 Task: Search one way flight ticket for 5 adults, 1 child, 2 infants in seat and 1 infant on lap in business from Jacksonville: Jacksonville International Airport to Sheridan: Sheridan County Airport on 8-6-2023. Choice of flights is Spirit. Number of bags: 11 checked bags. Price is upto 71000. Outbound departure time preference is 15:15.
Action: Mouse moved to (281, 398)
Screenshot: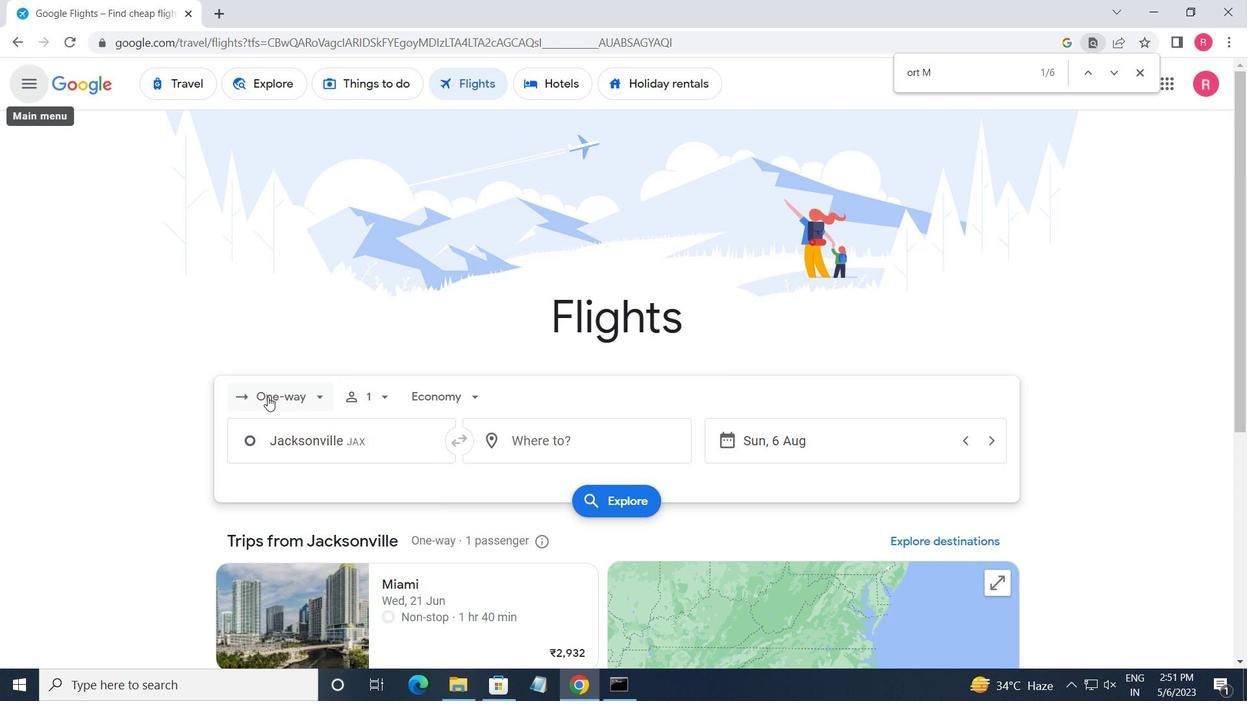 
Action: Mouse pressed left at (281, 398)
Screenshot: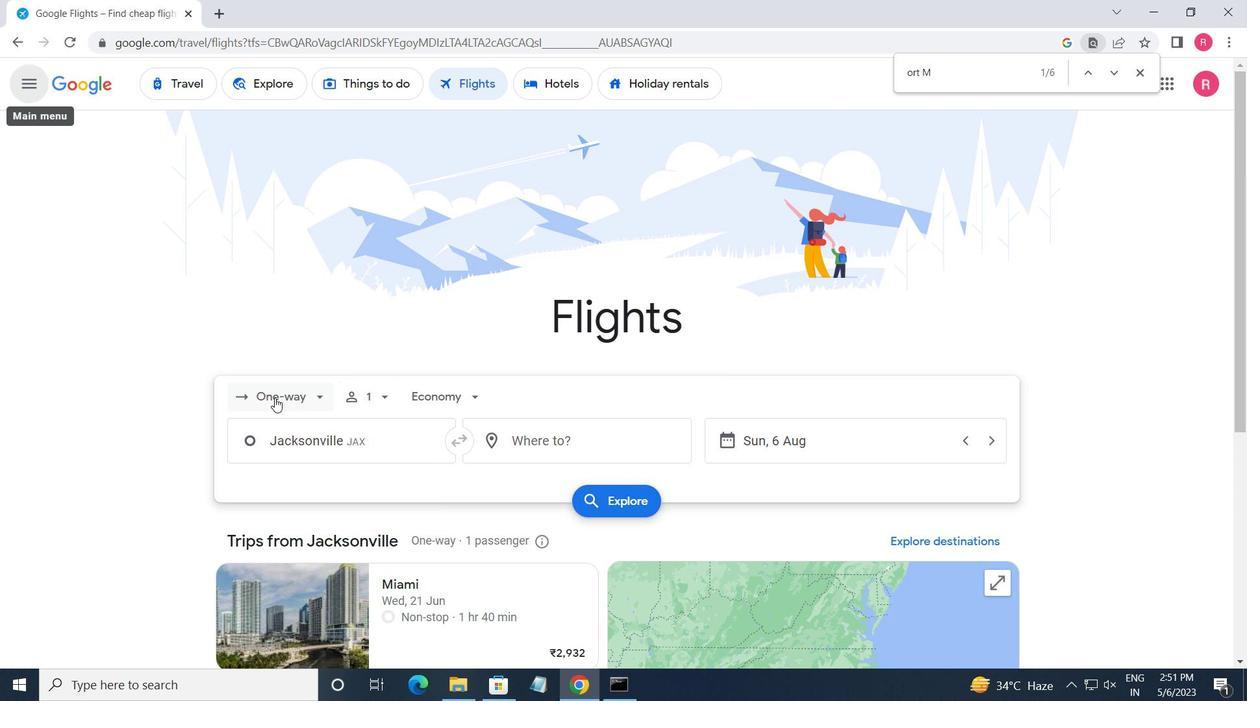 
Action: Mouse moved to (302, 469)
Screenshot: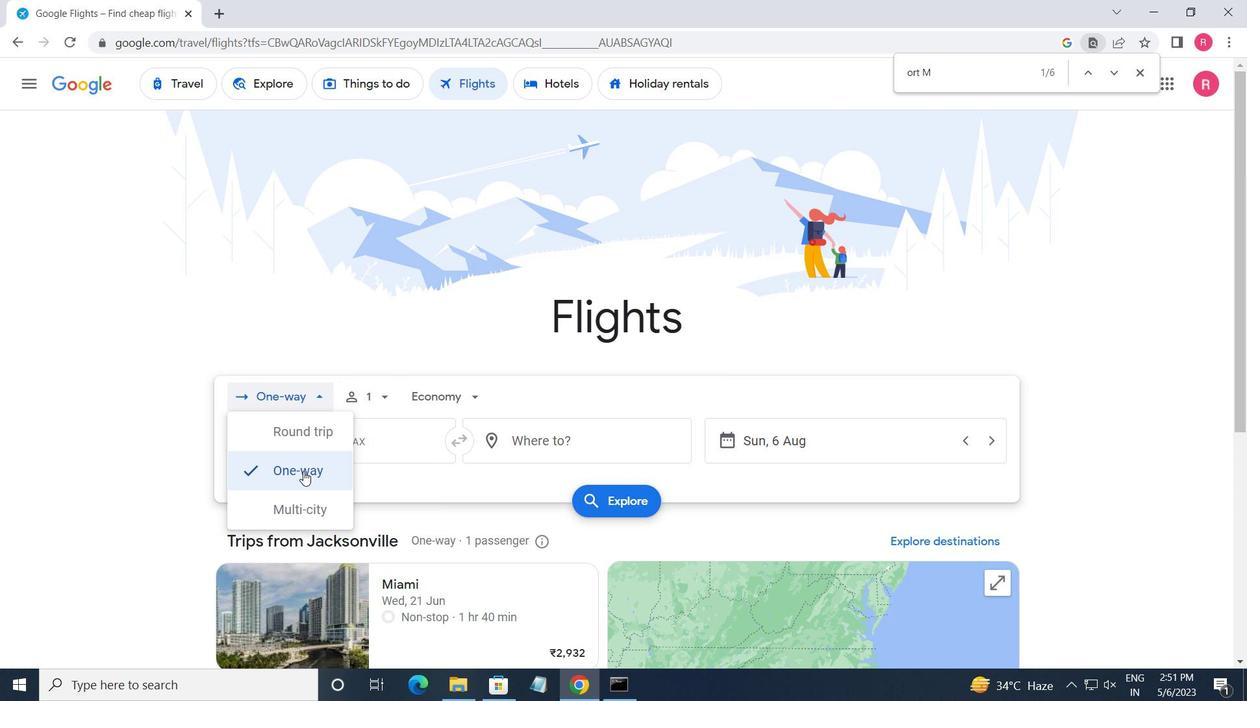 
Action: Mouse pressed left at (302, 469)
Screenshot: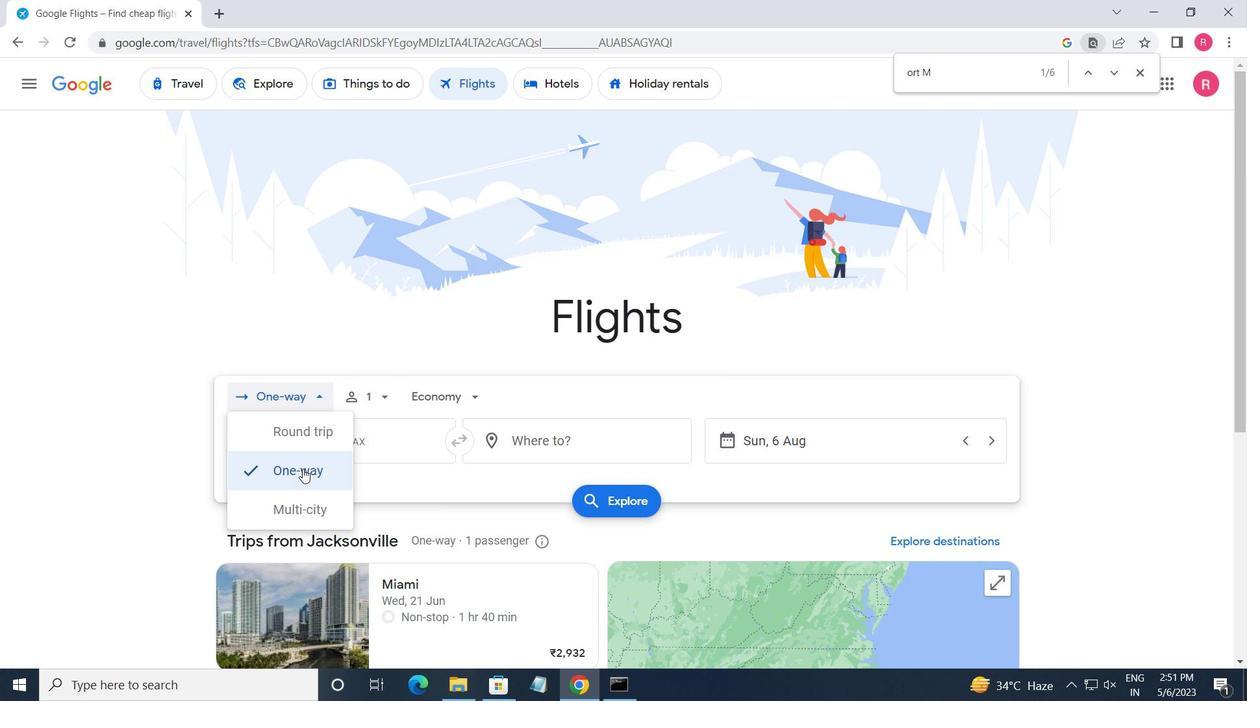 
Action: Mouse moved to (363, 395)
Screenshot: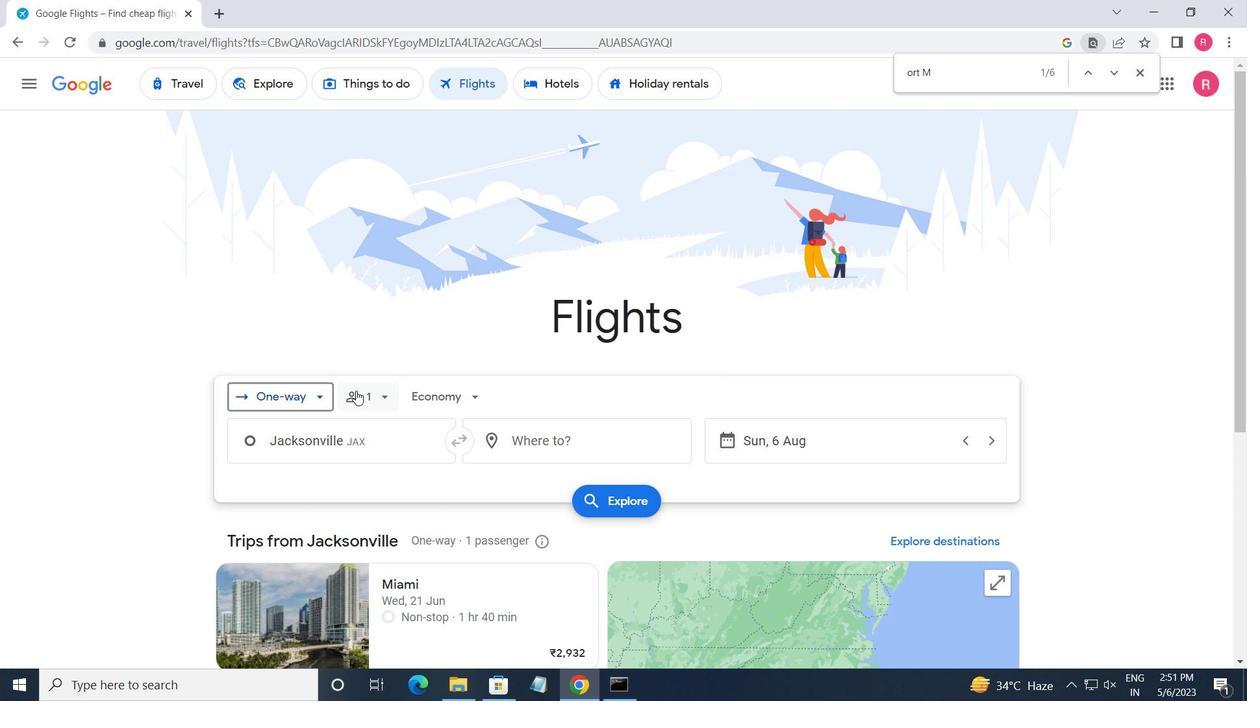 
Action: Mouse pressed left at (363, 395)
Screenshot: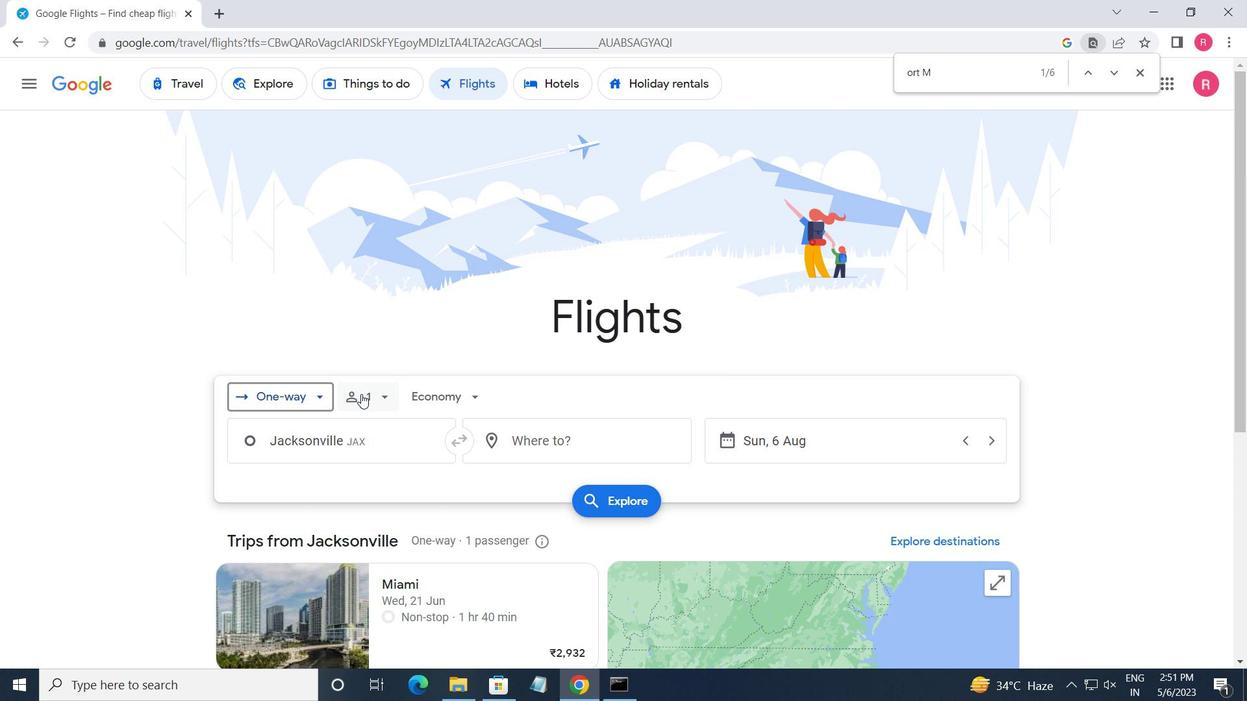 
Action: Mouse moved to (506, 435)
Screenshot: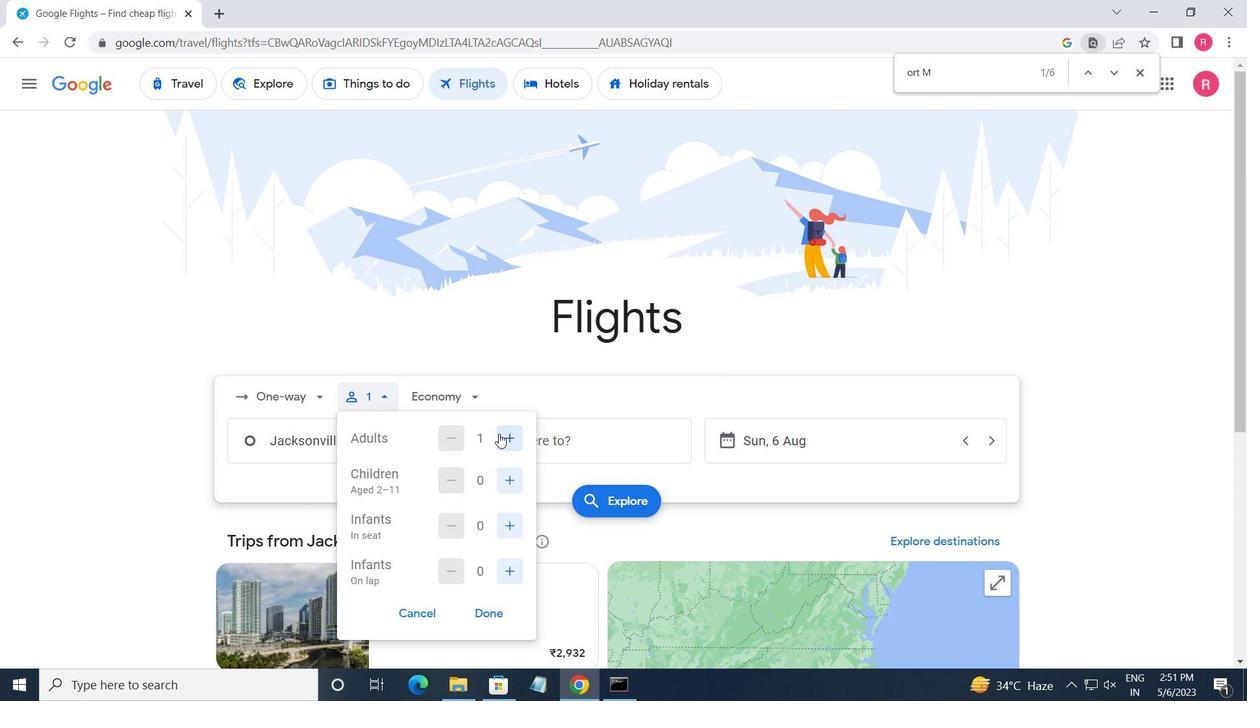 
Action: Mouse pressed left at (506, 435)
Screenshot: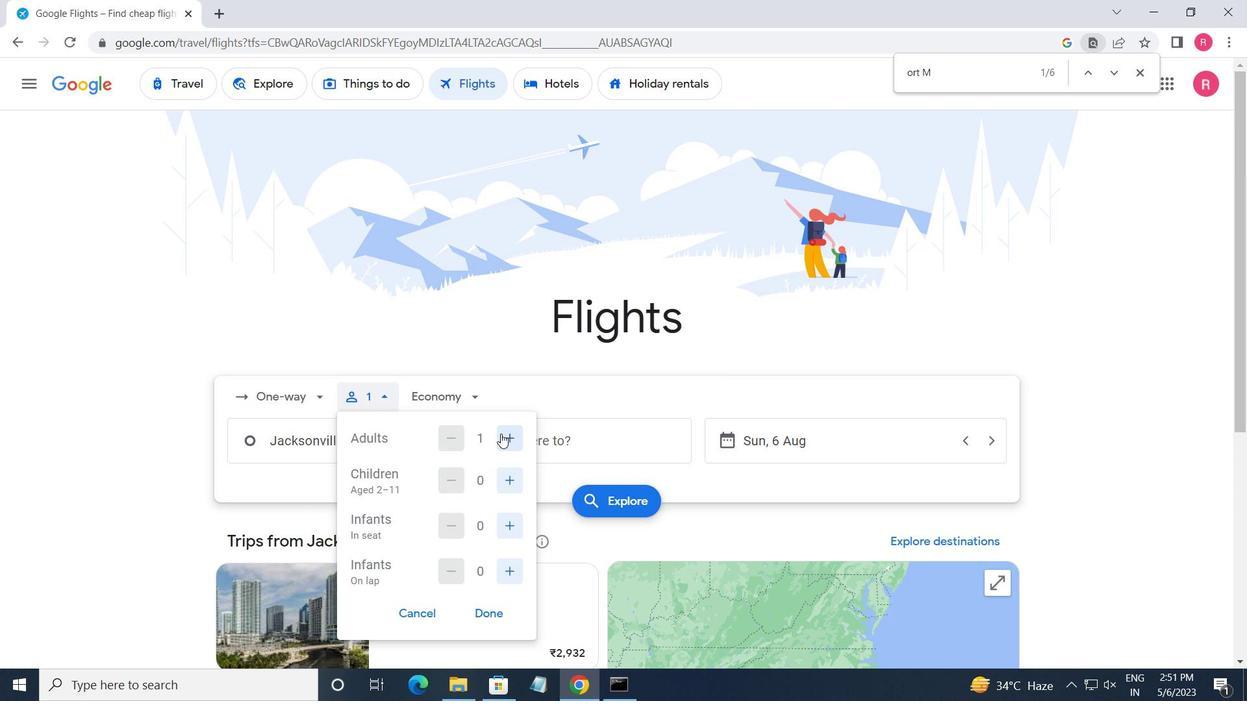 
Action: Mouse pressed left at (506, 435)
Screenshot: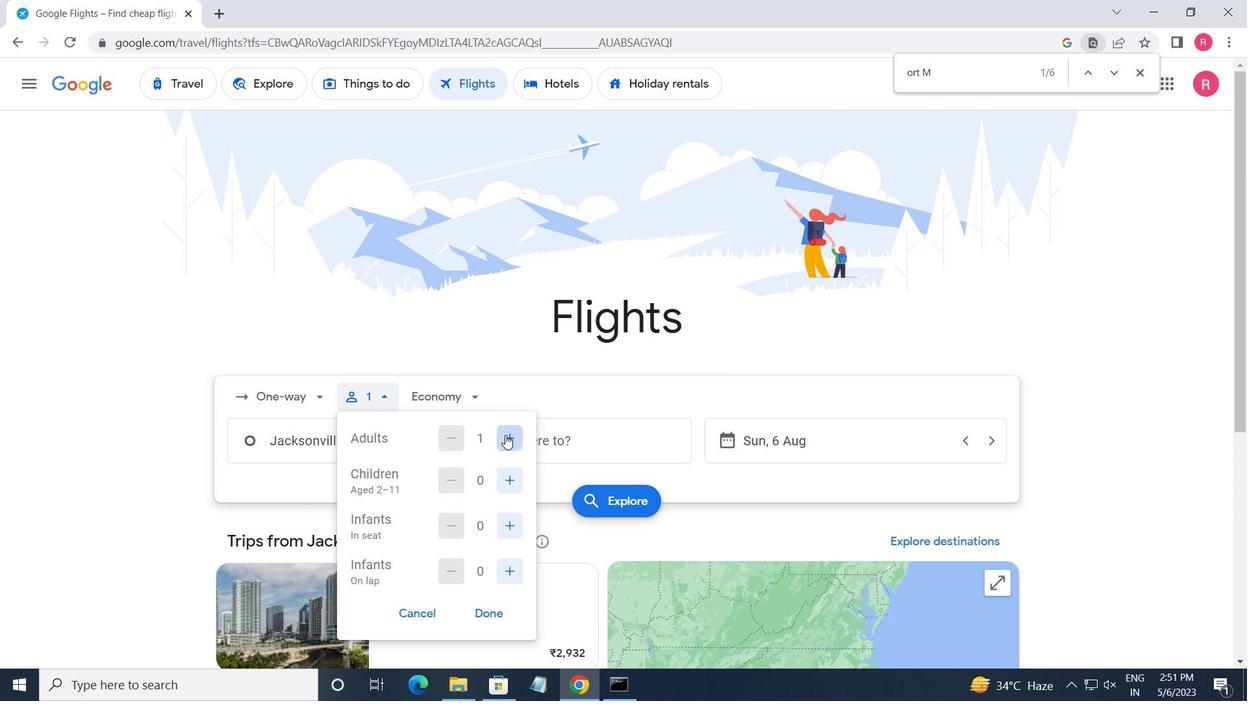 
Action: Mouse moved to (491, 612)
Screenshot: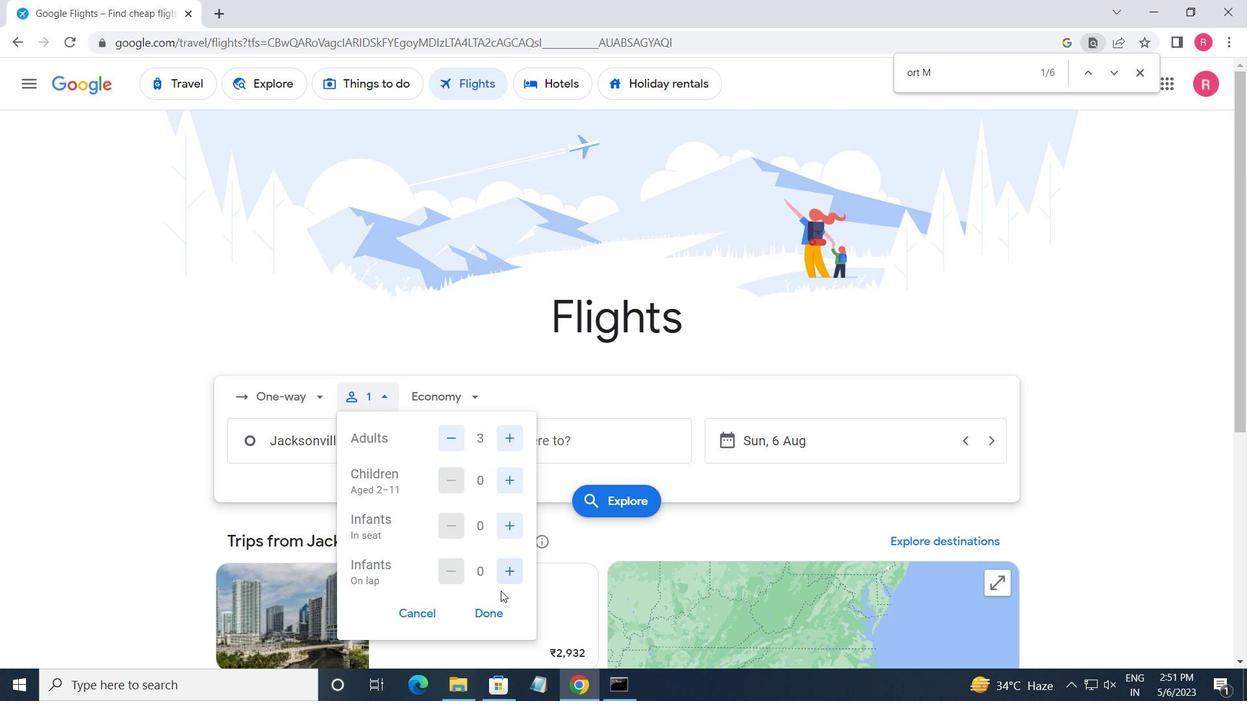 
Action: Mouse pressed left at (491, 612)
Screenshot: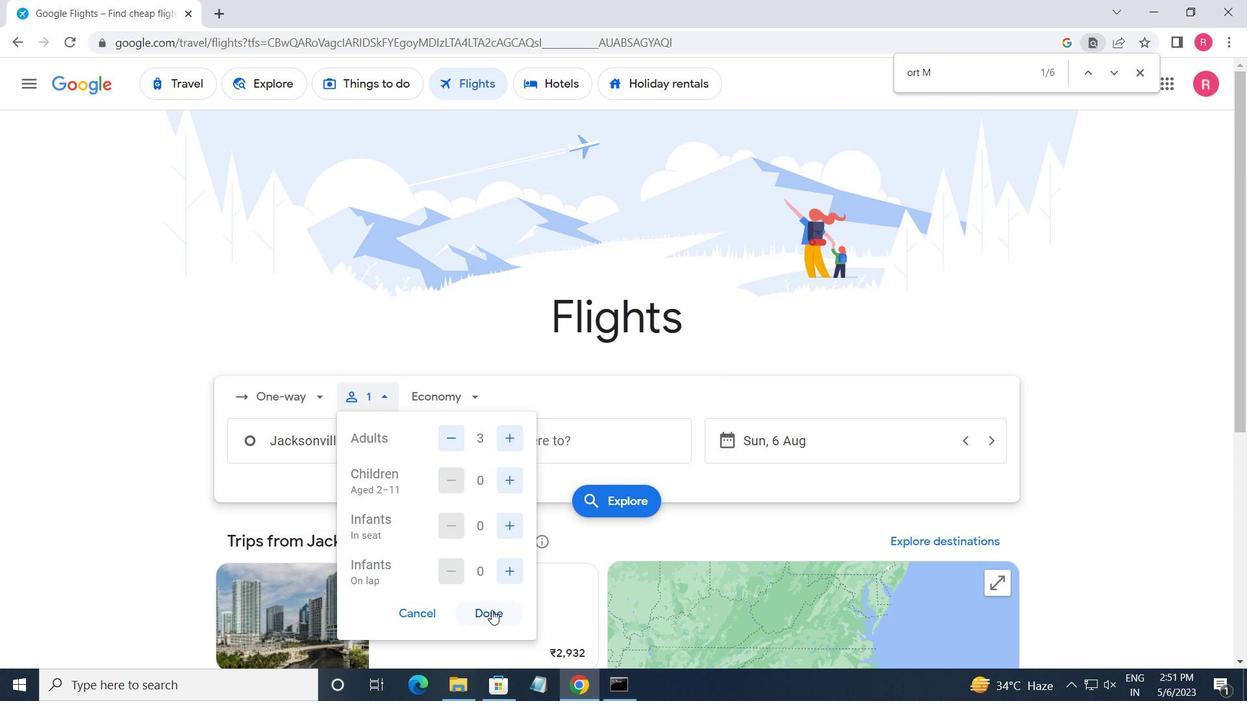 
Action: Mouse moved to (440, 395)
Screenshot: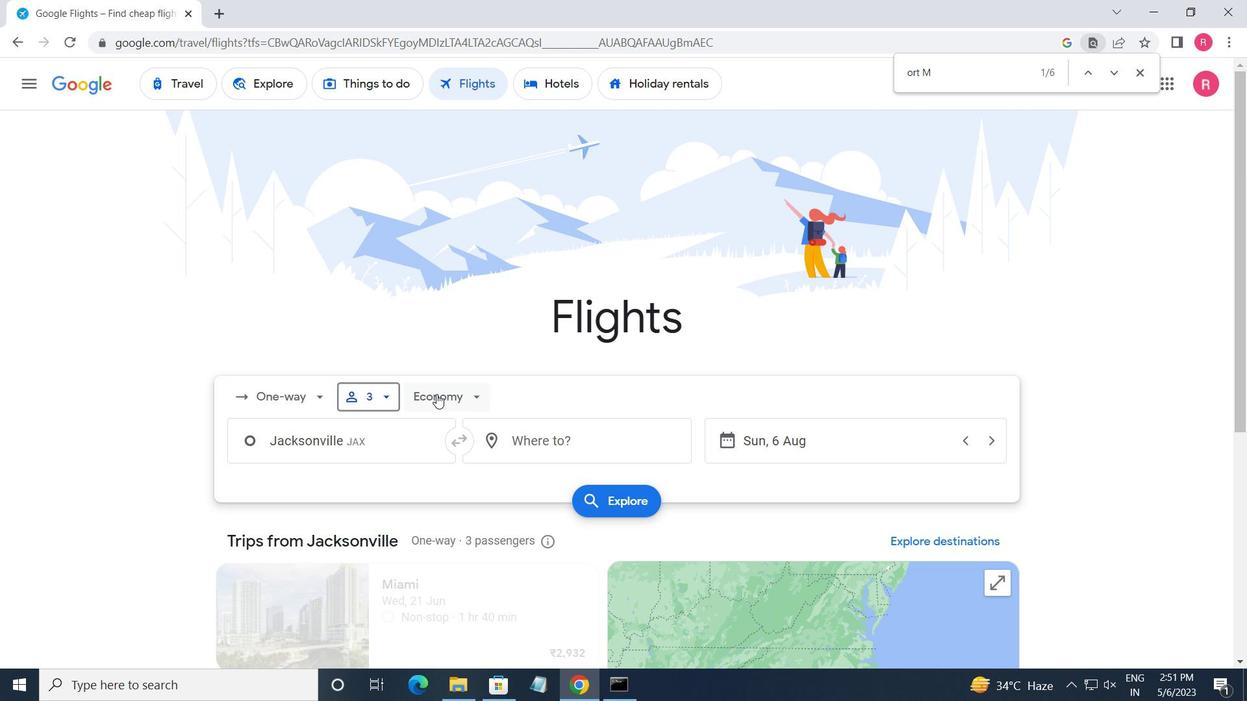 
Action: Mouse pressed left at (440, 395)
Screenshot: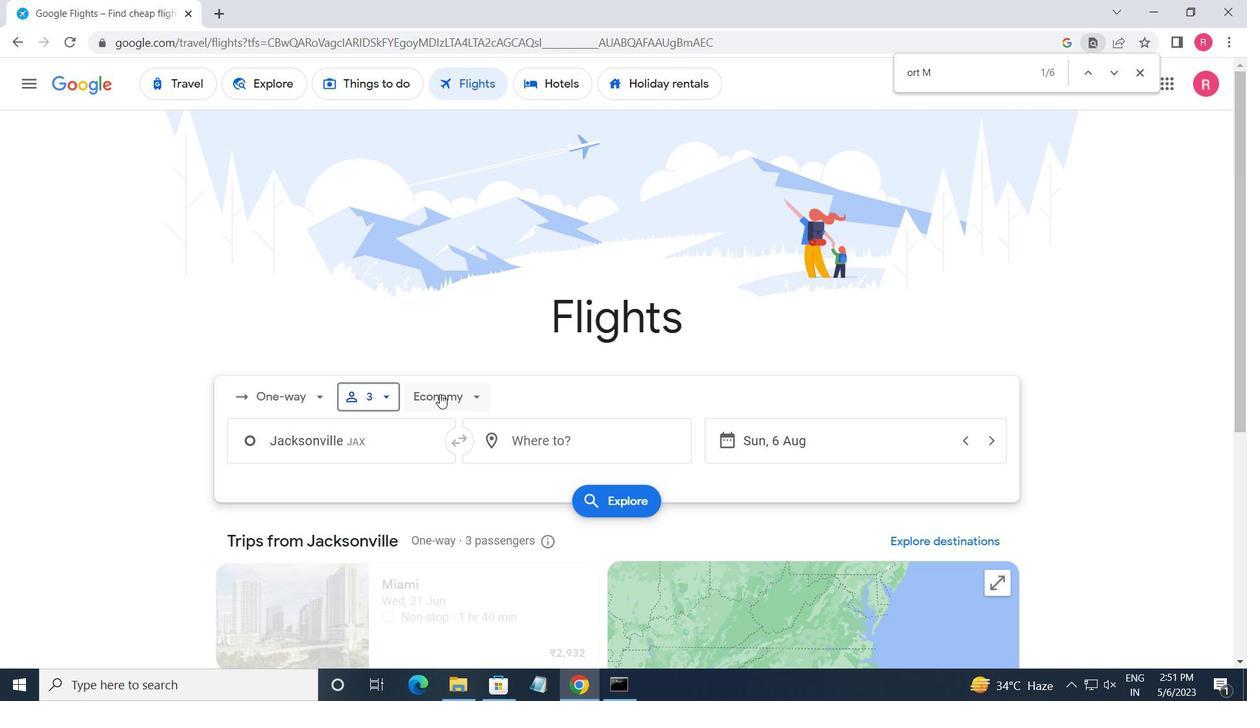 
Action: Mouse moved to (352, 398)
Screenshot: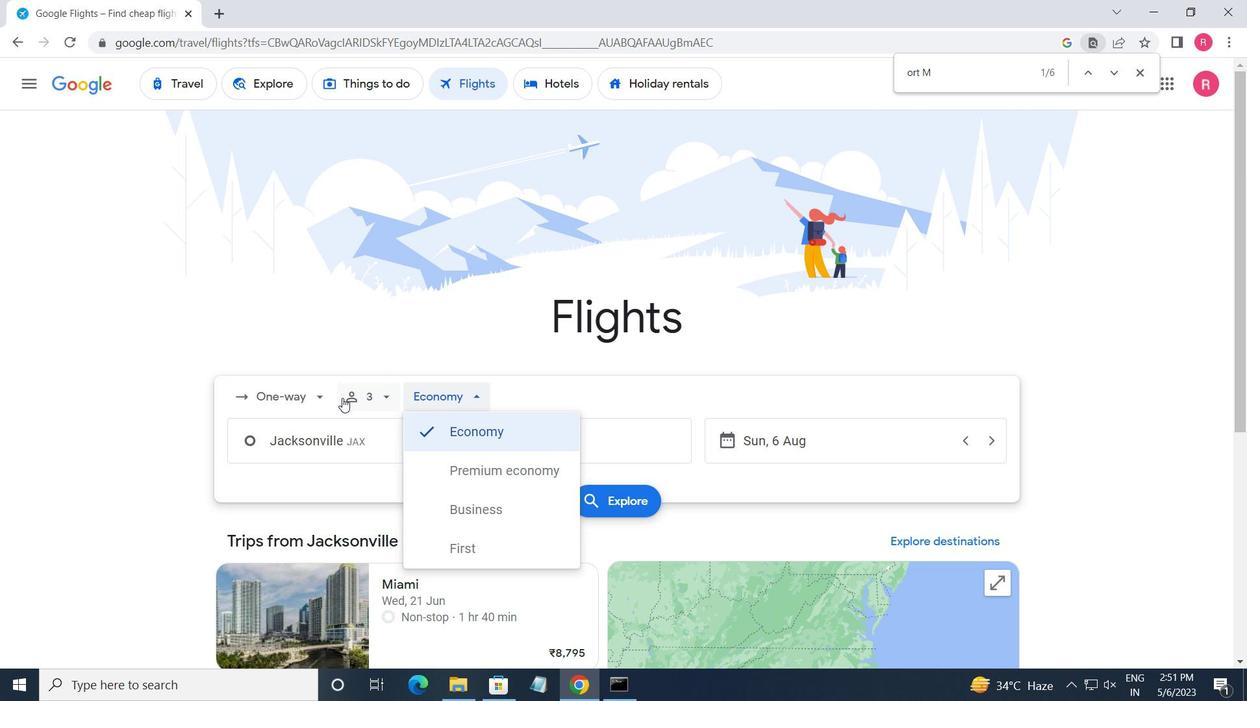 
Action: Mouse pressed left at (352, 398)
Screenshot: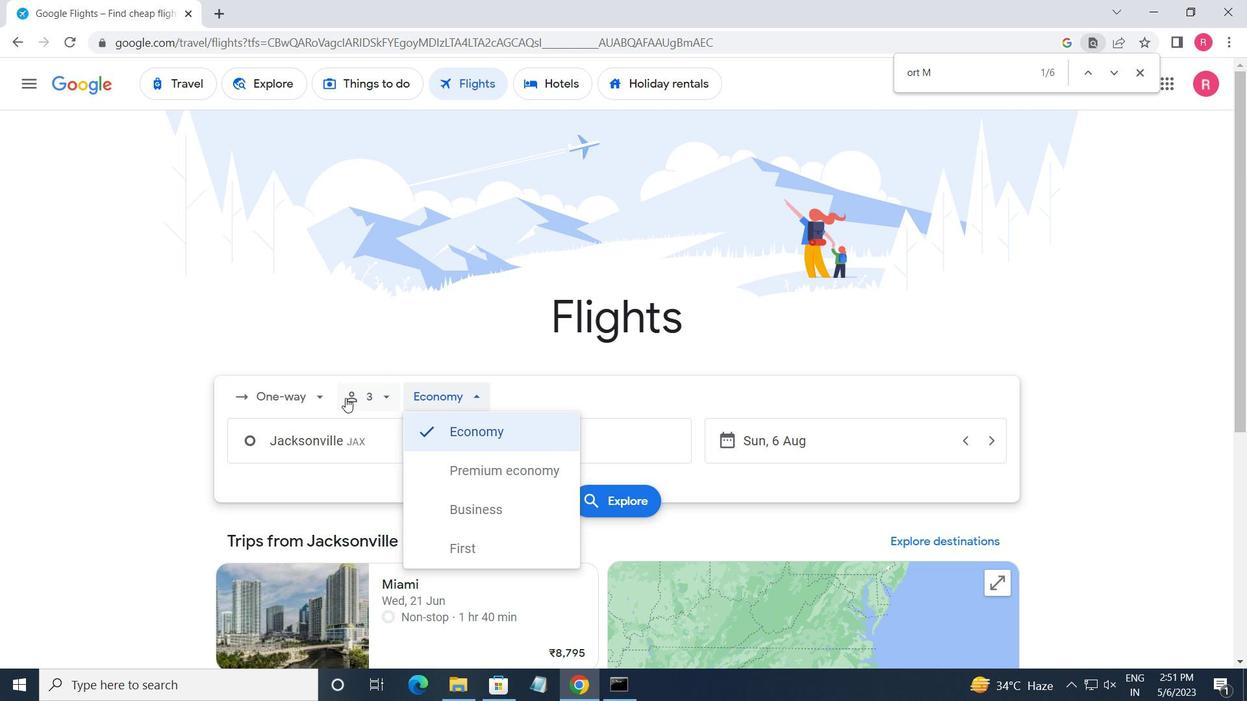 
Action: Mouse moved to (493, 439)
Screenshot: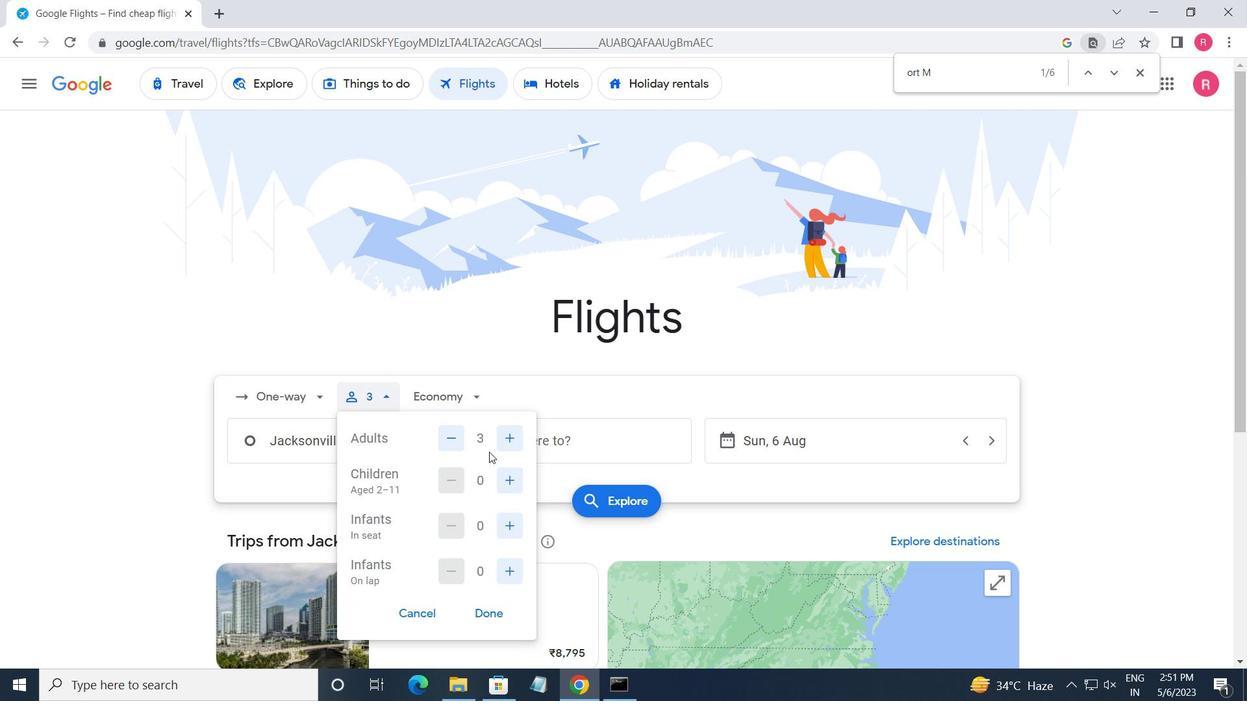 
Action: Mouse pressed left at (493, 439)
Screenshot: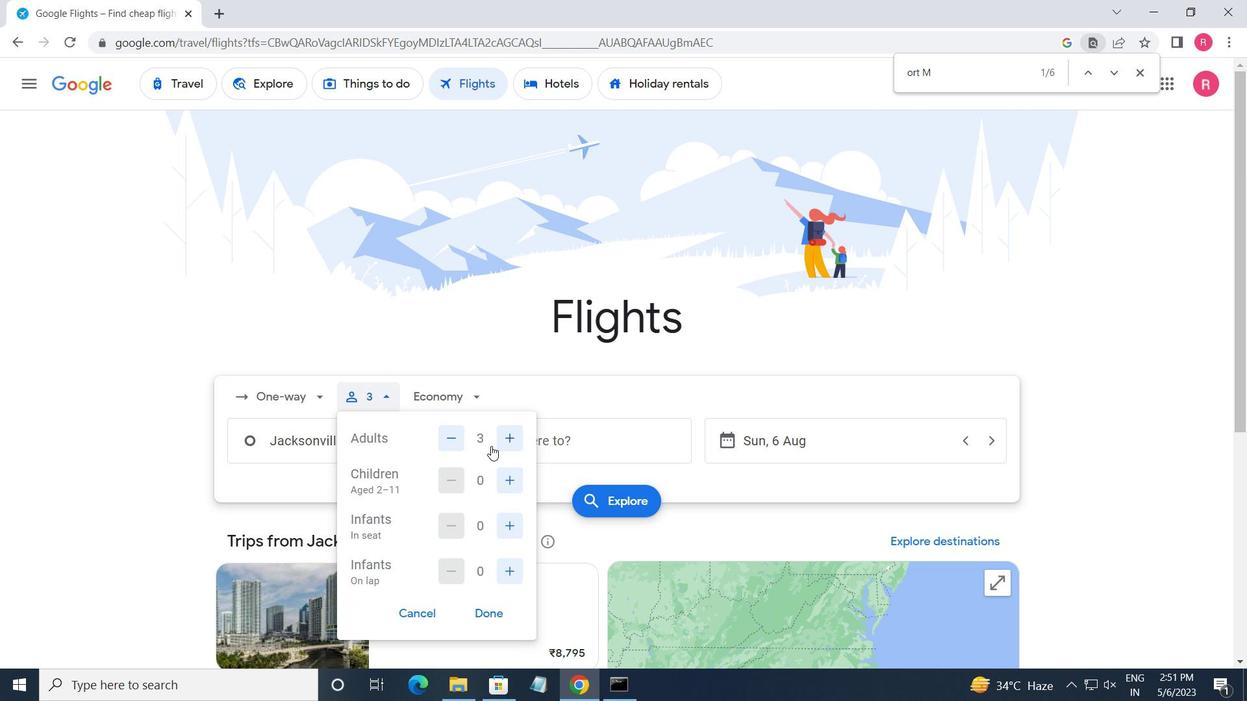 
Action: Mouse moved to (502, 439)
Screenshot: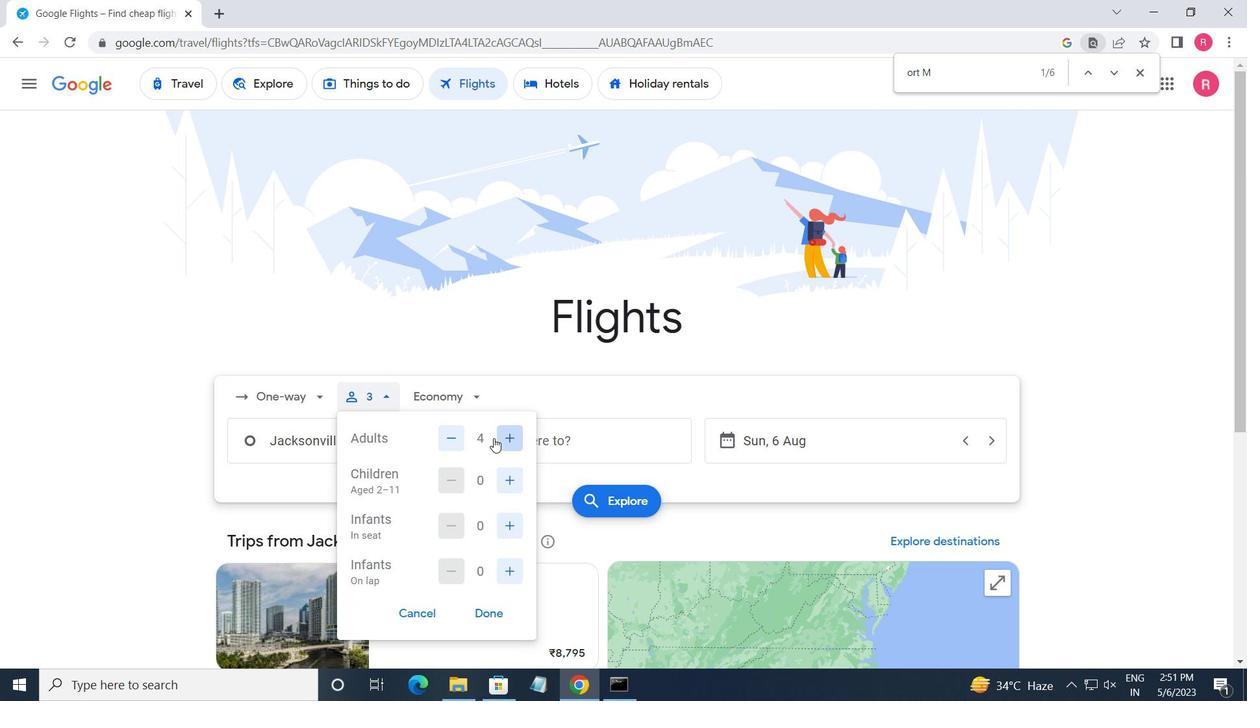 
Action: Mouse pressed left at (502, 439)
Screenshot: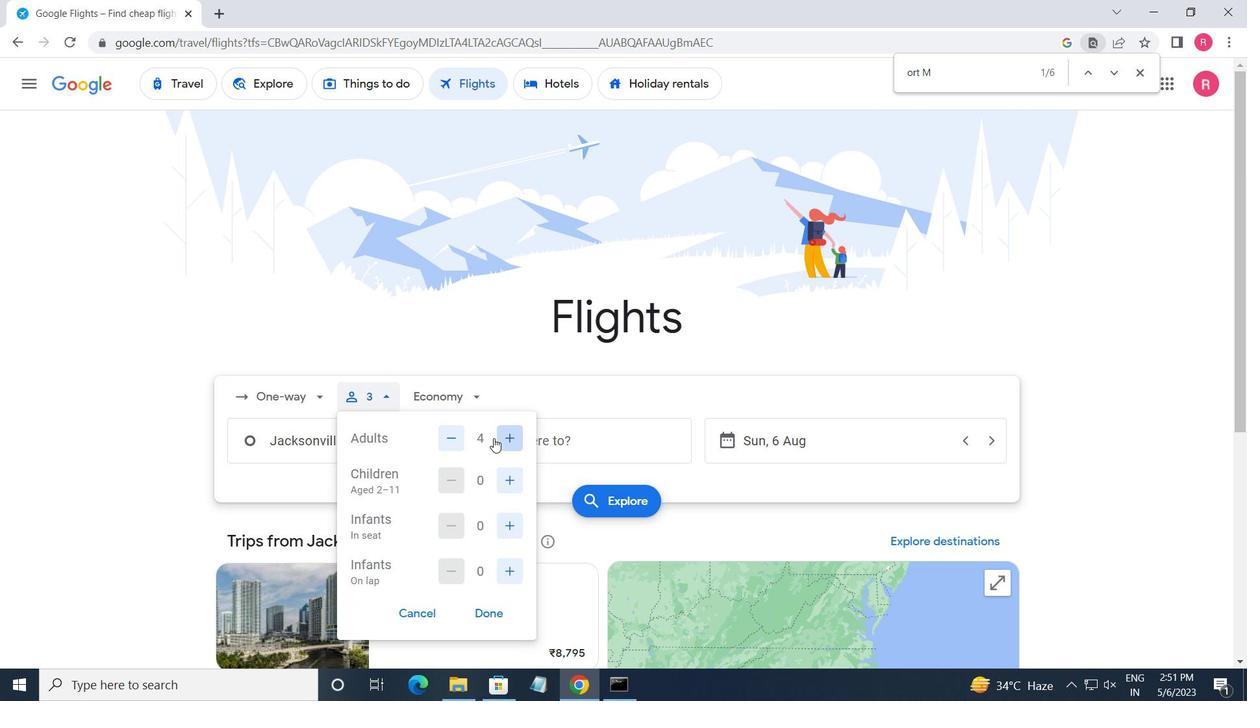 
Action: Mouse moved to (514, 484)
Screenshot: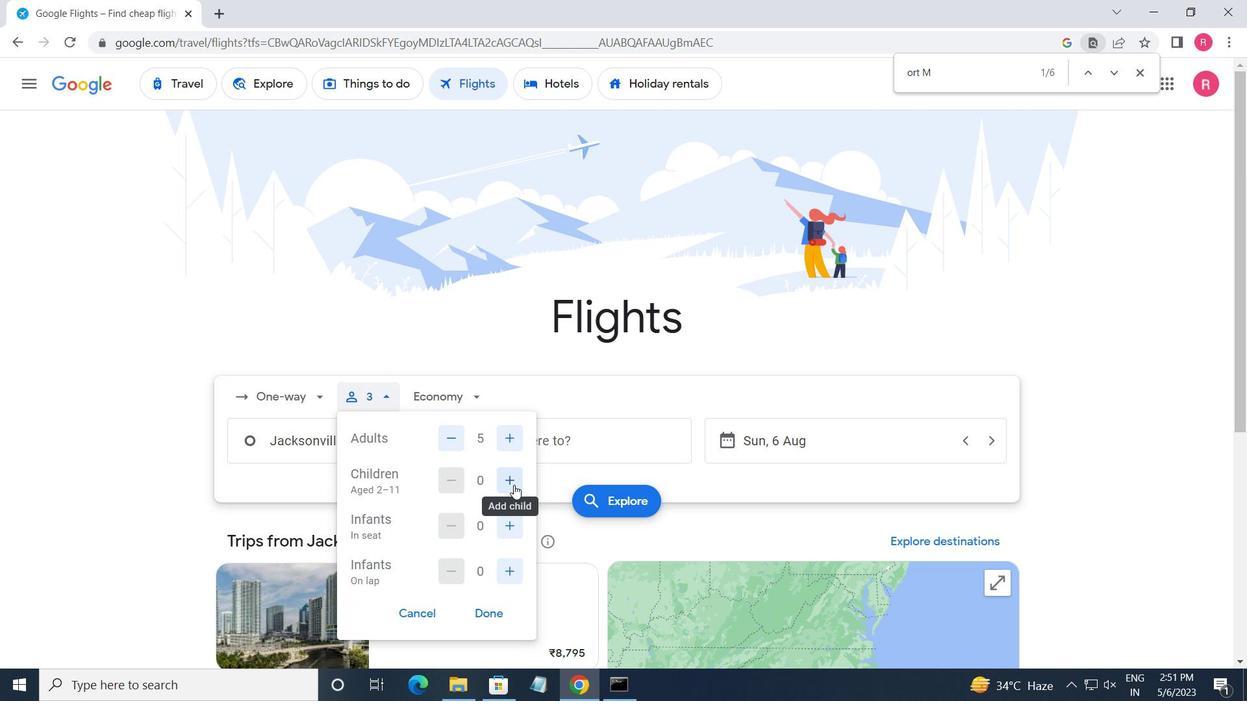 
Action: Mouse pressed left at (514, 484)
Screenshot: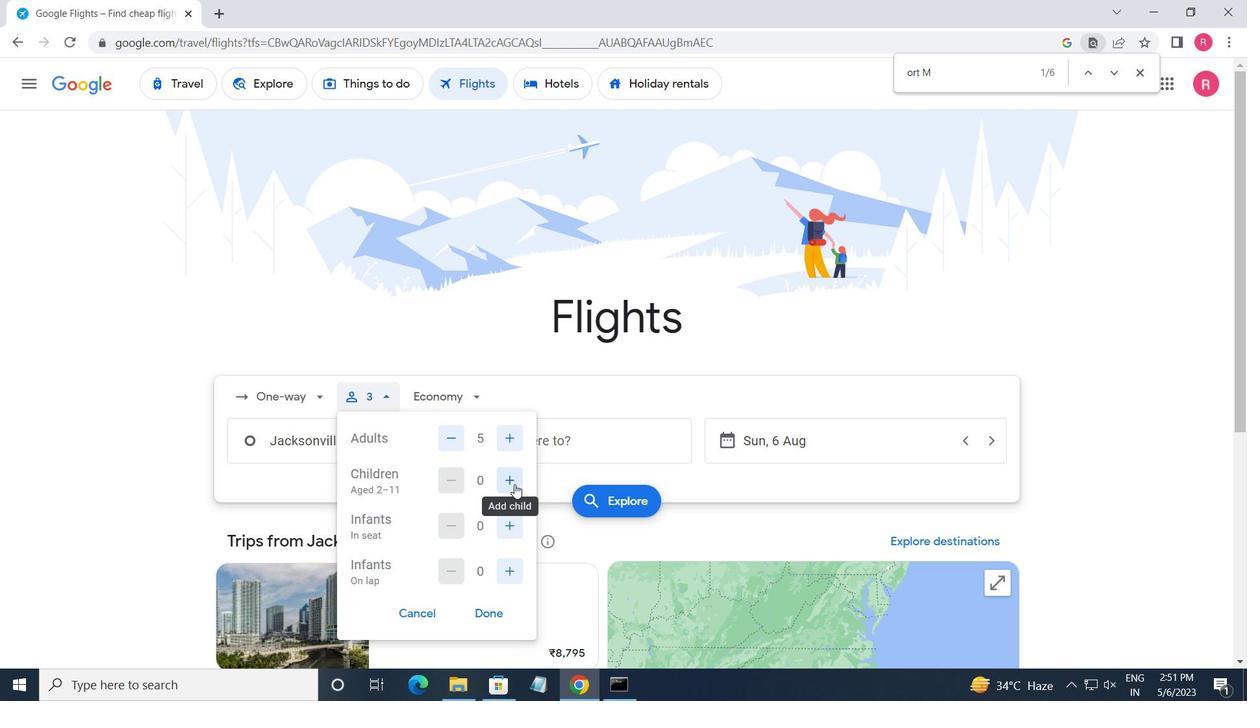 
Action: Mouse moved to (519, 530)
Screenshot: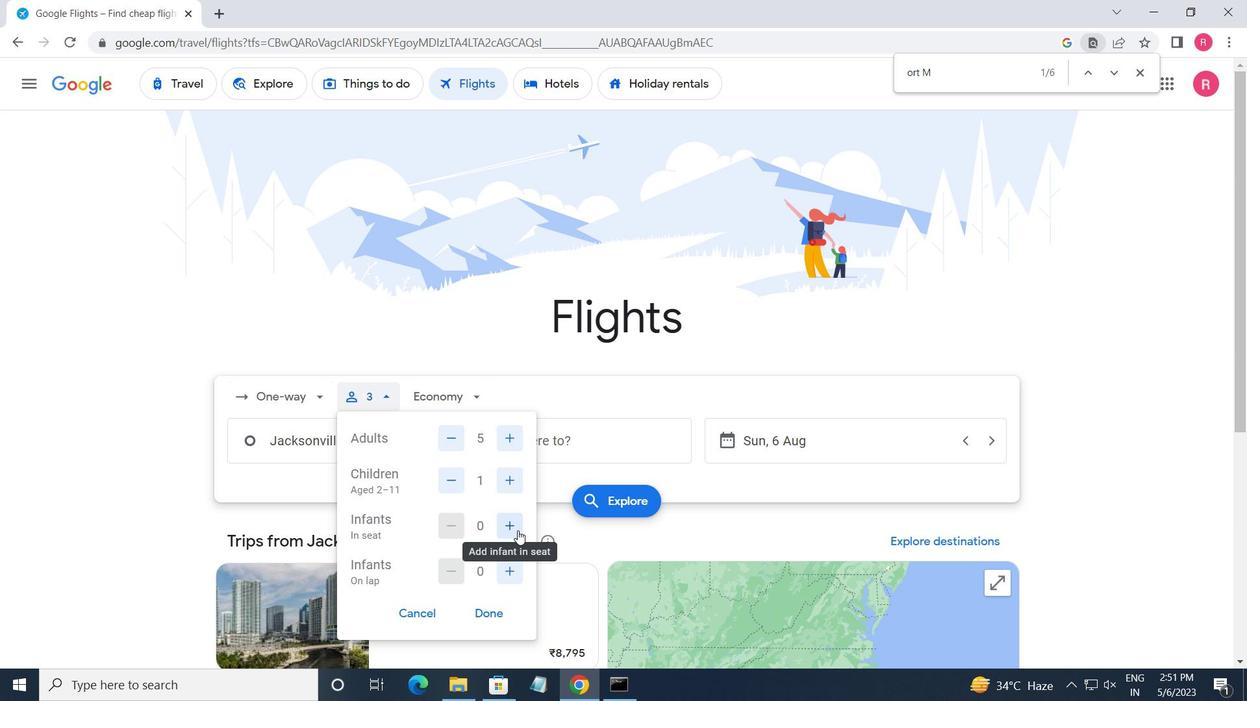 
Action: Mouse pressed left at (519, 530)
Screenshot: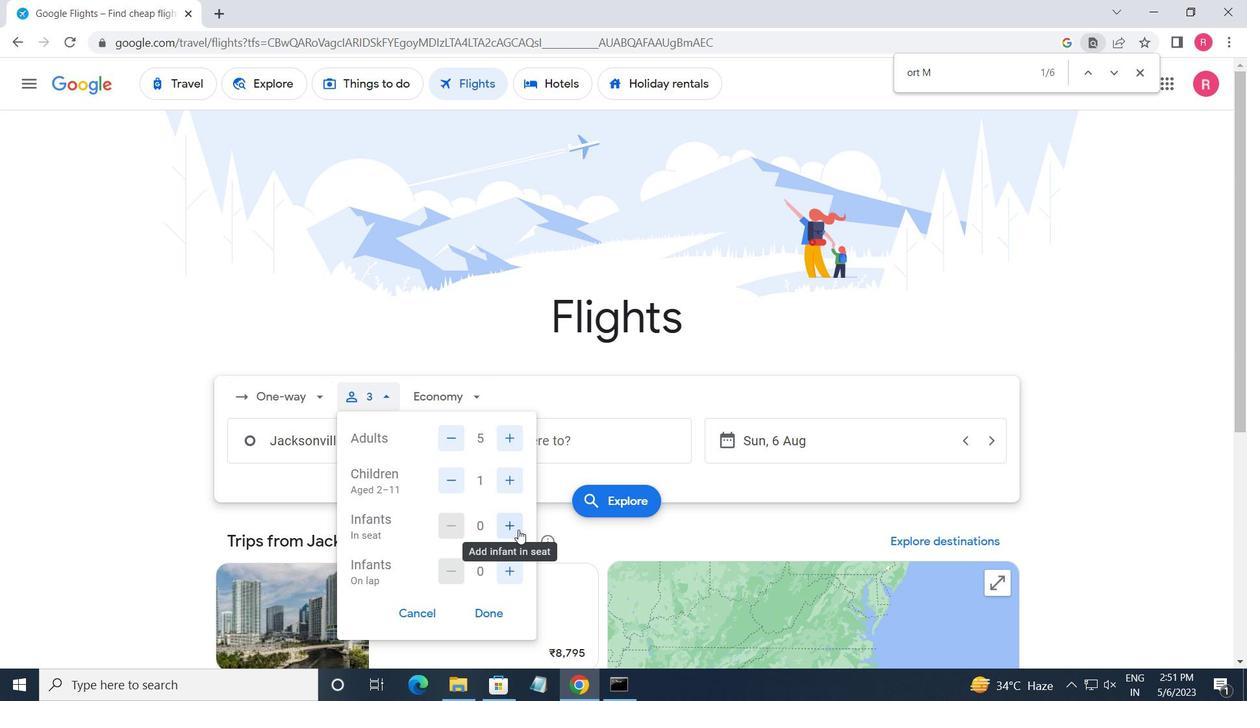 
Action: Mouse pressed left at (519, 530)
Screenshot: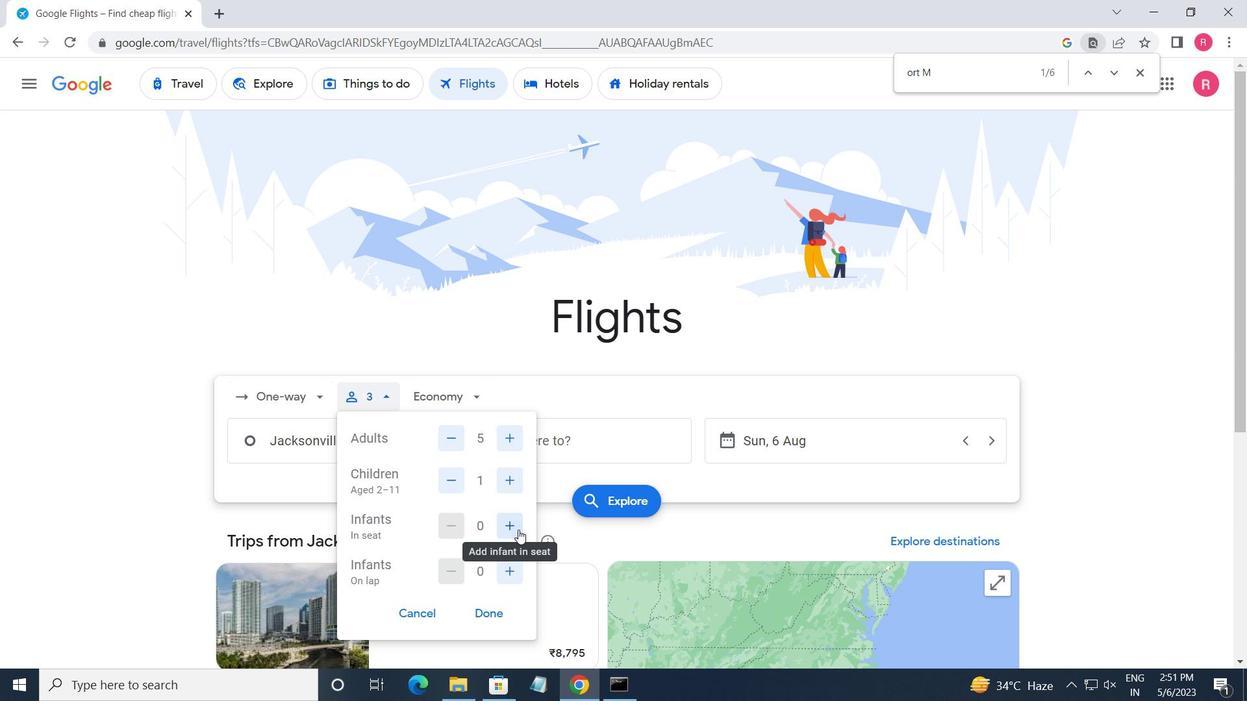 
Action: Mouse moved to (511, 570)
Screenshot: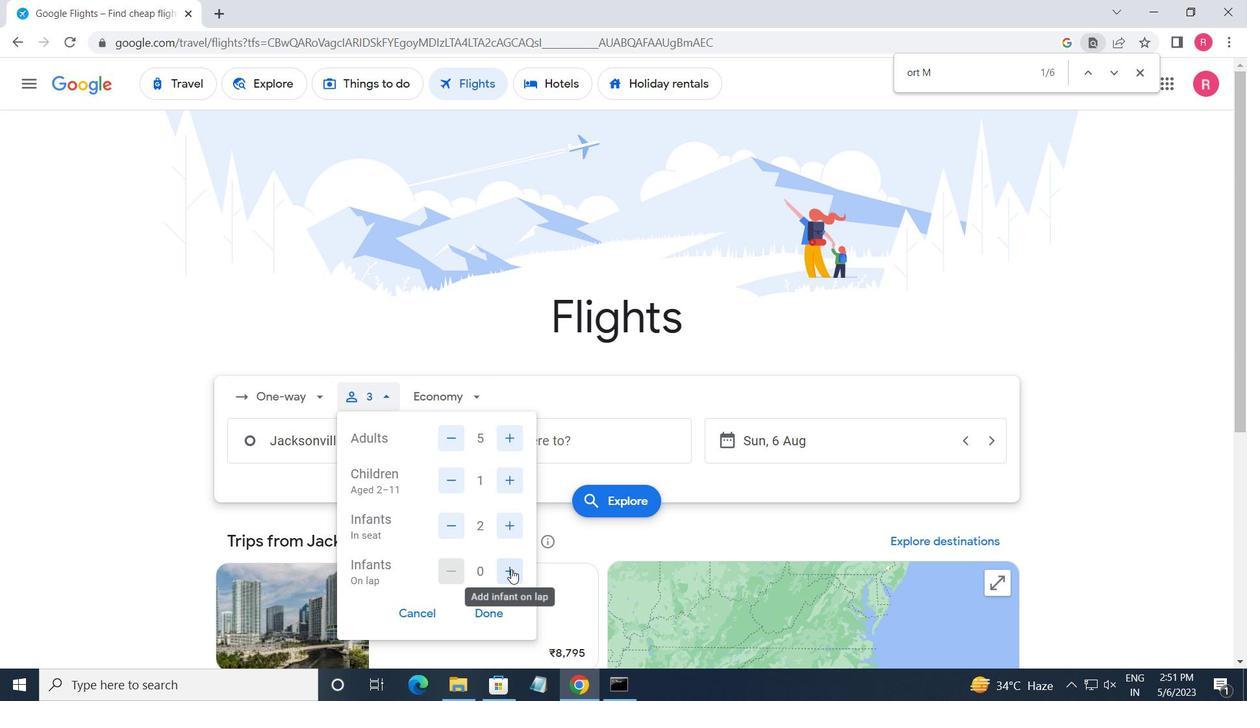 
Action: Mouse pressed left at (511, 570)
Screenshot: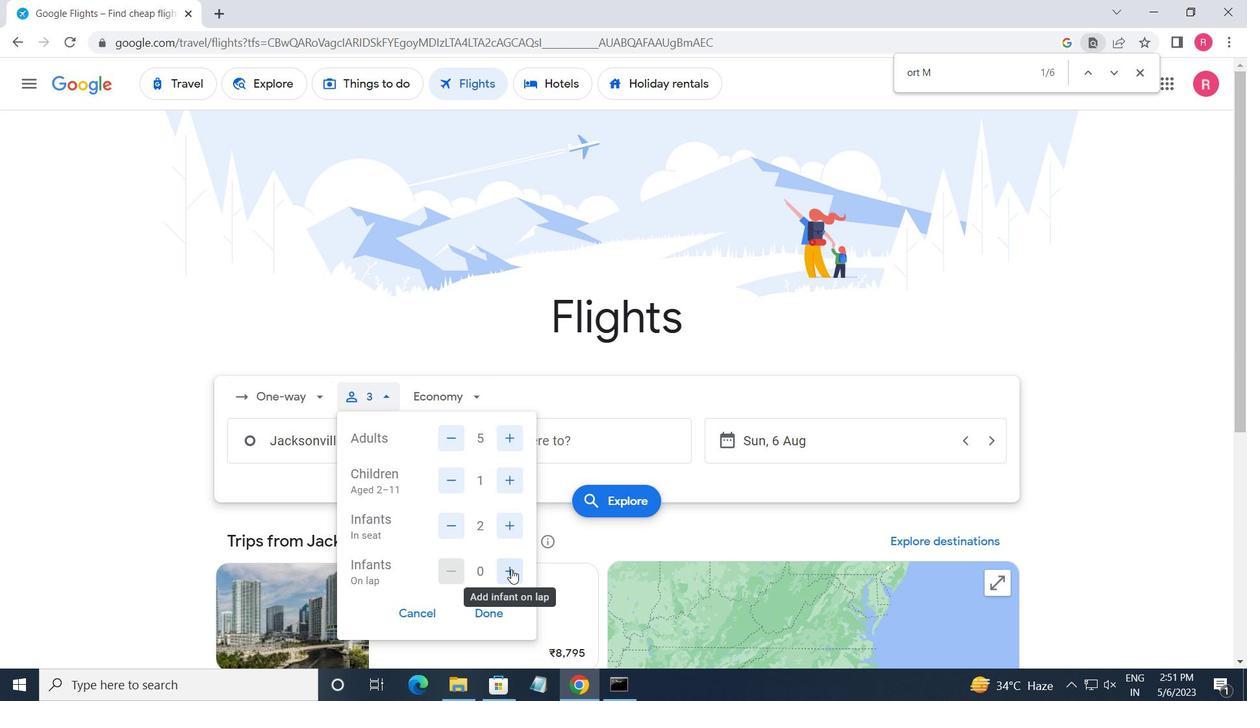 
Action: Mouse moved to (501, 614)
Screenshot: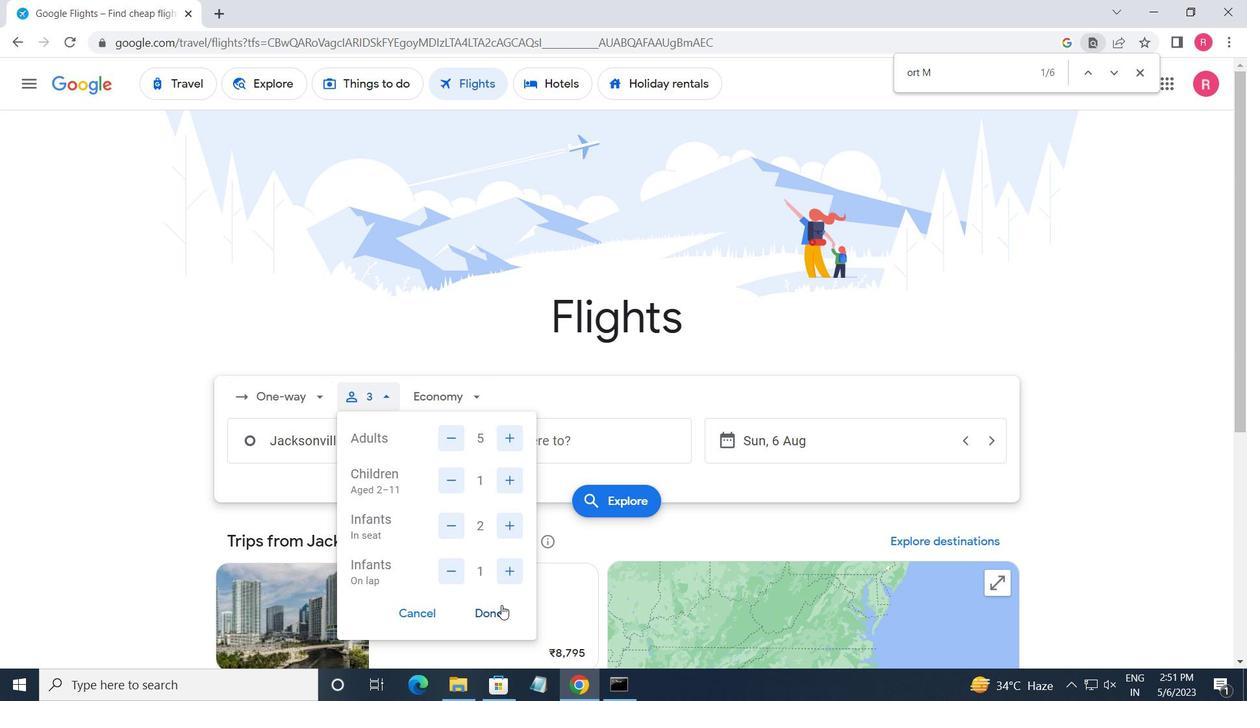 
Action: Mouse pressed left at (501, 614)
Screenshot: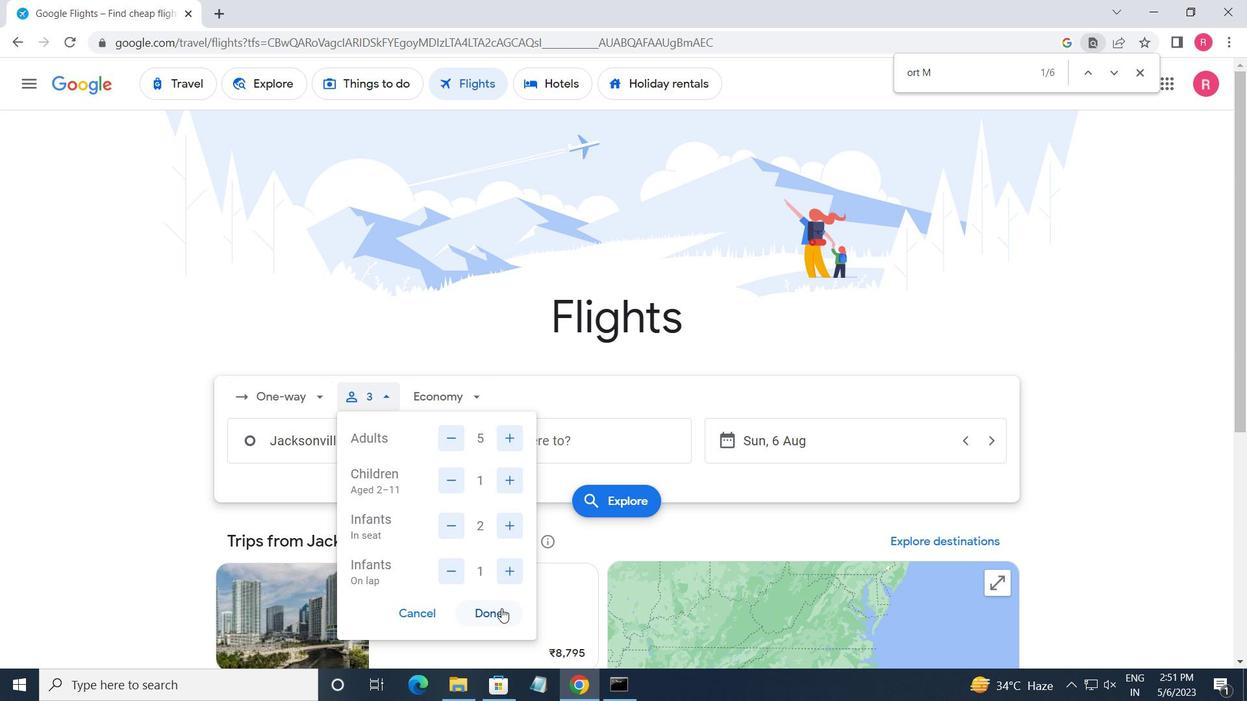 
Action: Mouse moved to (441, 410)
Screenshot: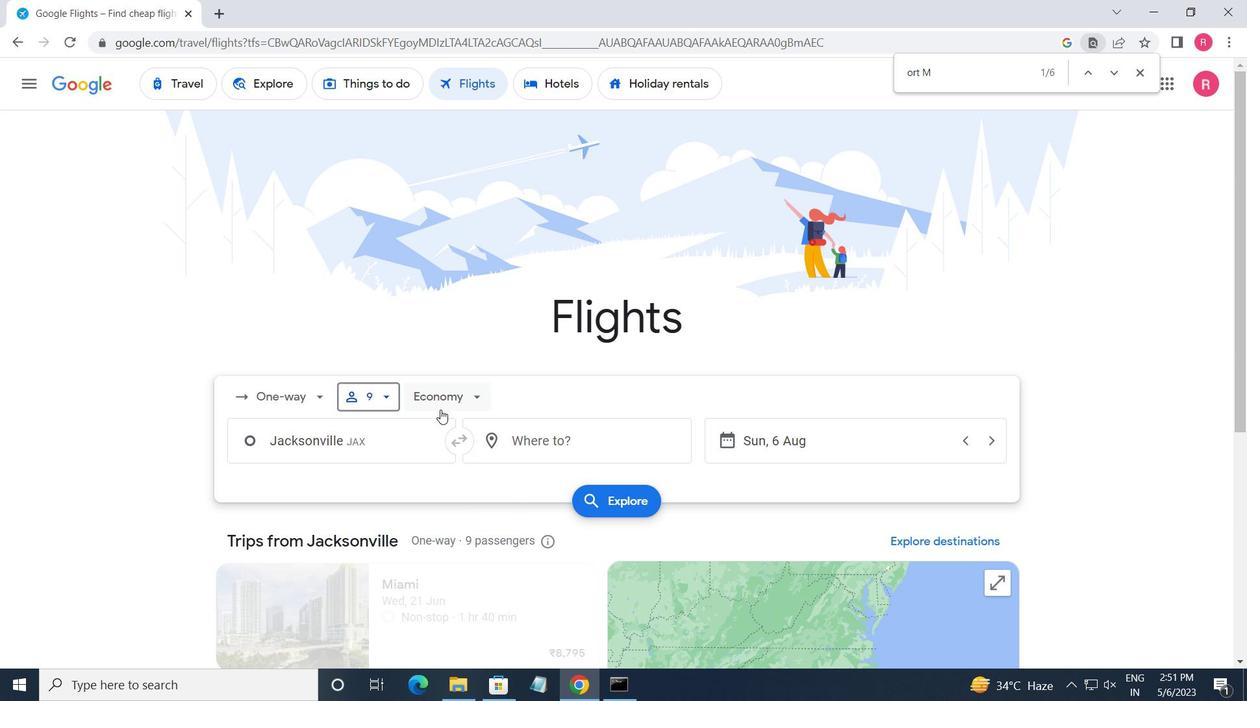
Action: Mouse pressed left at (441, 410)
Screenshot: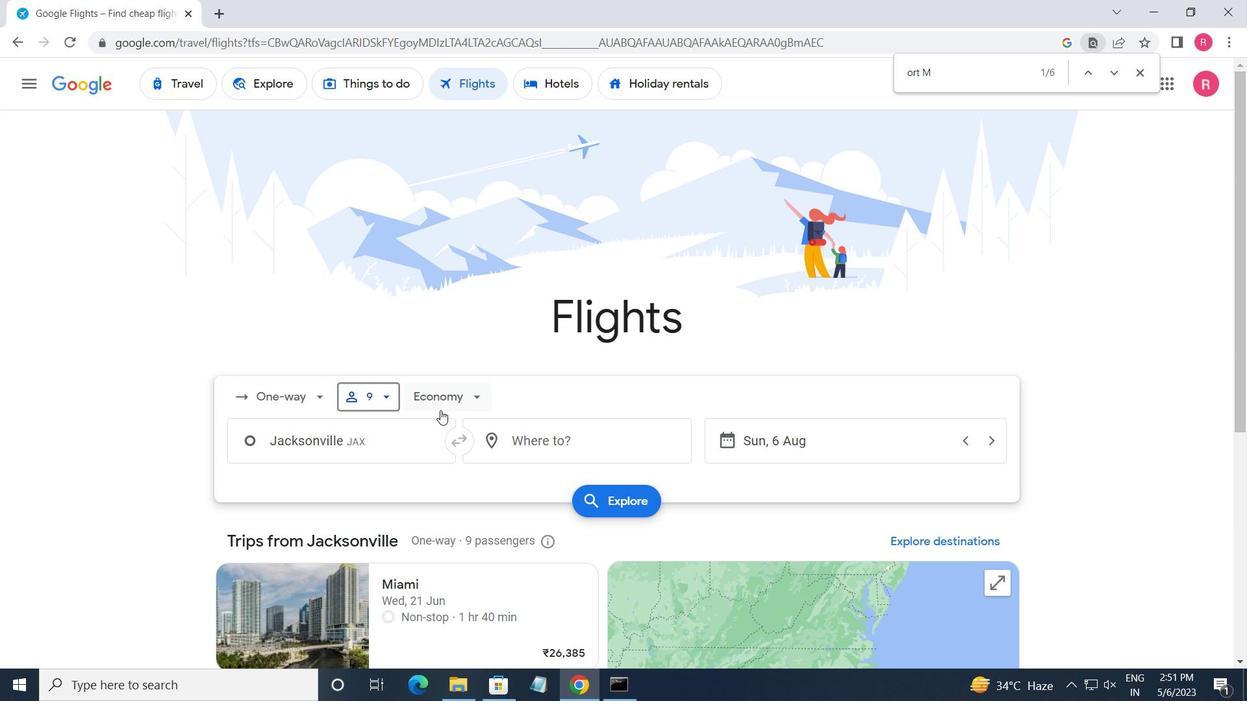 
Action: Mouse moved to (463, 513)
Screenshot: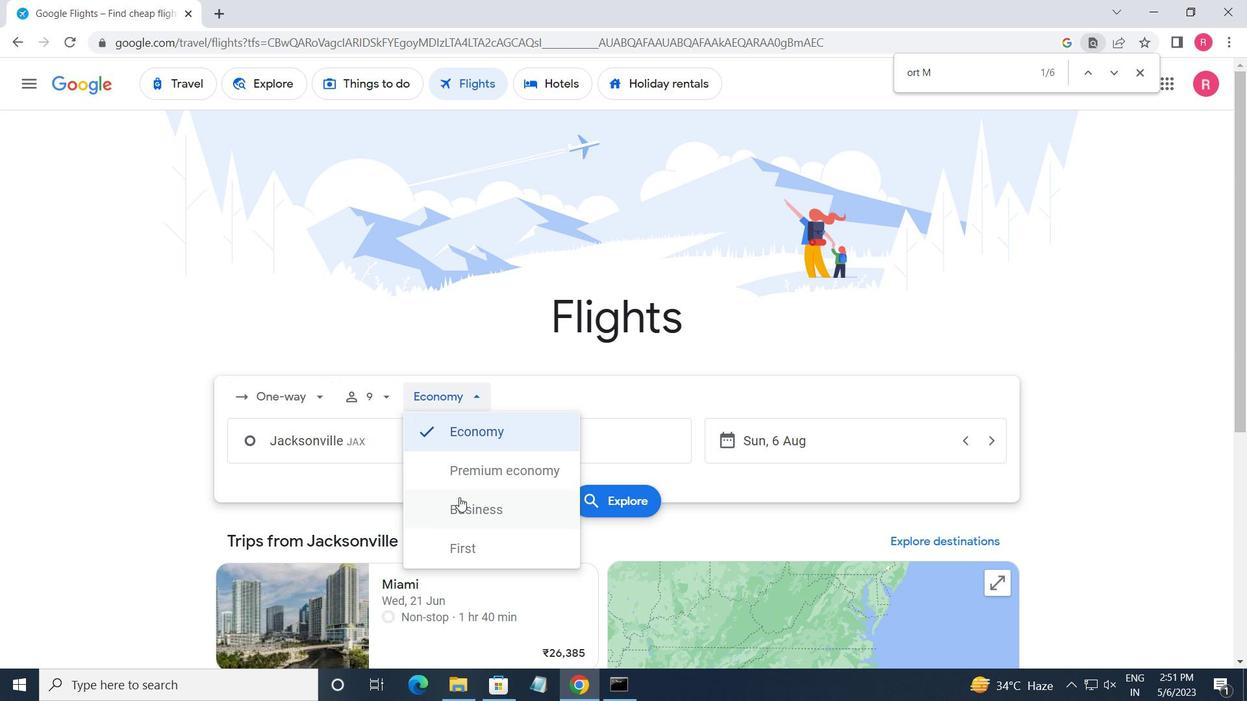 
Action: Mouse pressed left at (463, 513)
Screenshot: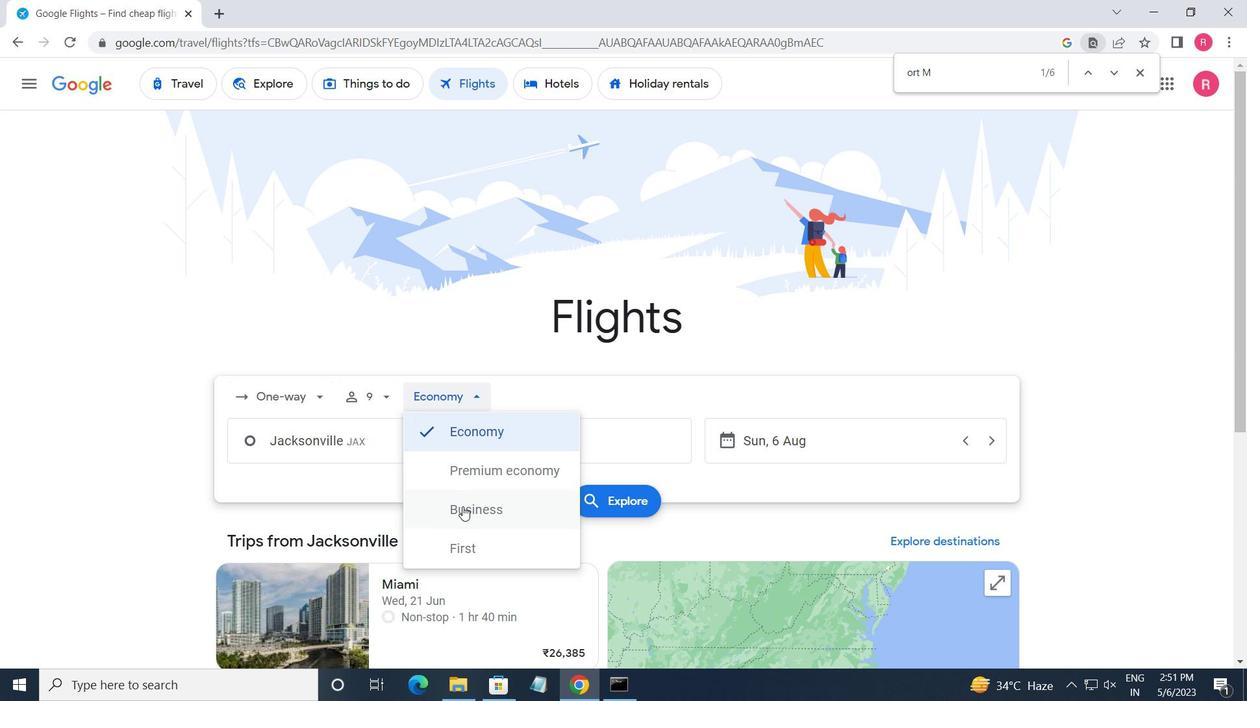 
Action: Mouse moved to (363, 436)
Screenshot: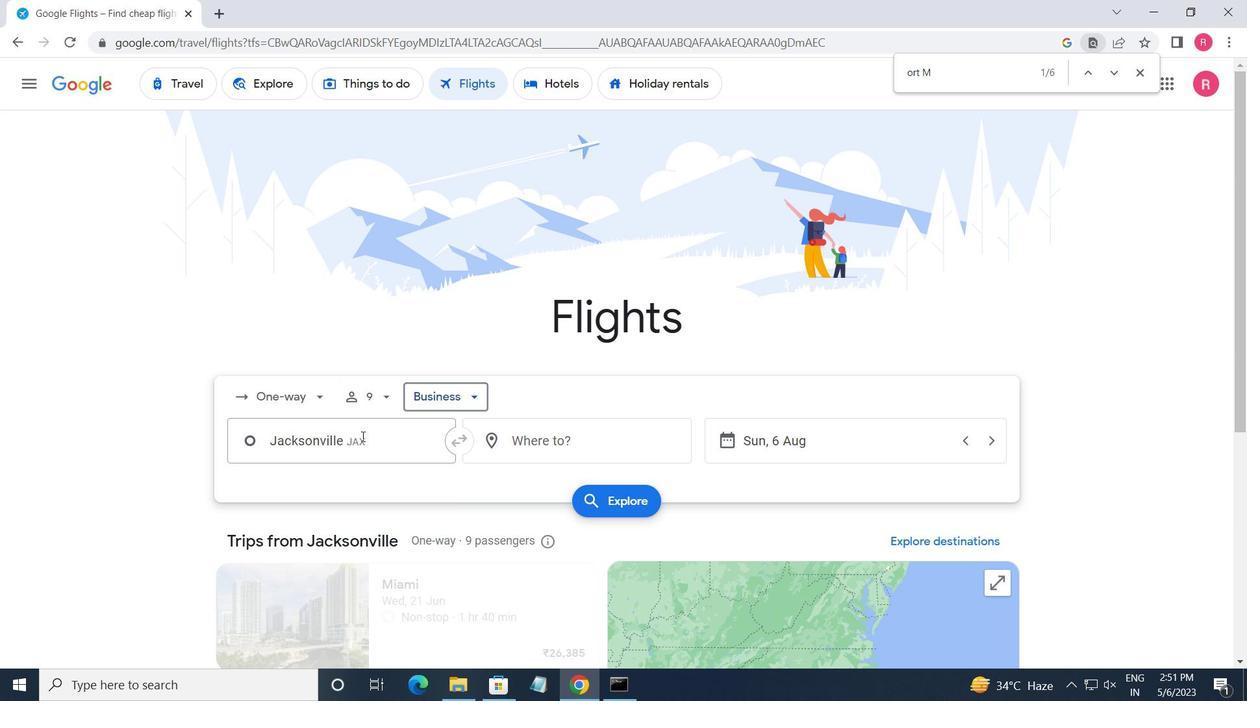 
Action: Mouse pressed left at (363, 436)
Screenshot: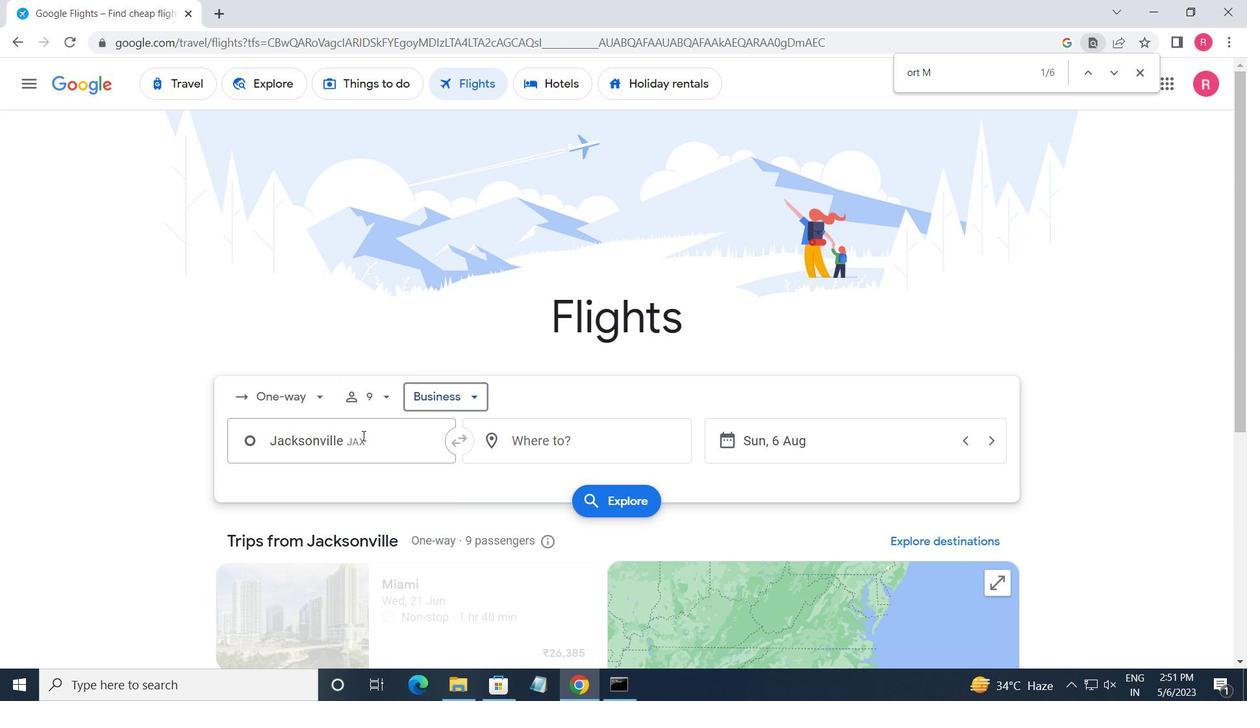 
Action: Mouse moved to (364, 438)
Screenshot: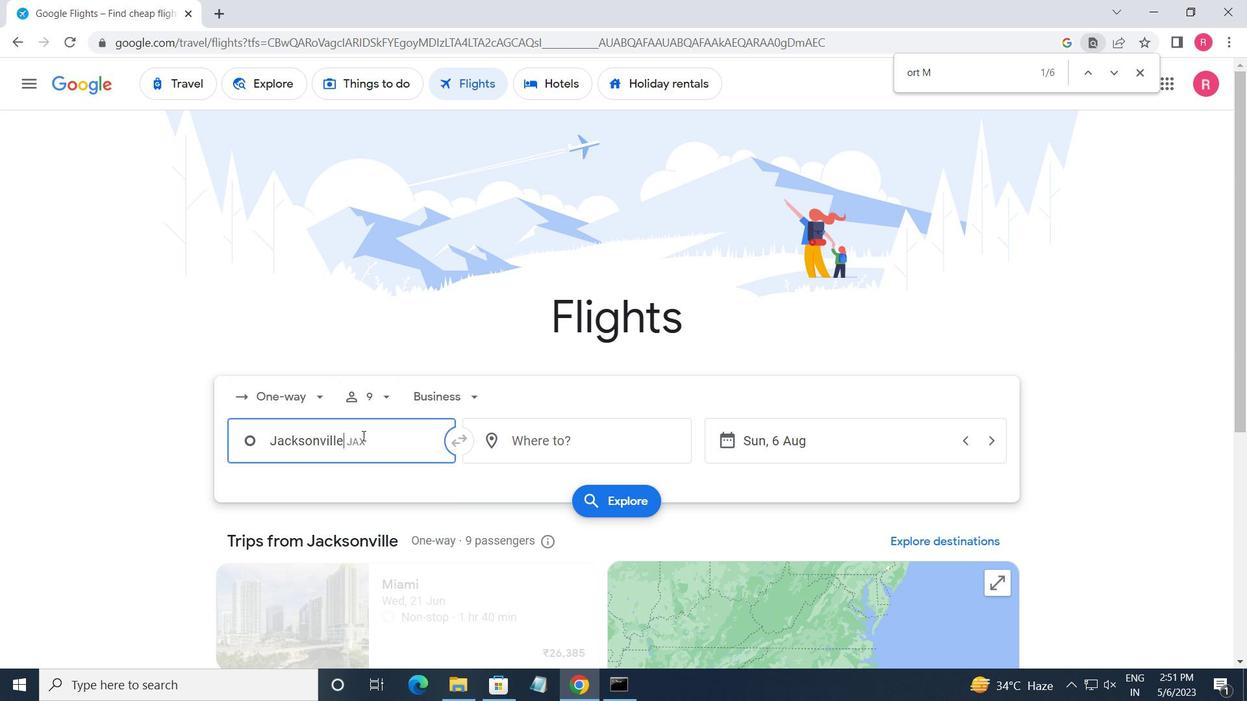 
Action: Key pressed <Key.shift><Key.shift><Key.shift>JACKSONVILLE
Screenshot: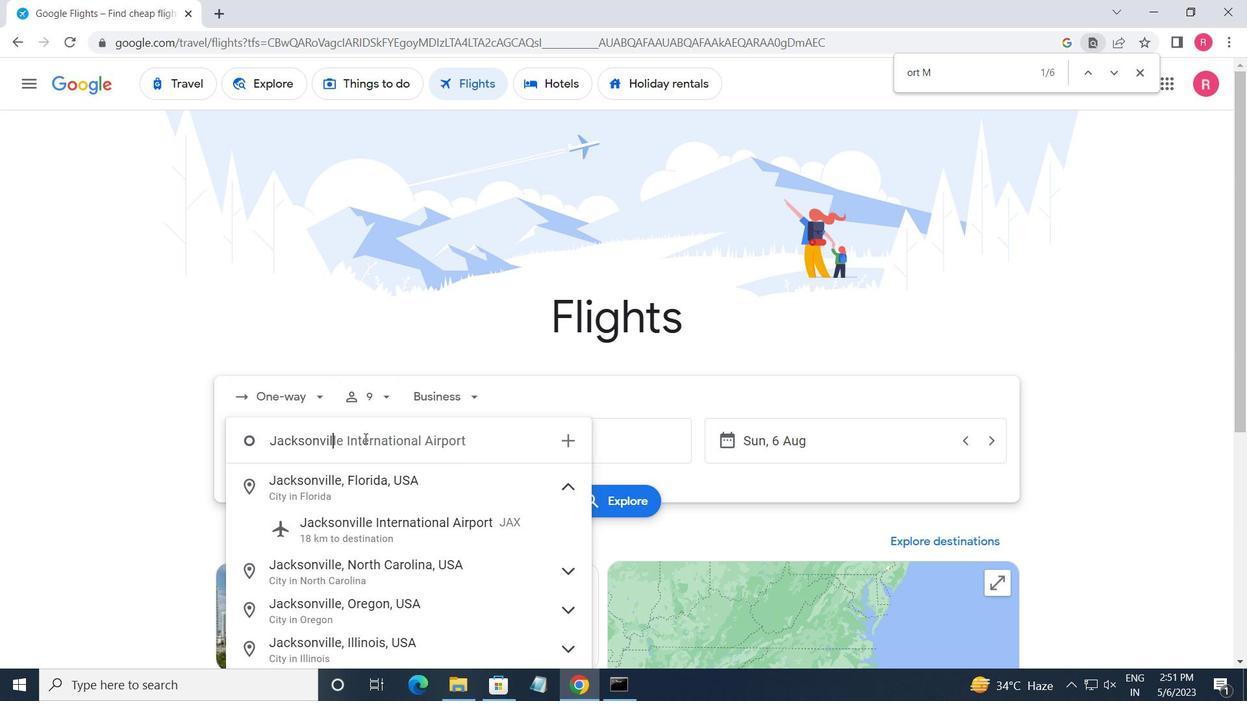
Action: Mouse moved to (378, 523)
Screenshot: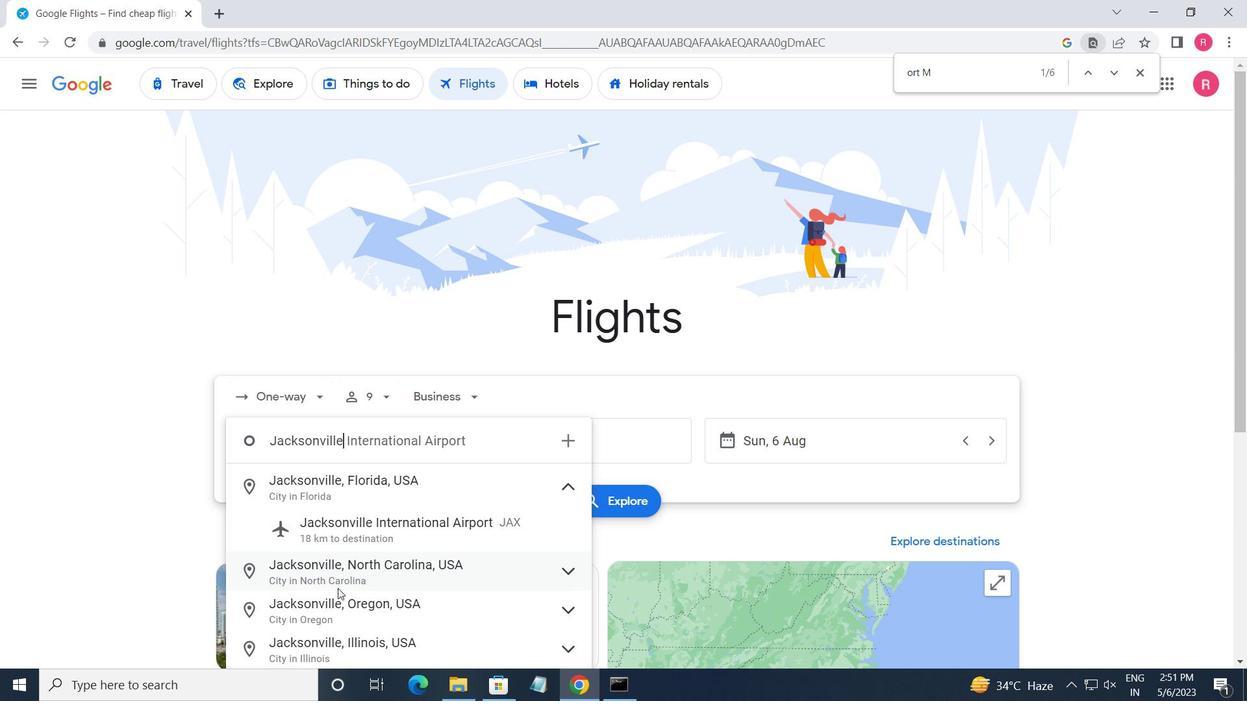 
Action: Mouse pressed left at (378, 523)
Screenshot: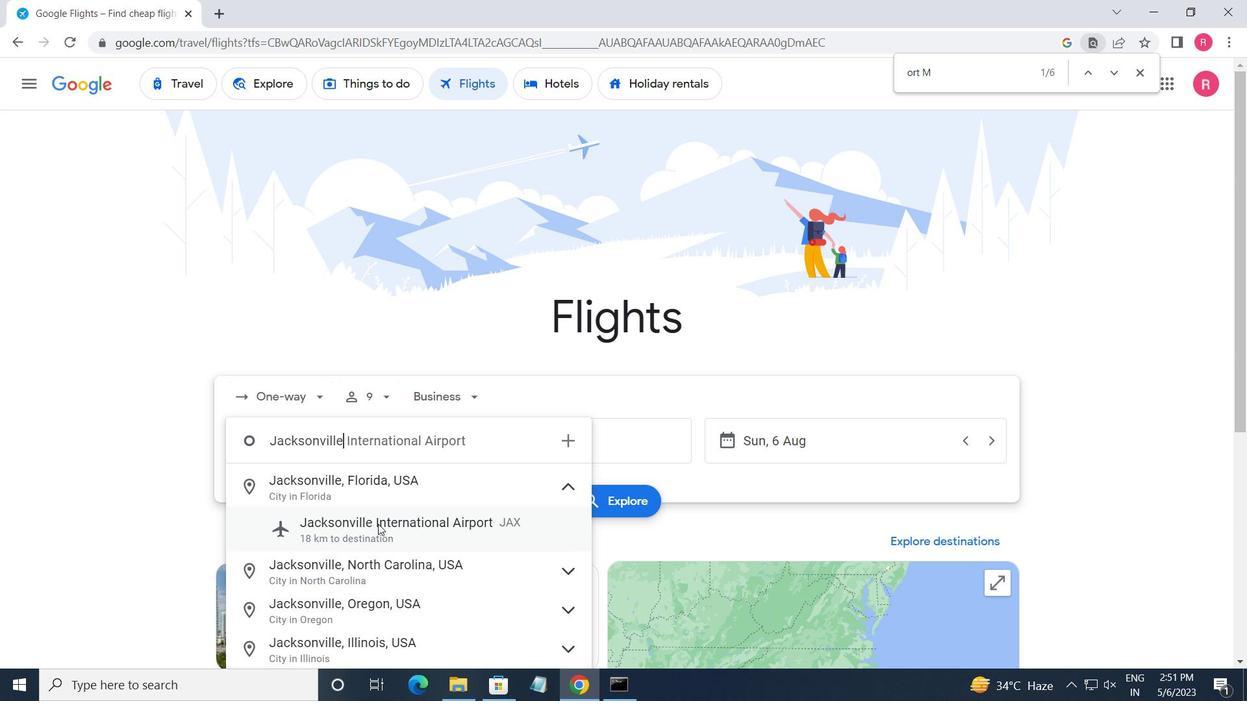 
Action: Mouse moved to (638, 441)
Screenshot: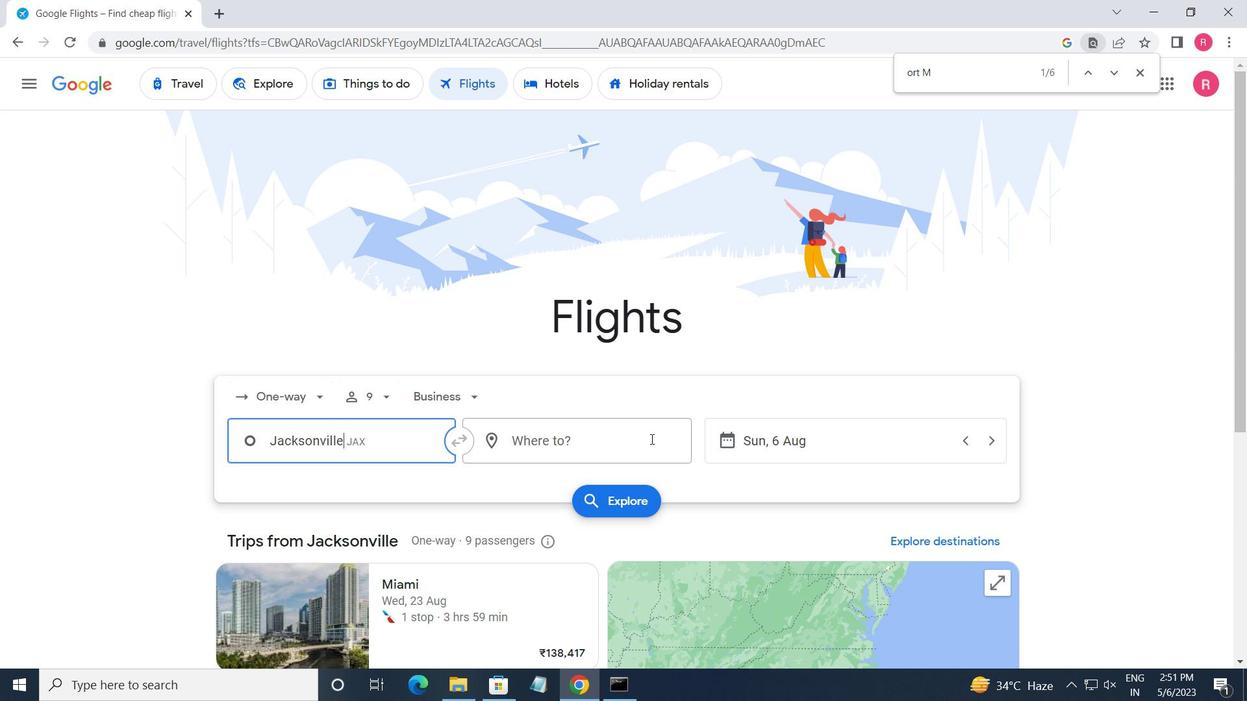 
Action: Mouse pressed left at (638, 441)
Screenshot: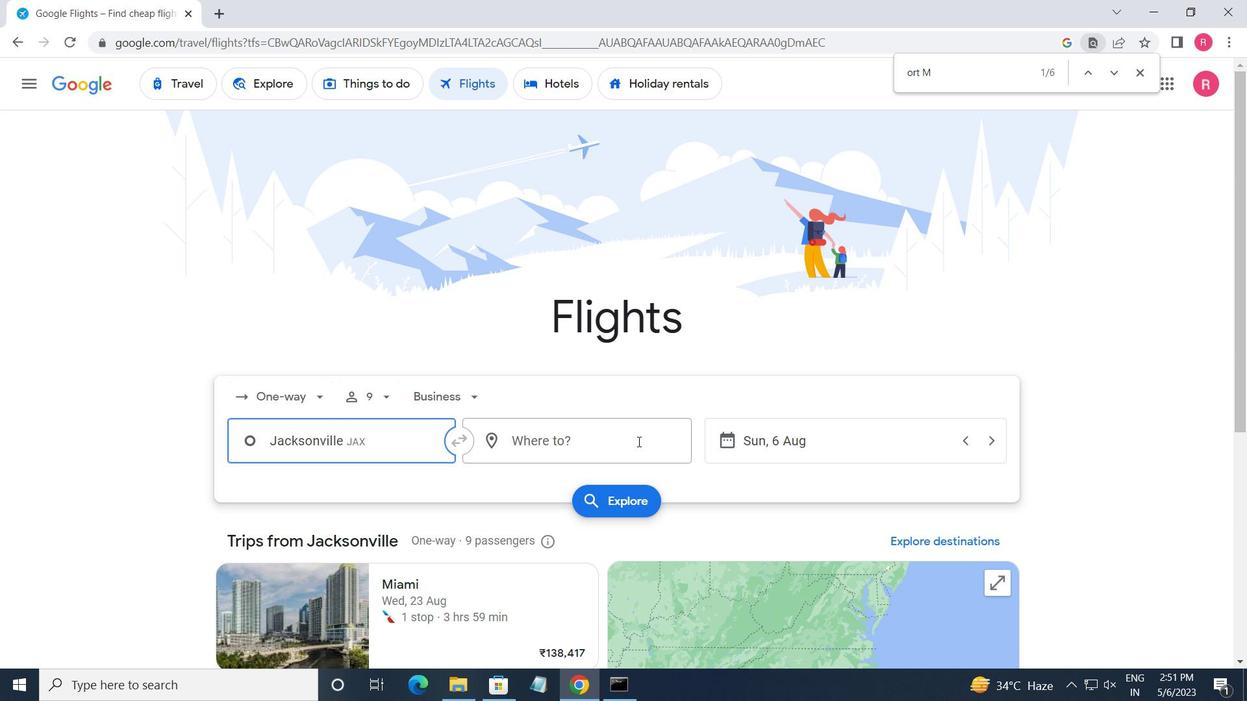 
Action: Mouse moved to (565, 310)
Screenshot: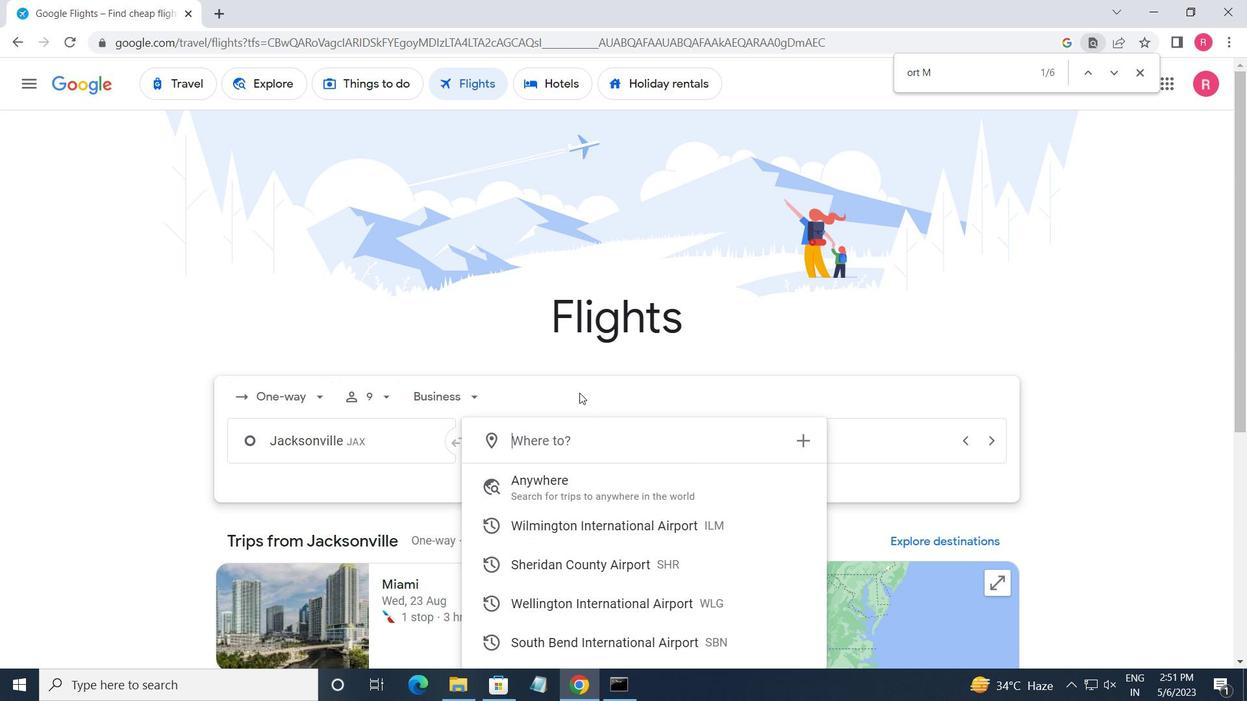 
Action: Key pressed <Key.shift>SHERDIAN
Screenshot: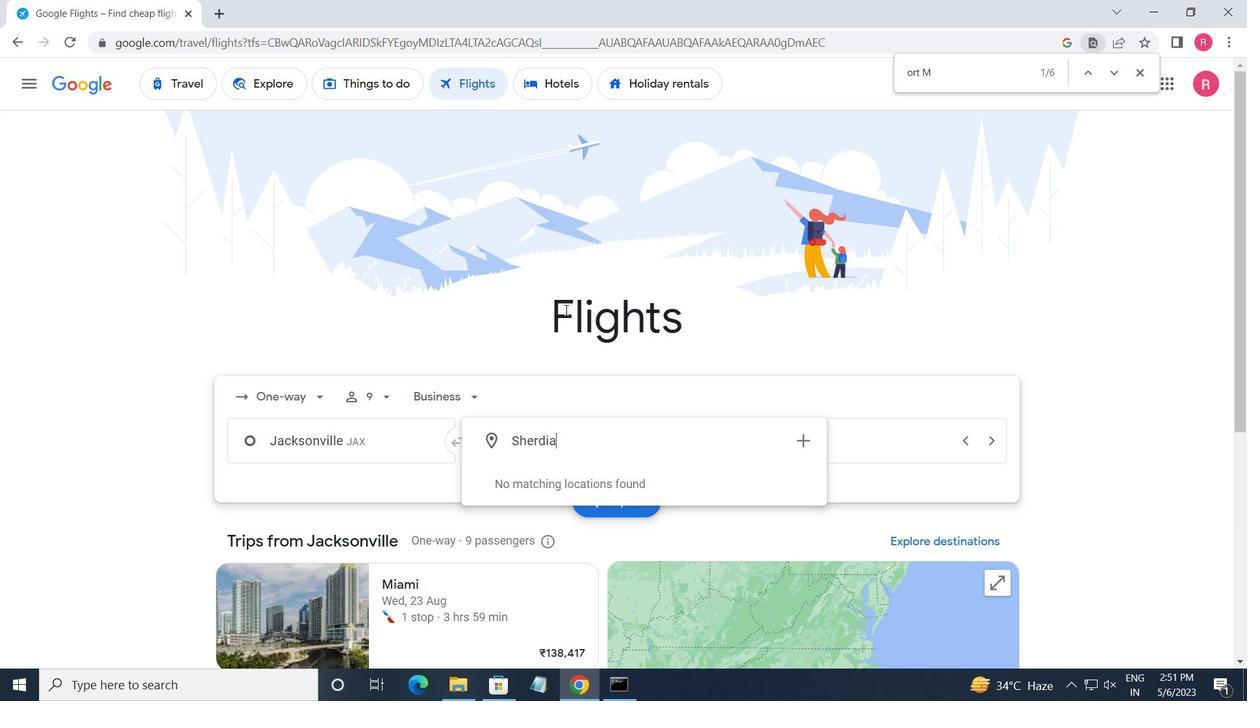 
Action: Mouse moved to (621, 528)
Screenshot: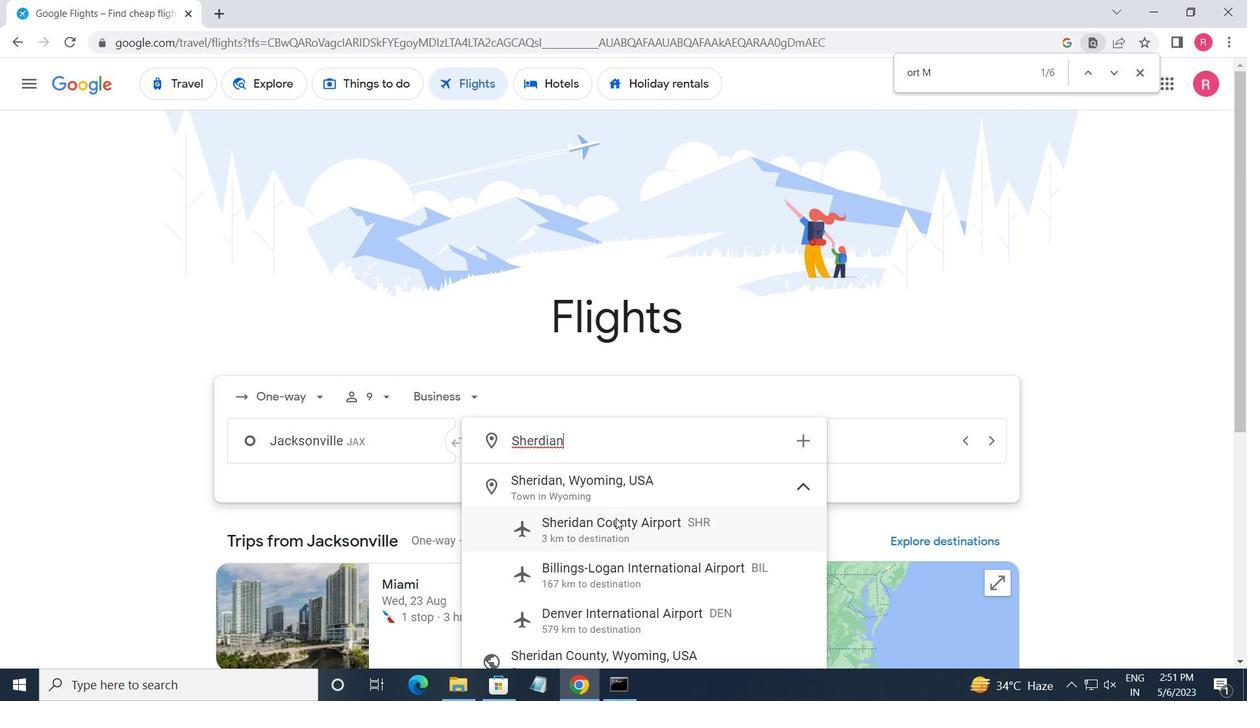
Action: Mouse pressed left at (621, 528)
Screenshot: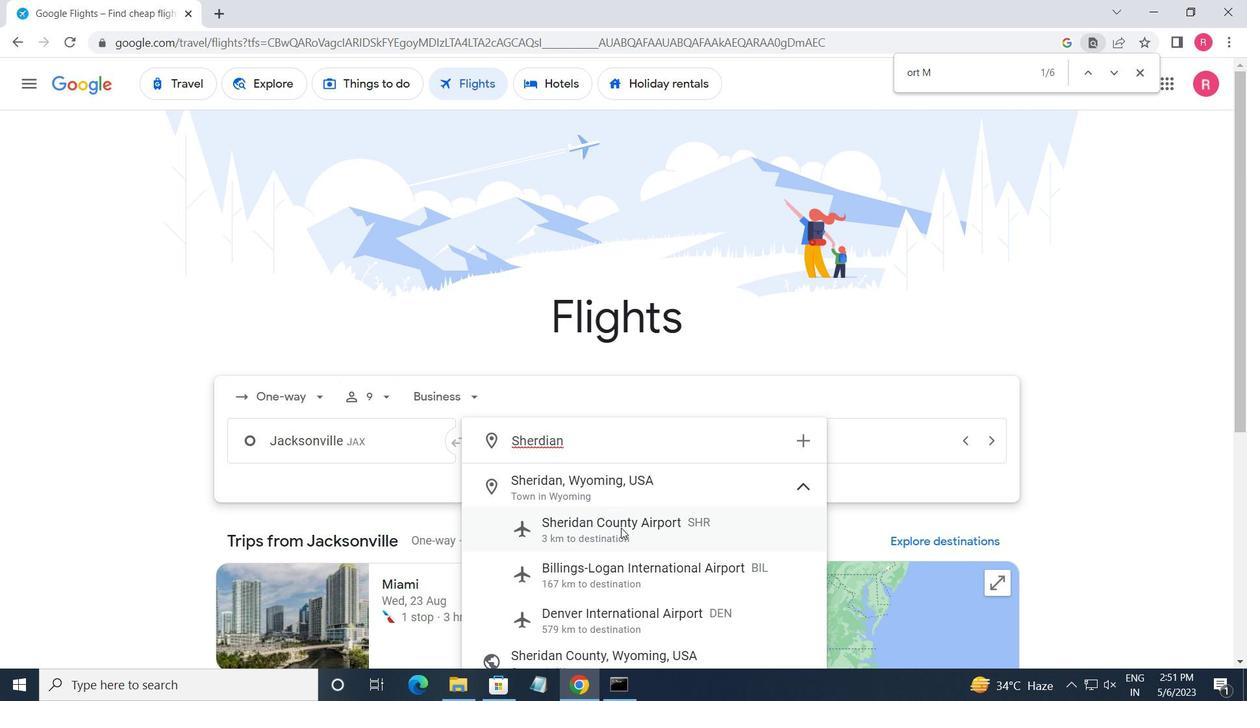 
Action: Mouse moved to (812, 449)
Screenshot: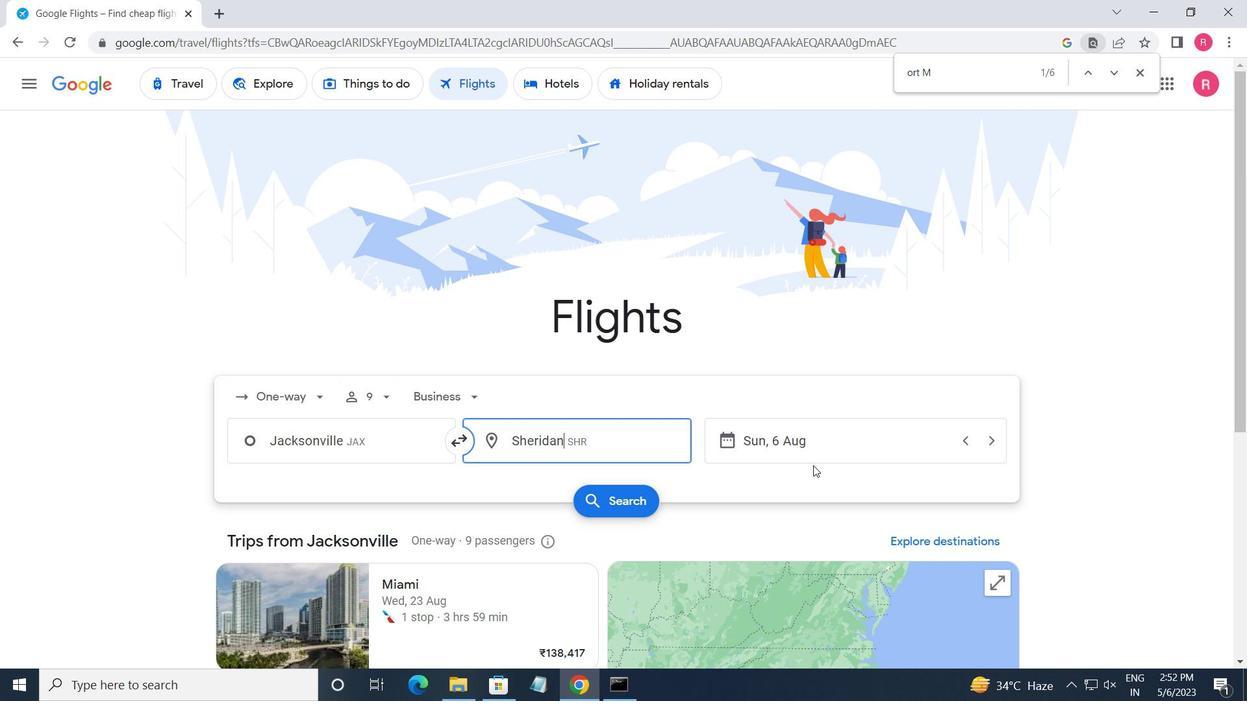 
Action: Mouse pressed left at (812, 449)
Screenshot: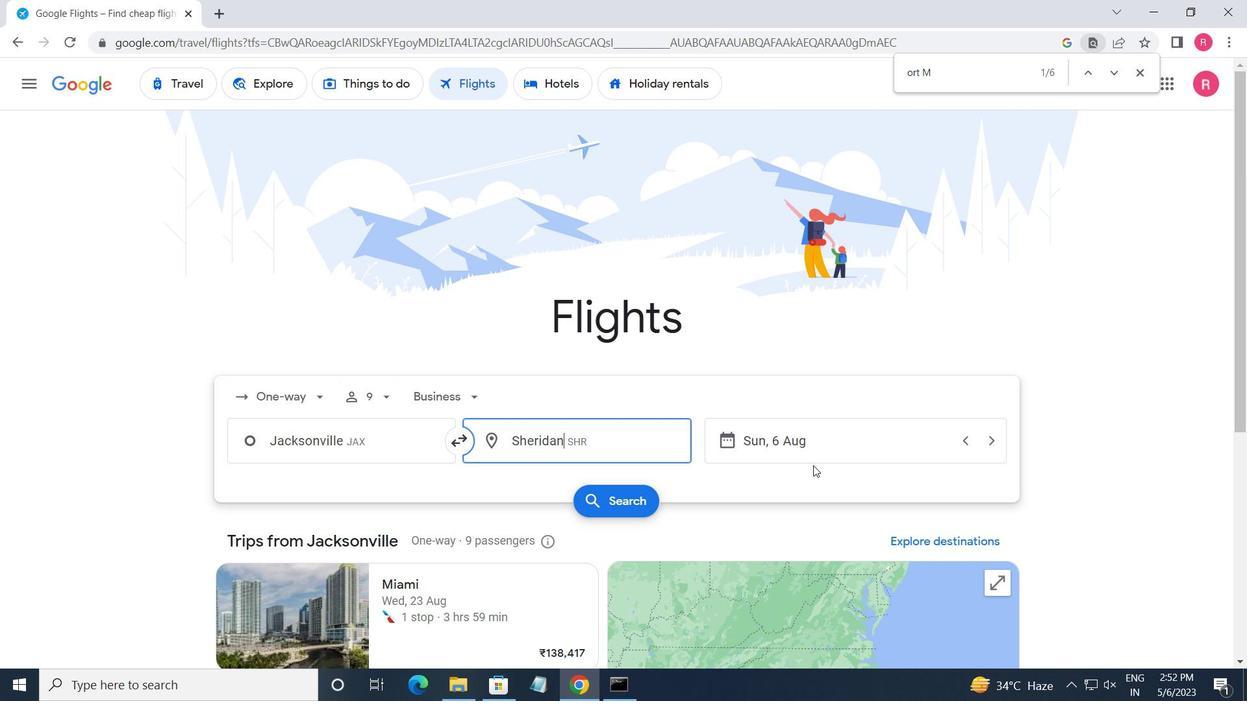 
Action: Mouse moved to (437, 413)
Screenshot: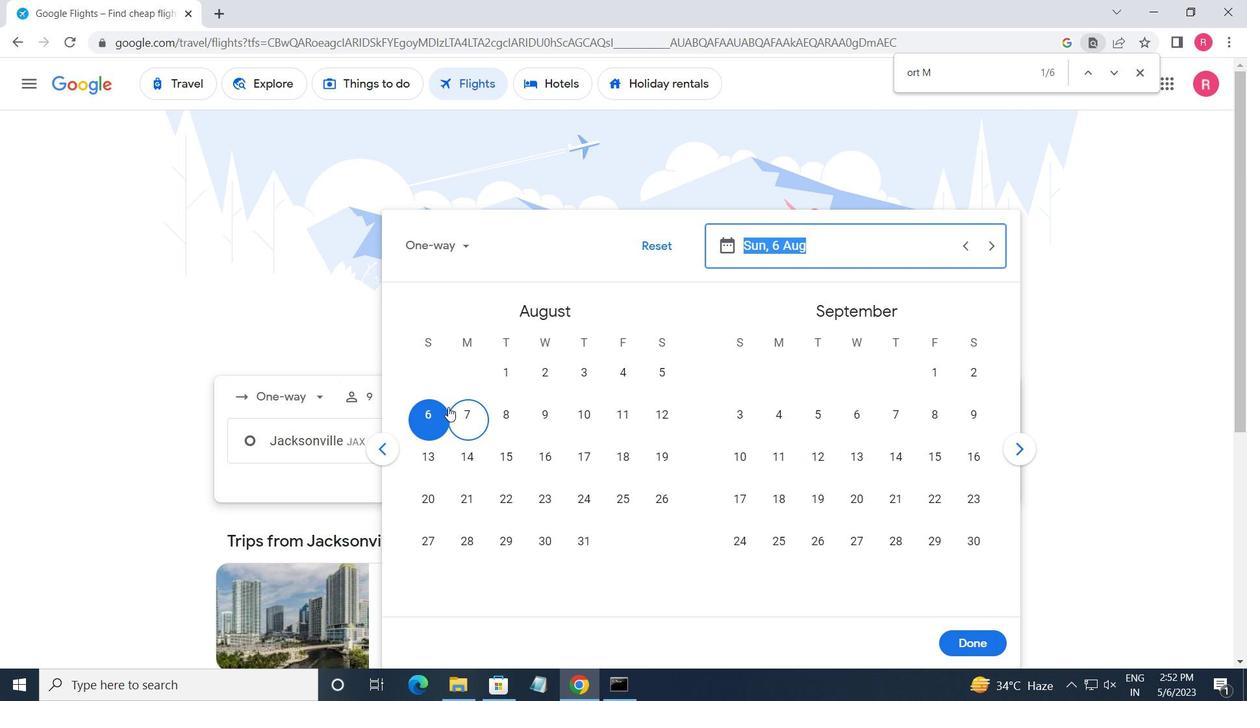 
Action: Mouse pressed left at (437, 413)
Screenshot: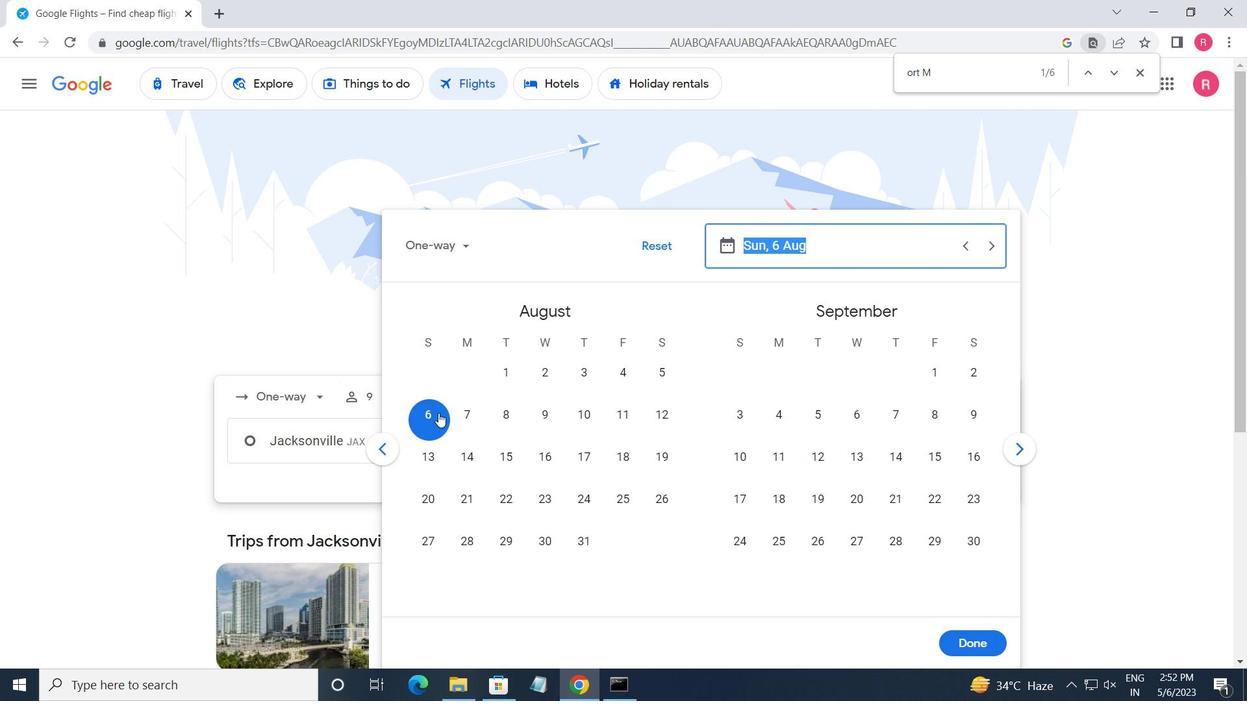 
Action: Mouse moved to (970, 651)
Screenshot: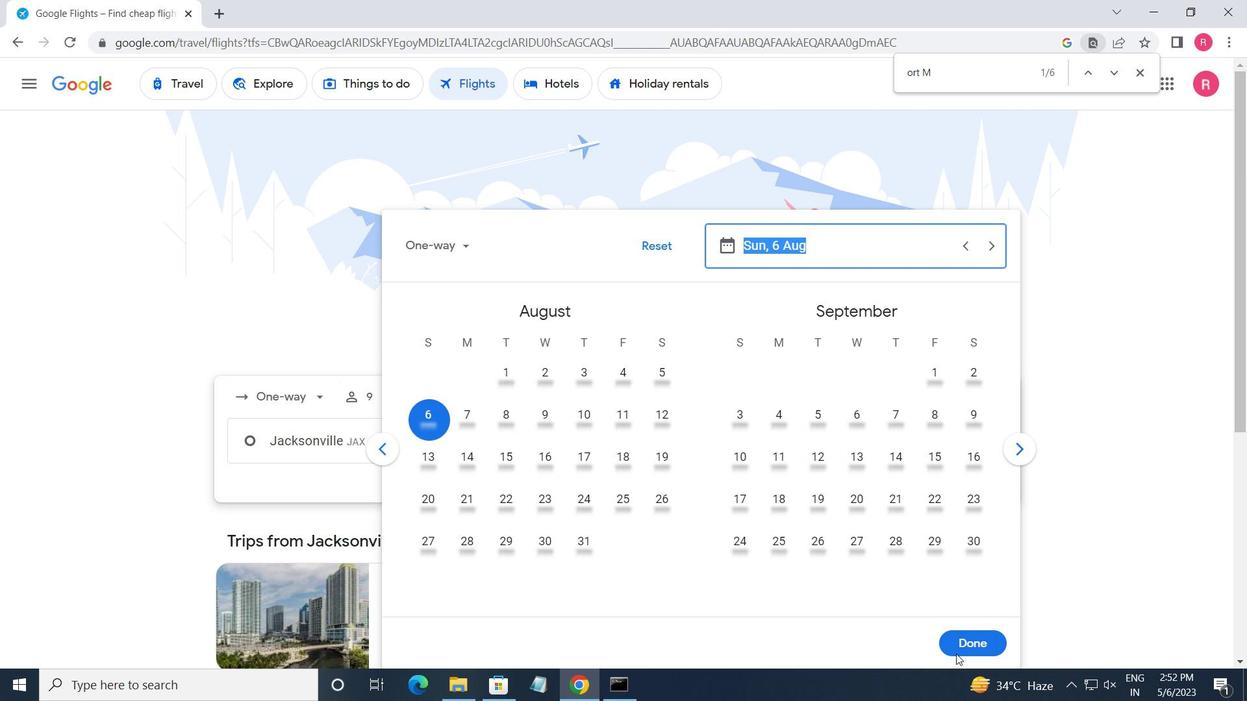 
Action: Mouse pressed left at (970, 651)
Screenshot: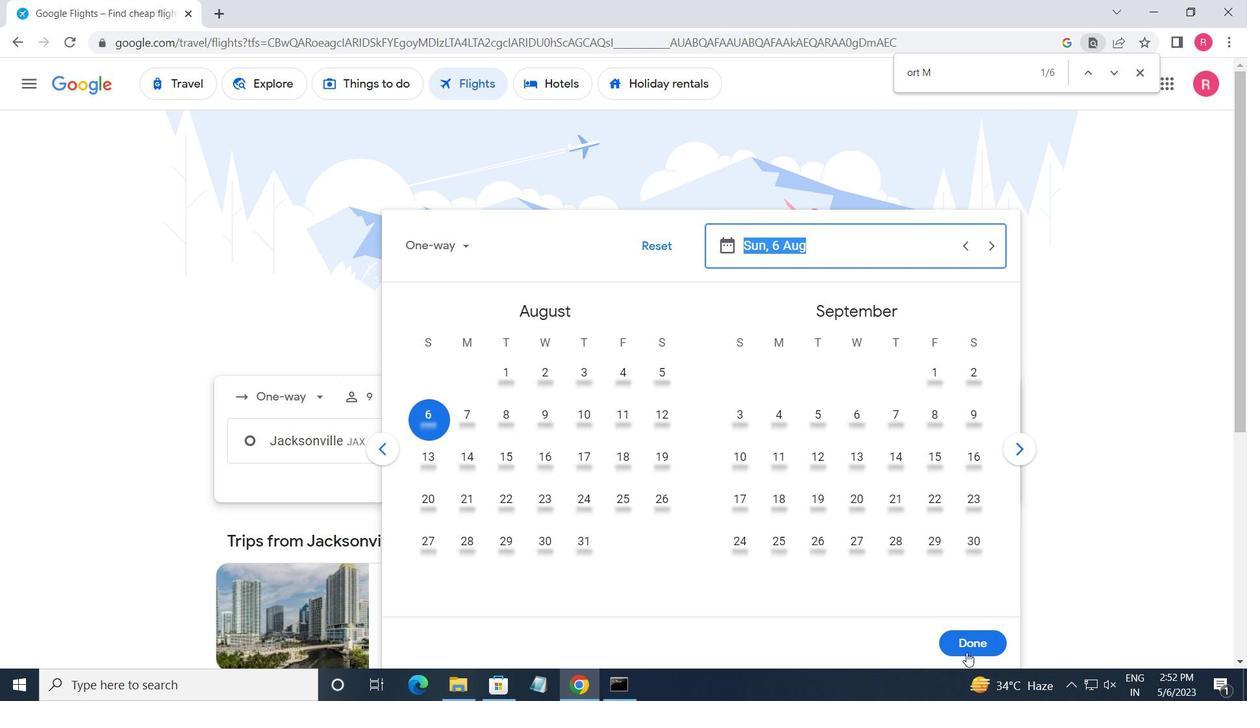 
Action: Mouse moved to (614, 500)
Screenshot: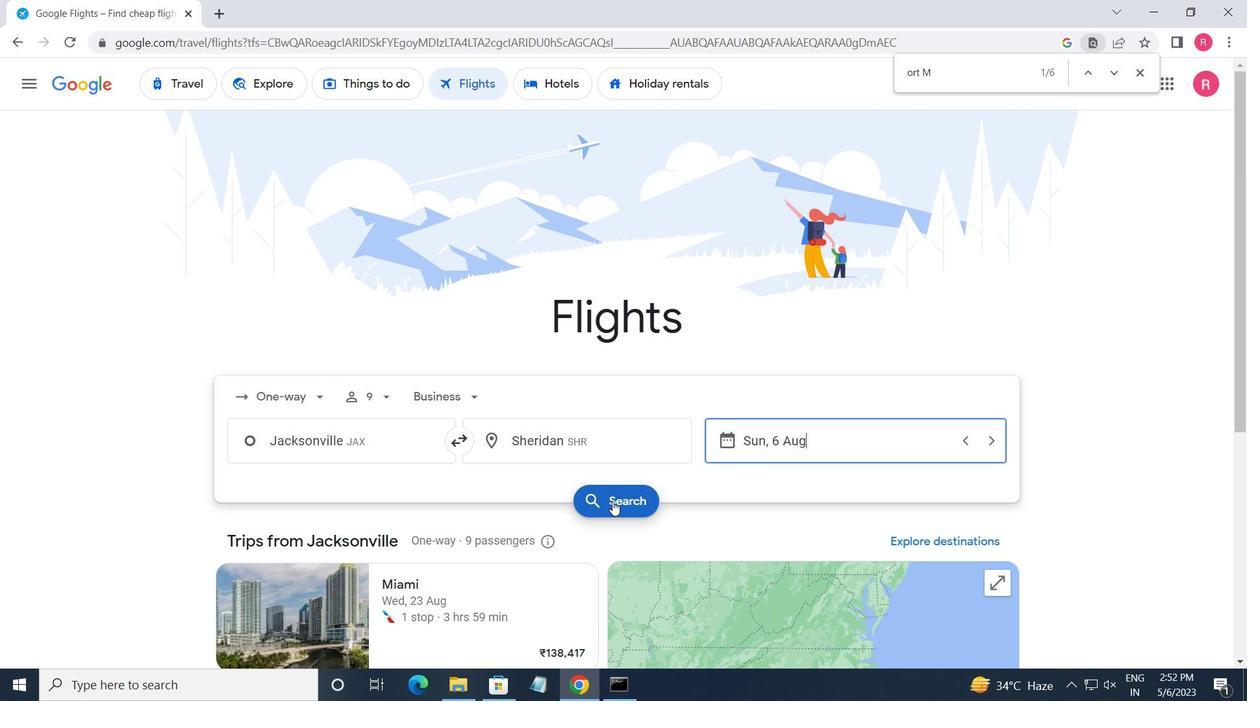 
Action: Mouse pressed left at (614, 500)
Screenshot: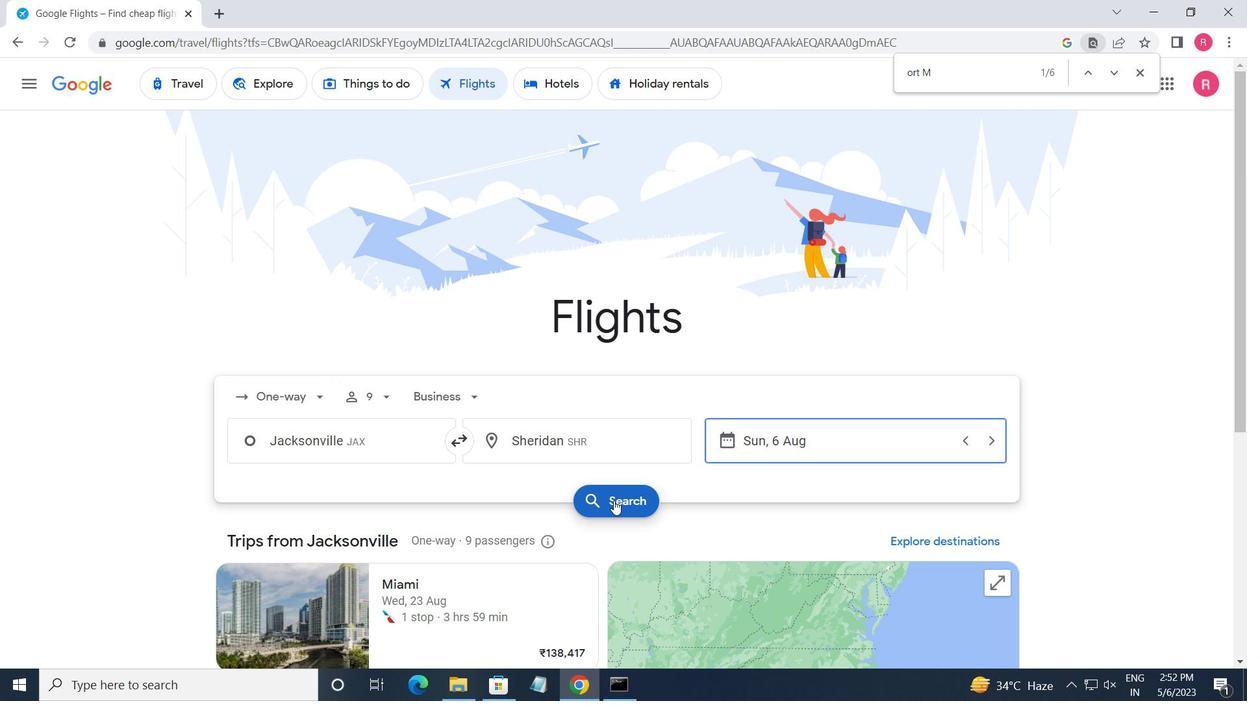 
Action: Mouse moved to (259, 241)
Screenshot: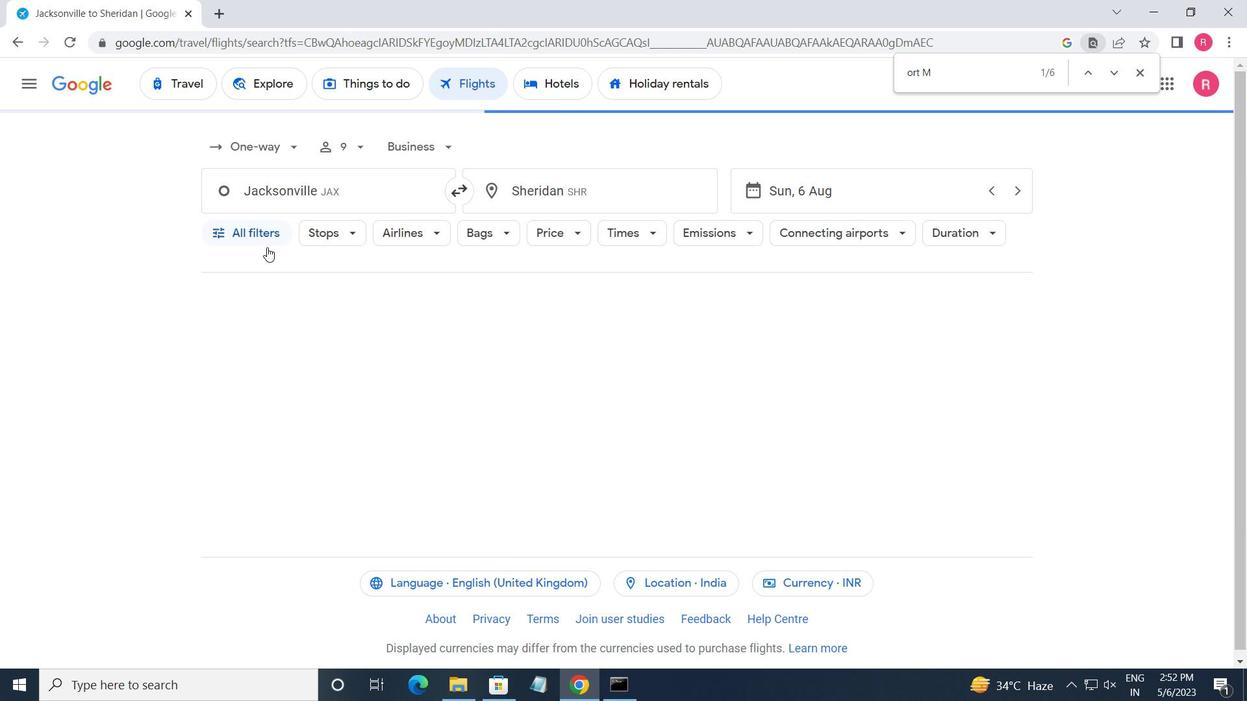 
Action: Mouse pressed left at (259, 241)
Screenshot: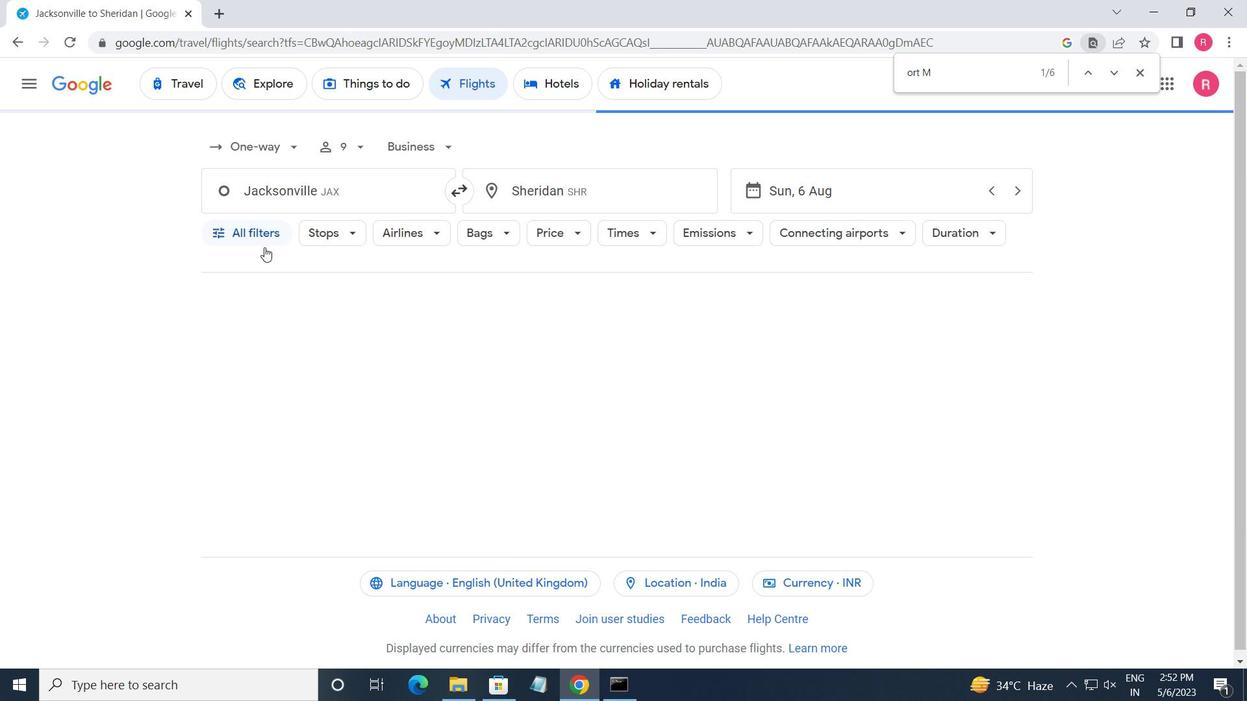 
Action: Mouse moved to (363, 432)
Screenshot: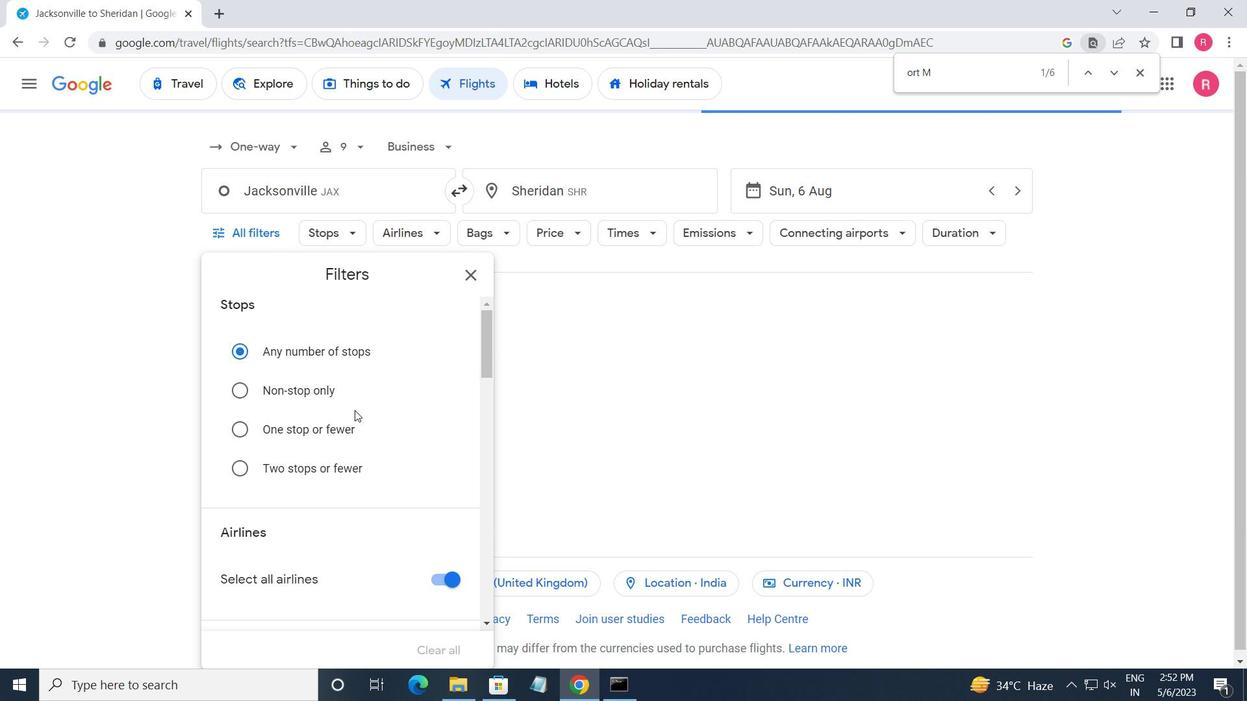 
Action: Mouse scrolled (363, 432) with delta (0, 0)
Screenshot: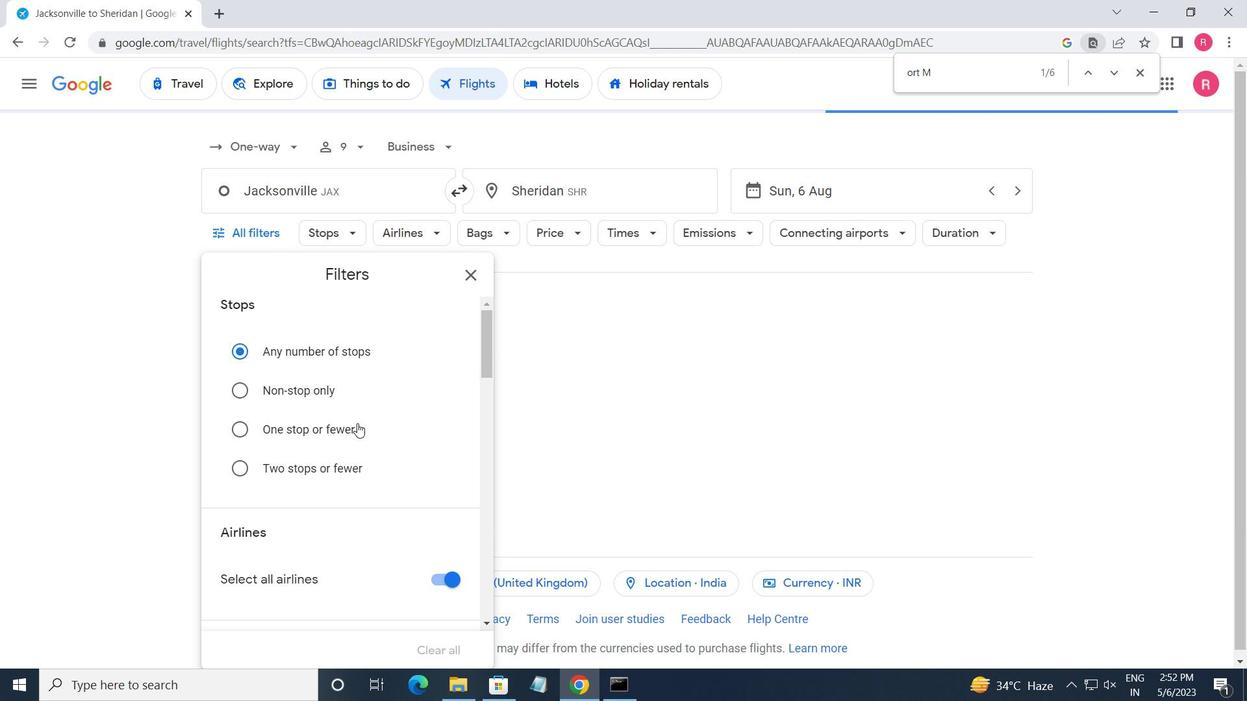 
Action: Mouse moved to (364, 435)
Screenshot: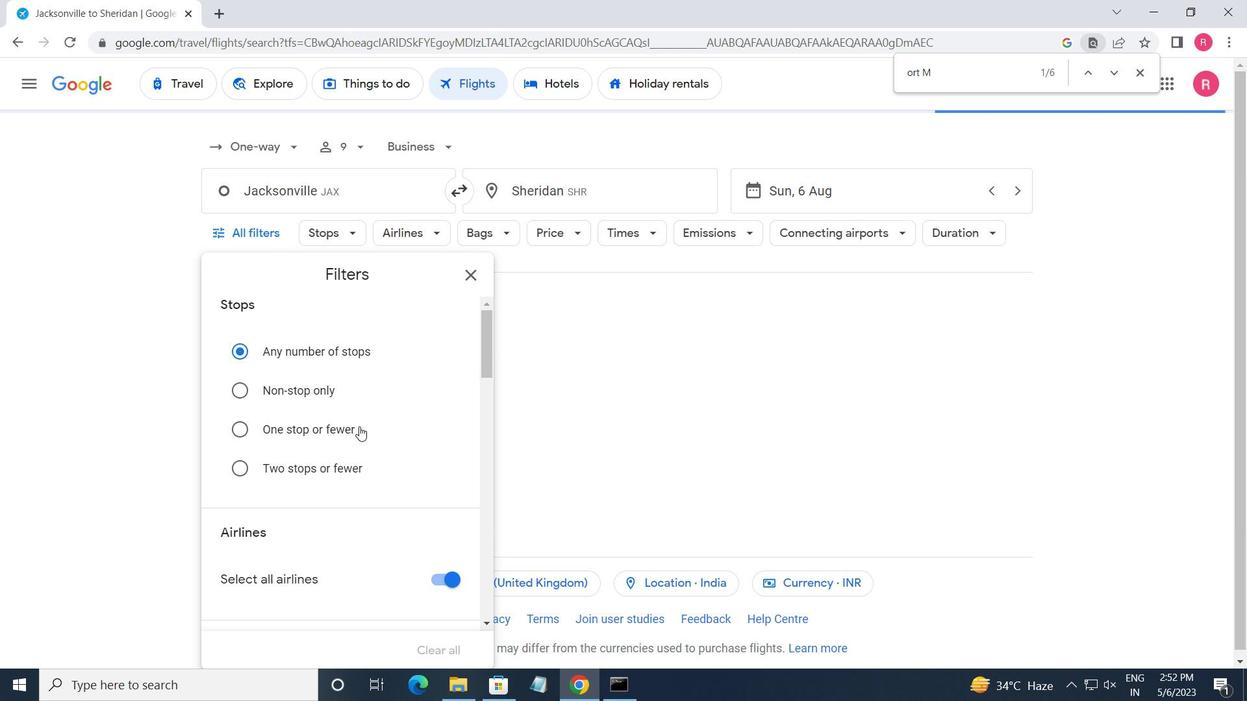 
Action: Mouse scrolled (364, 434) with delta (0, 0)
Screenshot: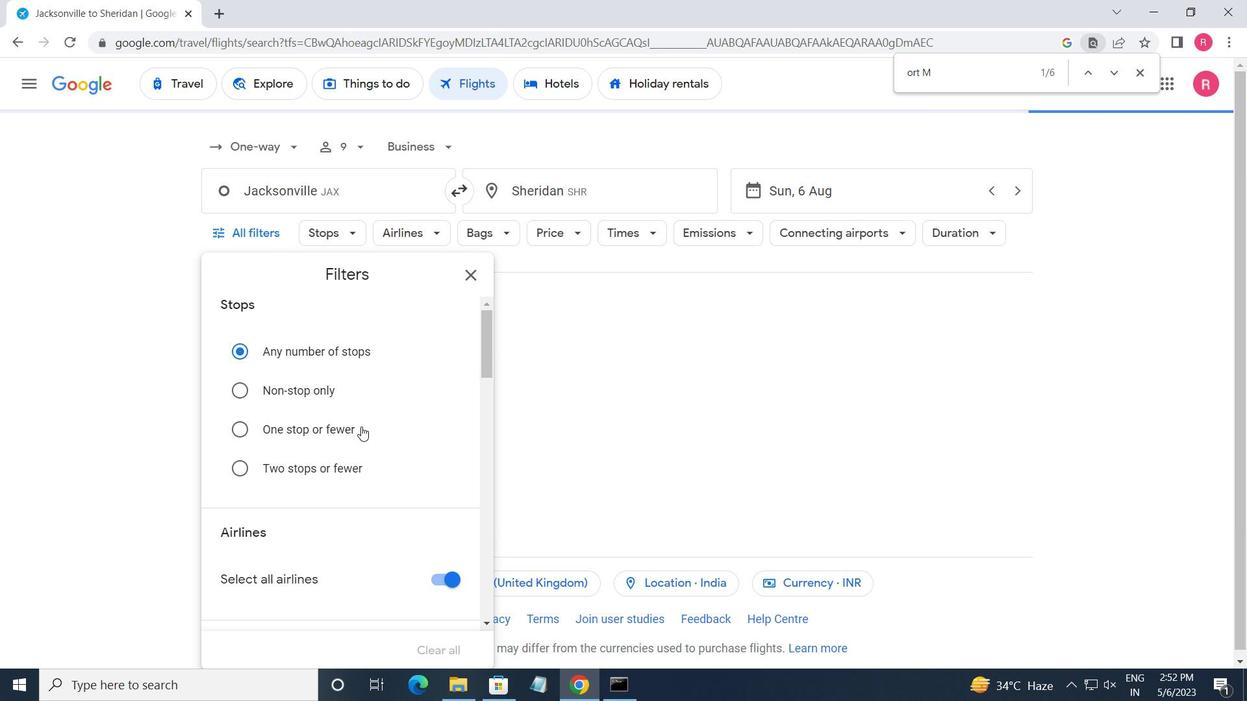 
Action: Mouse moved to (364, 436)
Screenshot: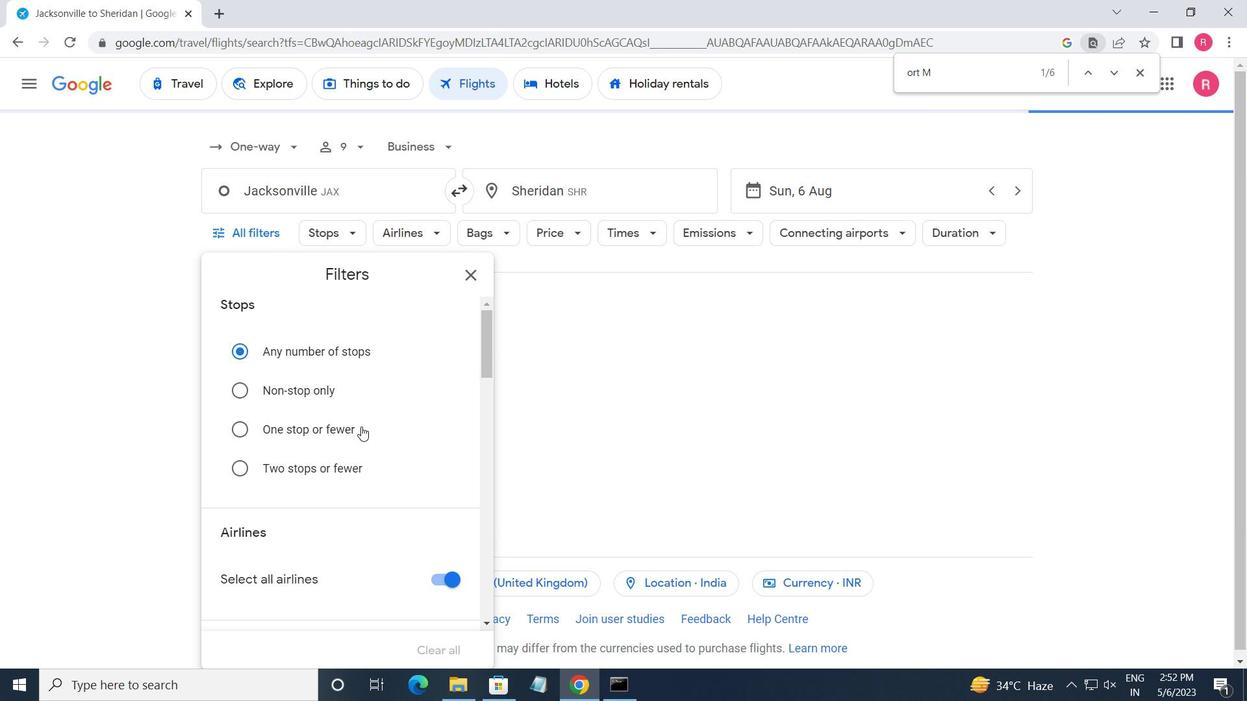 
Action: Mouse scrolled (364, 435) with delta (0, 0)
Screenshot: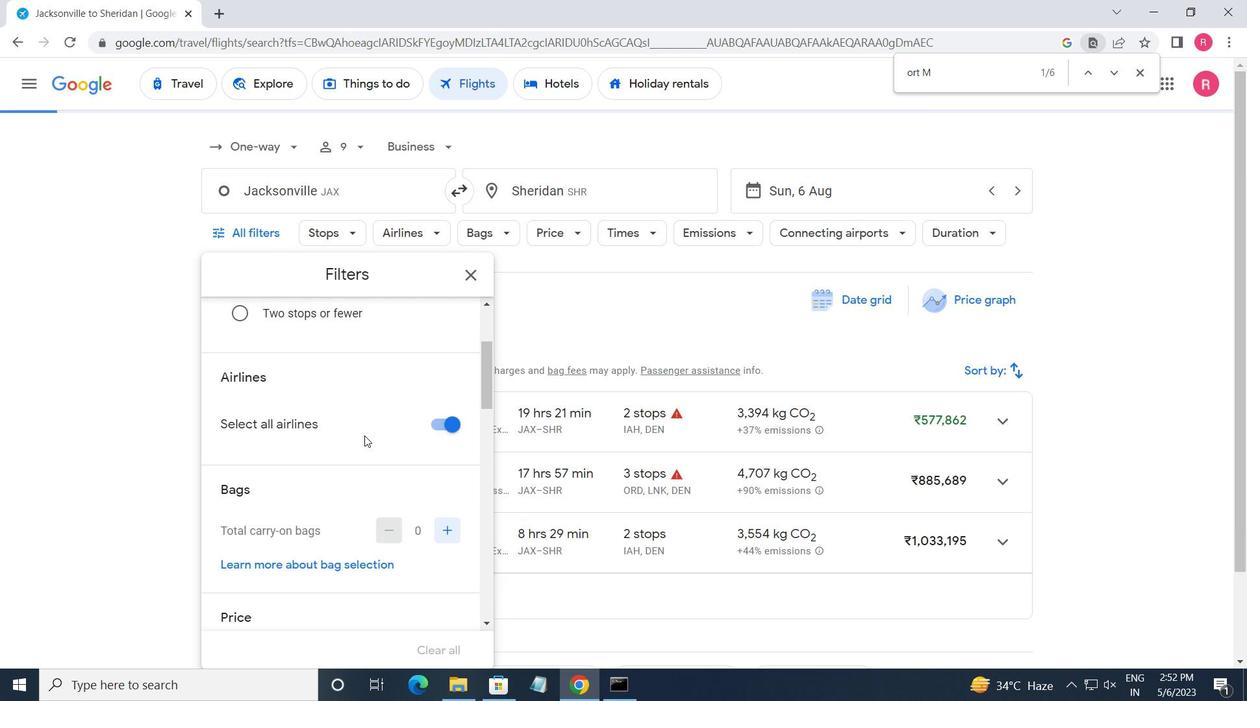 
Action: Mouse moved to (365, 436)
Screenshot: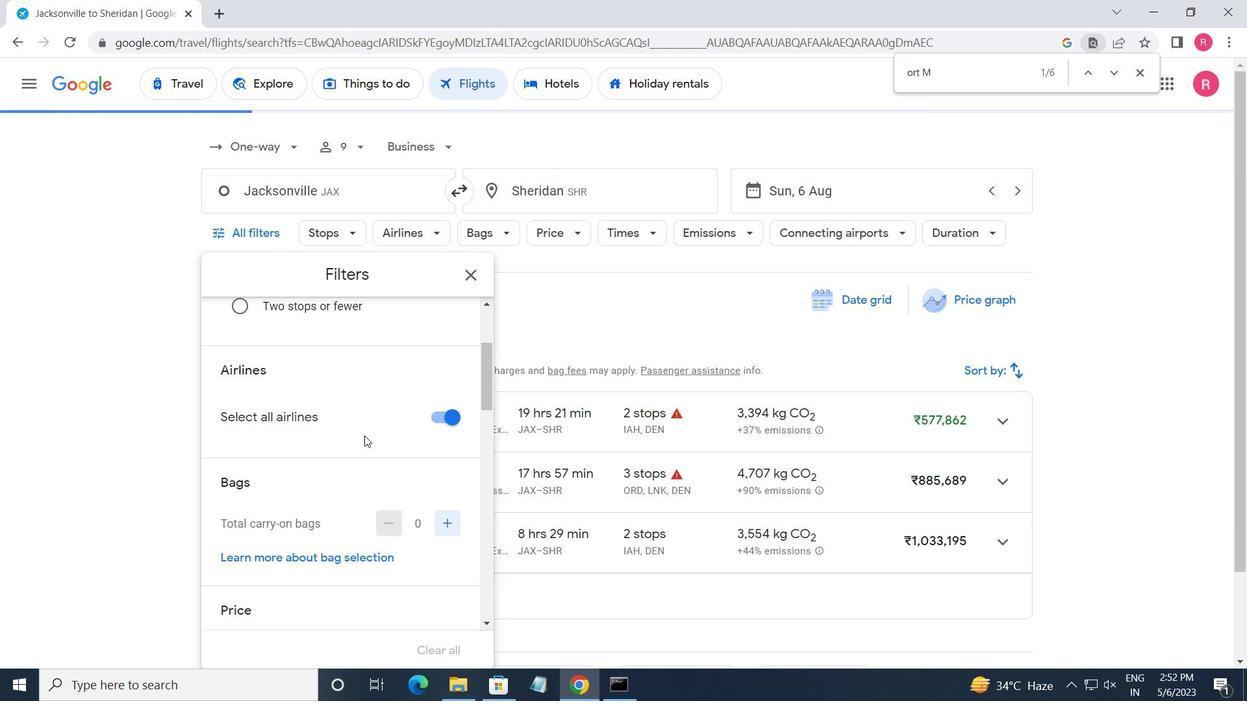 
Action: Mouse scrolled (365, 437) with delta (0, 0)
Screenshot: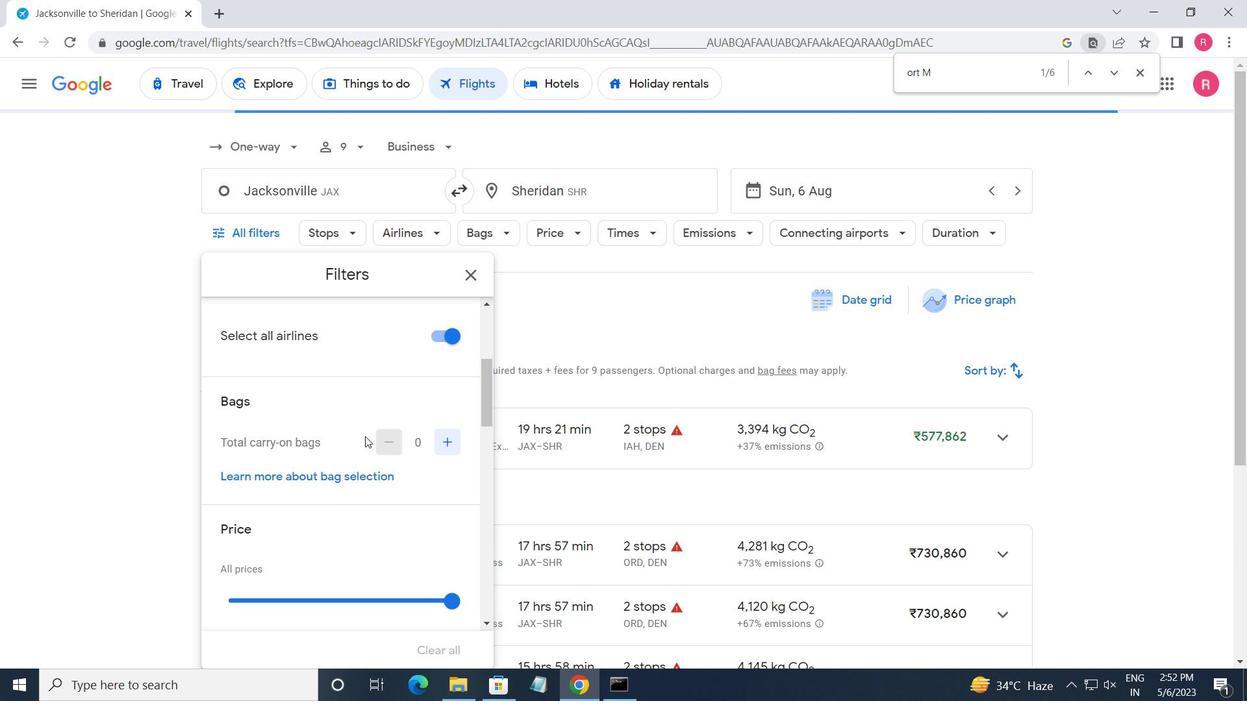 
Action: Mouse moved to (365, 437)
Screenshot: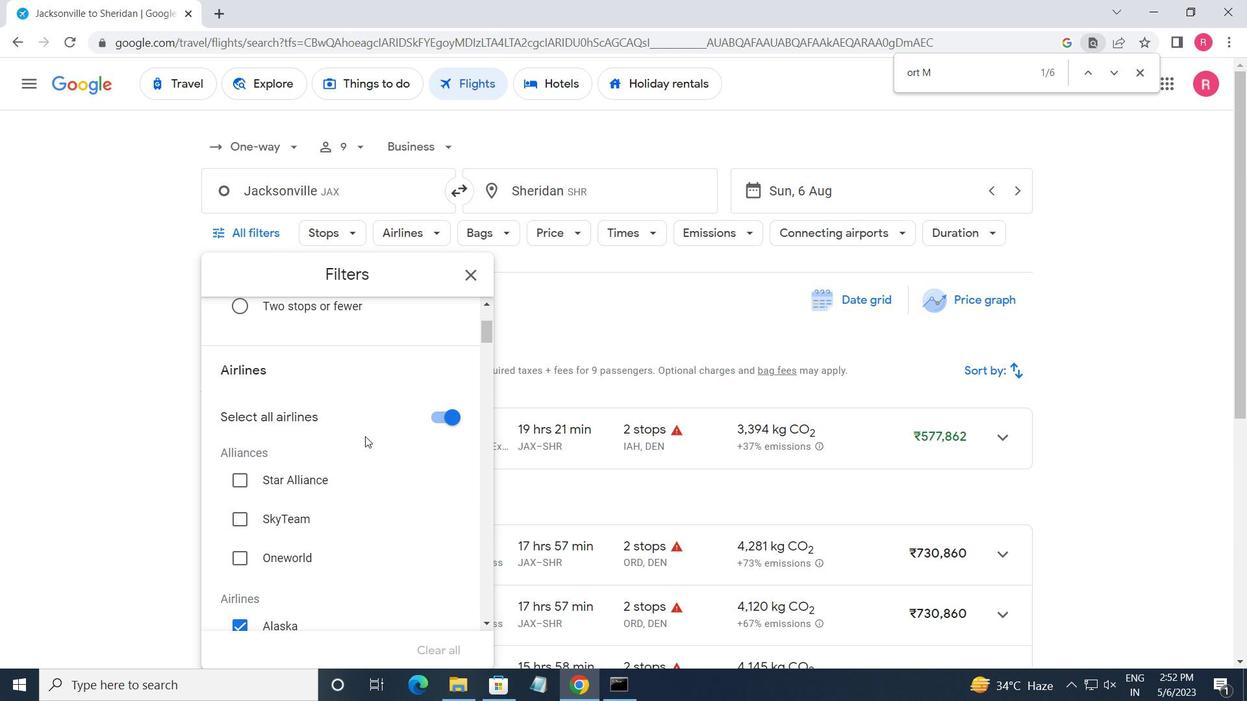 
Action: Mouse scrolled (365, 436) with delta (0, 0)
Screenshot: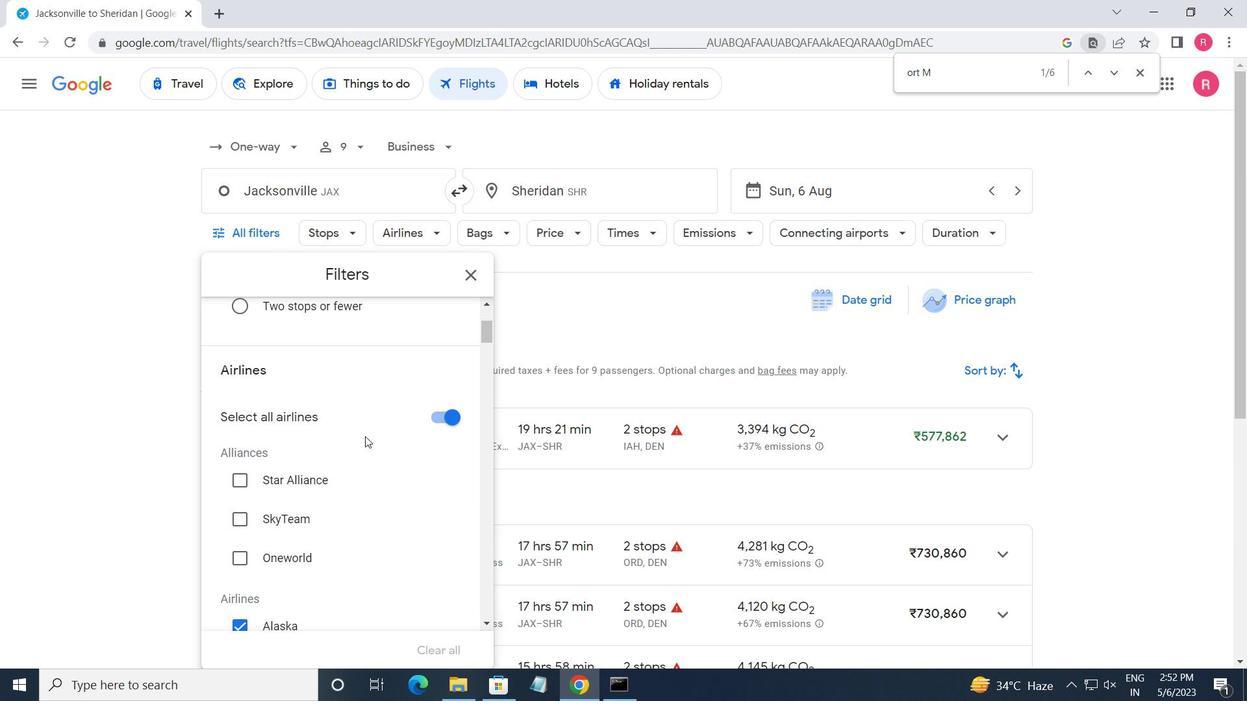 
Action: Mouse moved to (365, 438)
Screenshot: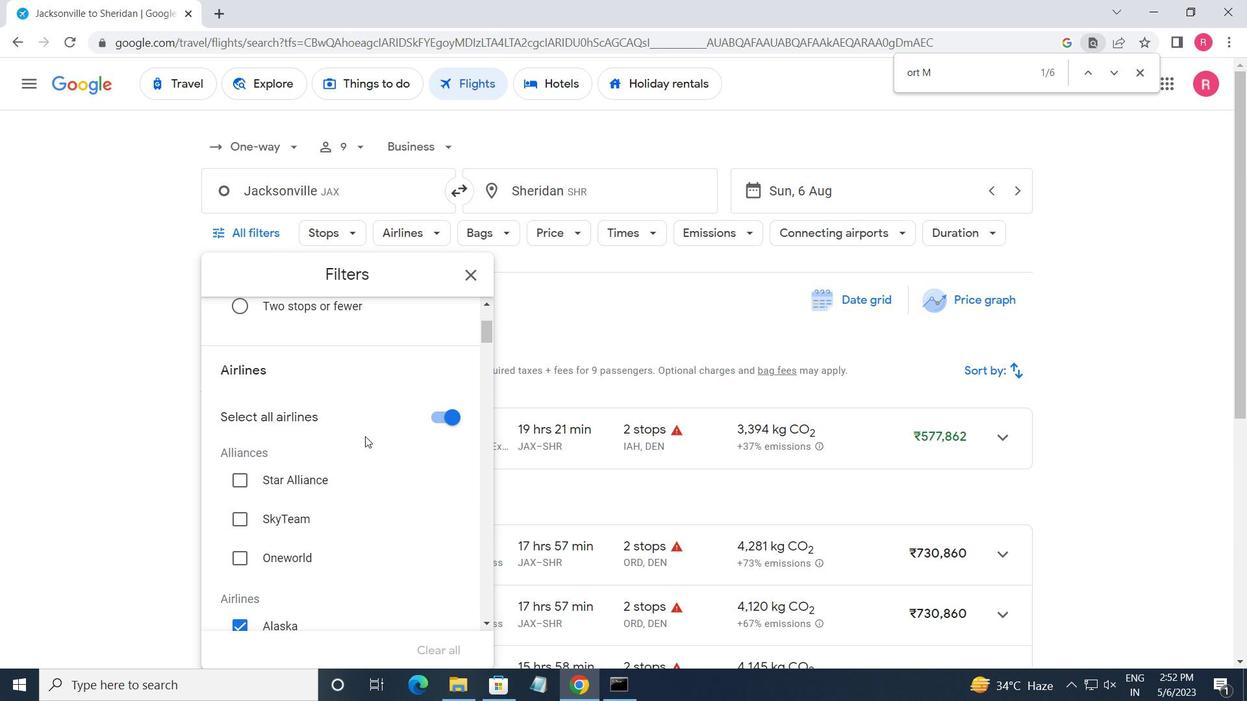 
Action: Mouse scrolled (365, 437) with delta (0, 0)
Screenshot: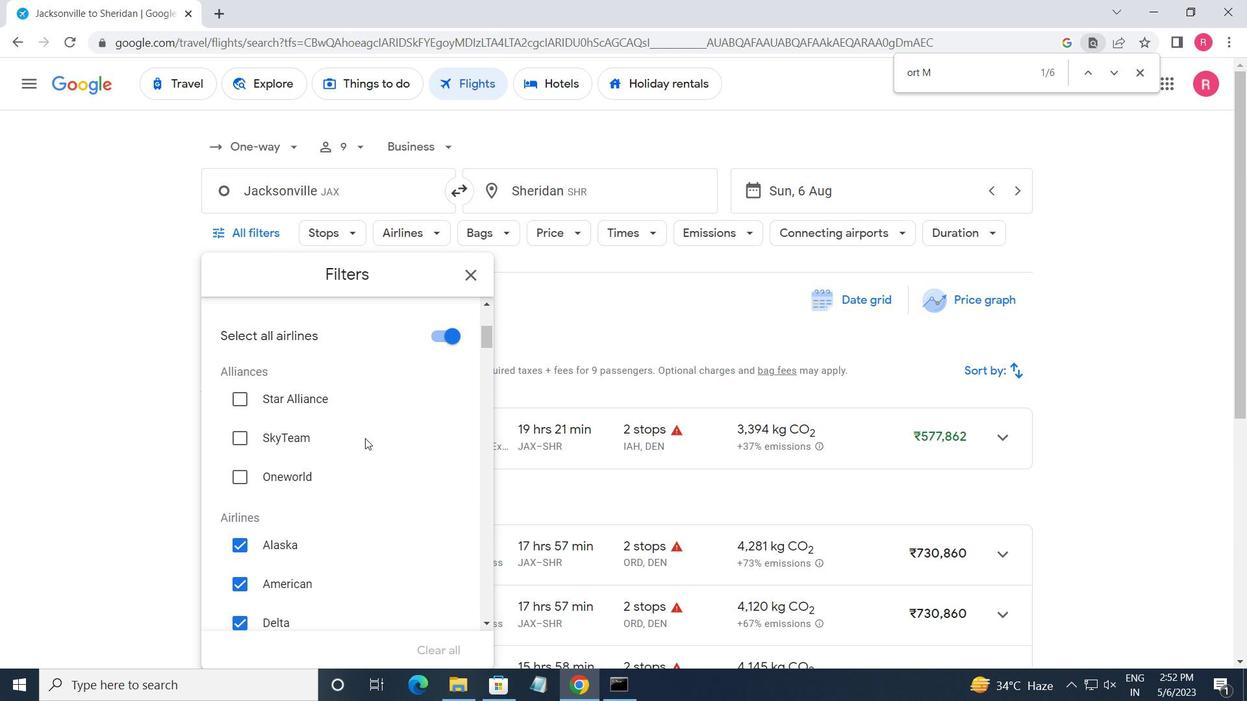 
Action: Mouse scrolled (365, 437) with delta (0, 0)
Screenshot: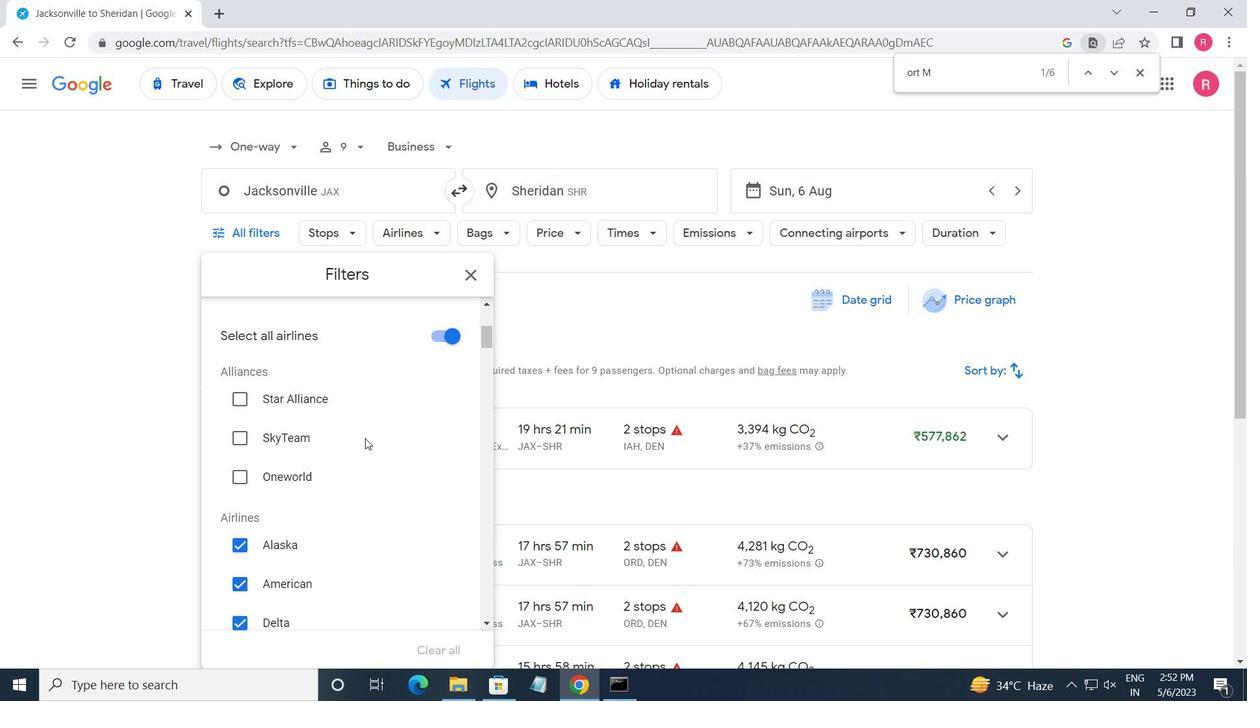 
Action: Mouse moved to (365, 438)
Screenshot: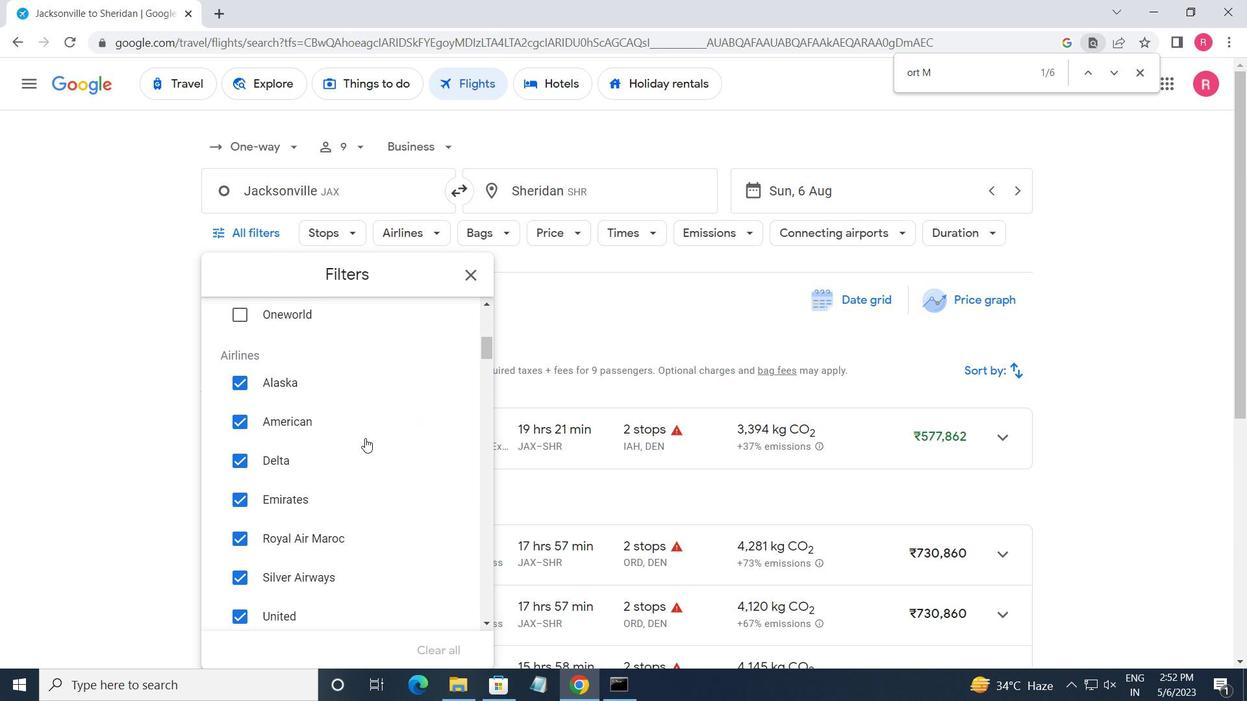 
Action: Mouse scrolled (365, 437) with delta (0, 0)
Screenshot: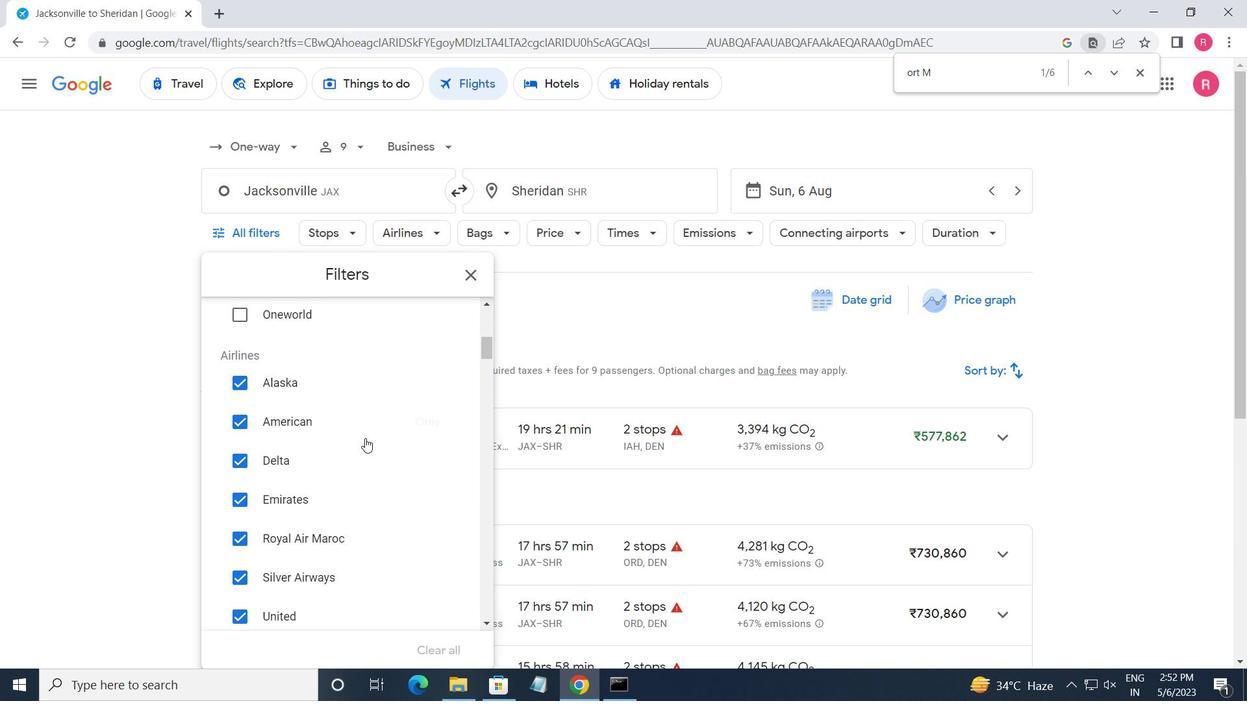 
Action: Mouse moved to (365, 439)
Screenshot: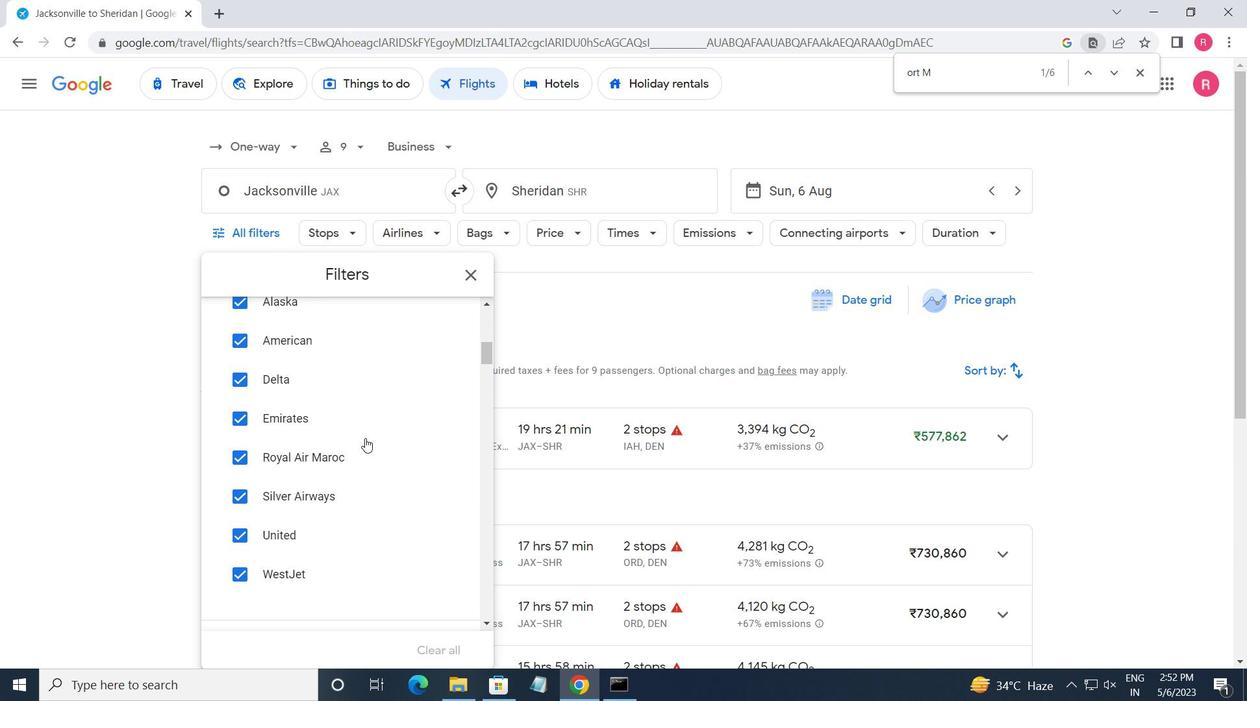 
Action: Mouse scrolled (365, 439) with delta (0, 0)
Screenshot: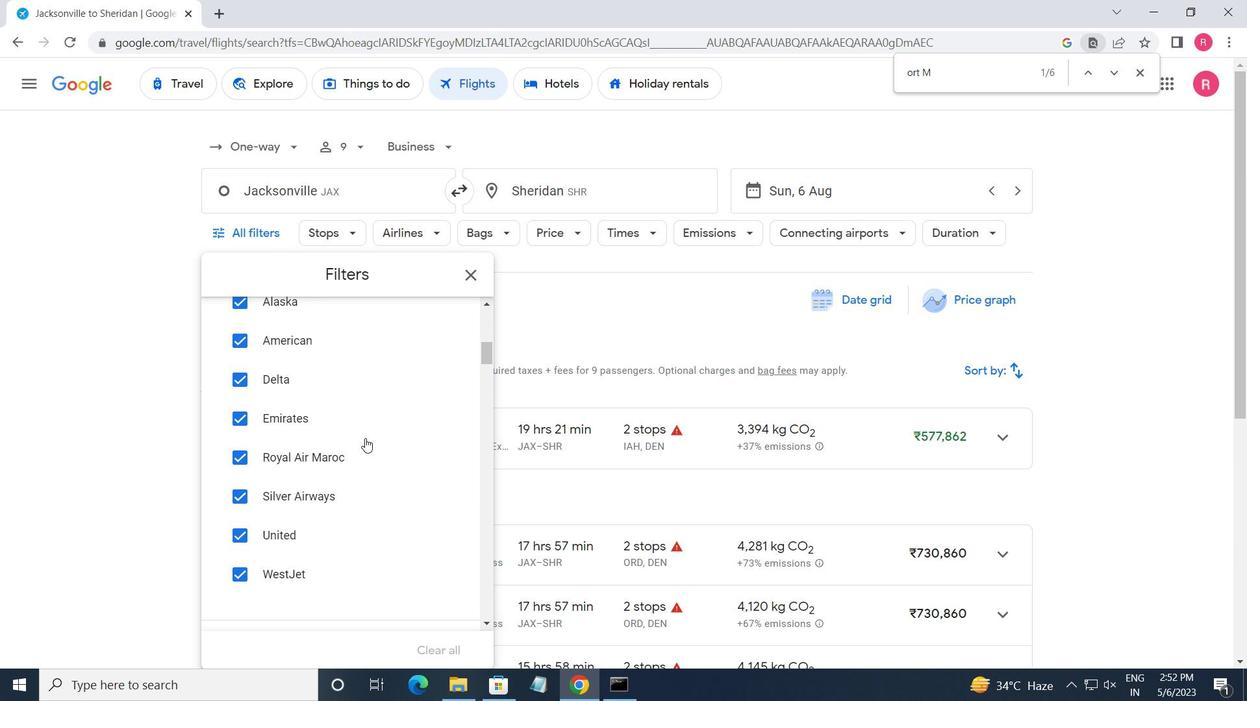 
Action: Mouse scrolled (365, 439) with delta (0, 0)
Screenshot: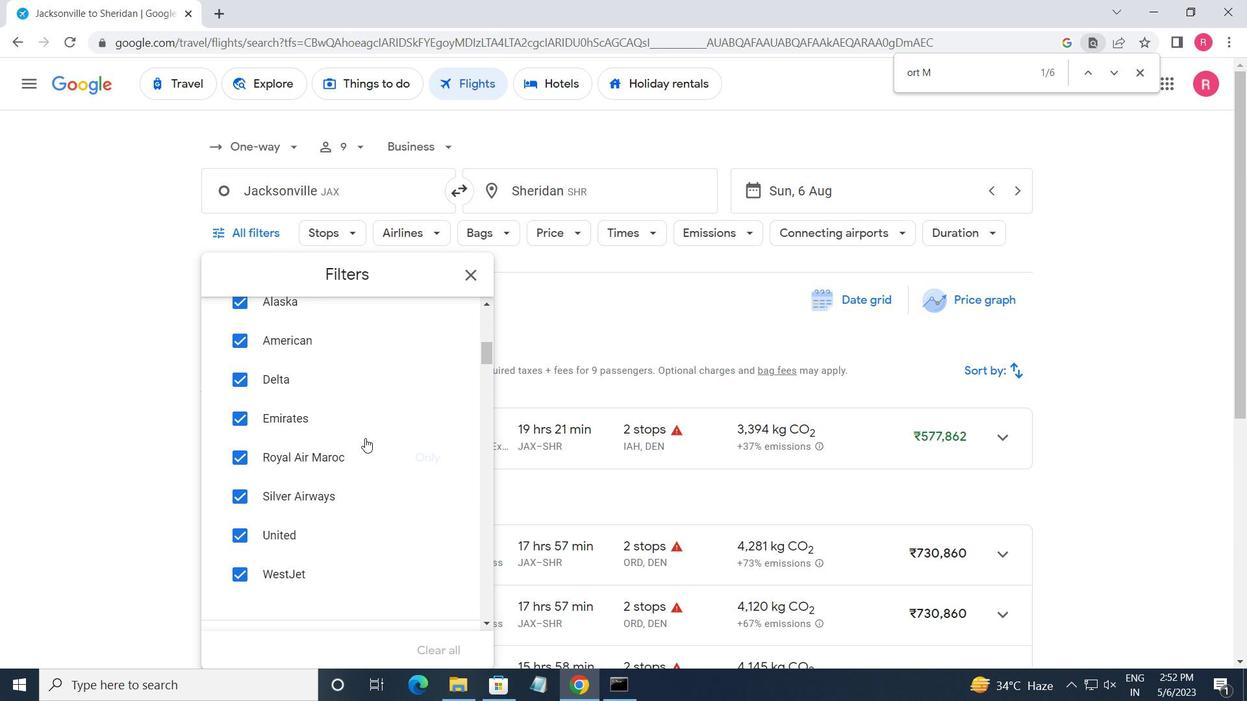 
Action: Mouse moved to (408, 369)
Screenshot: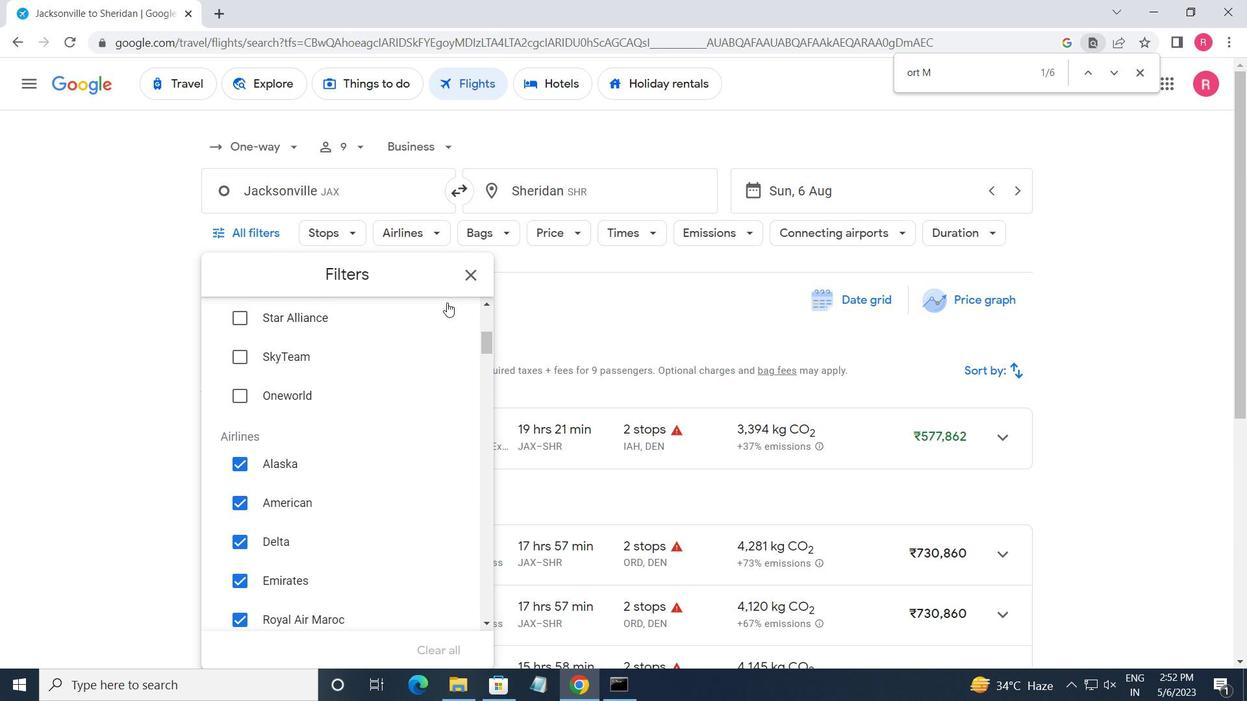 
Action: Mouse scrolled (408, 369) with delta (0, 0)
Screenshot: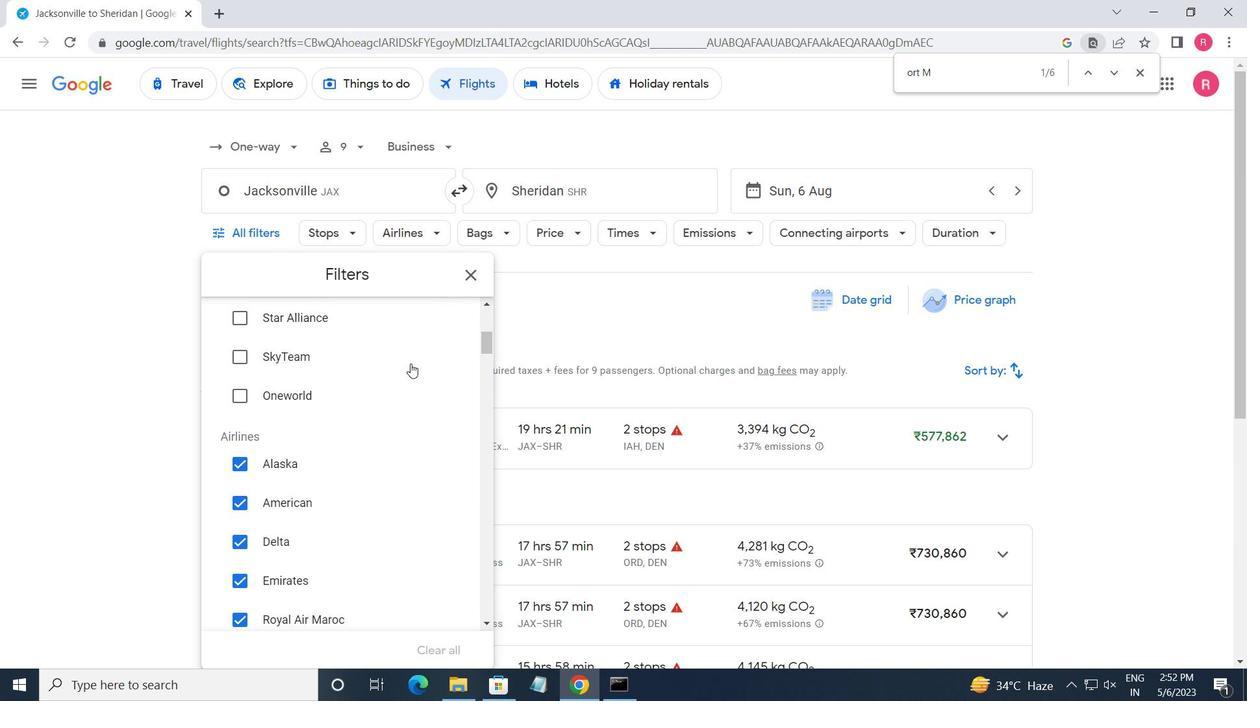 
Action: Mouse moved to (441, 339)
Screenshot: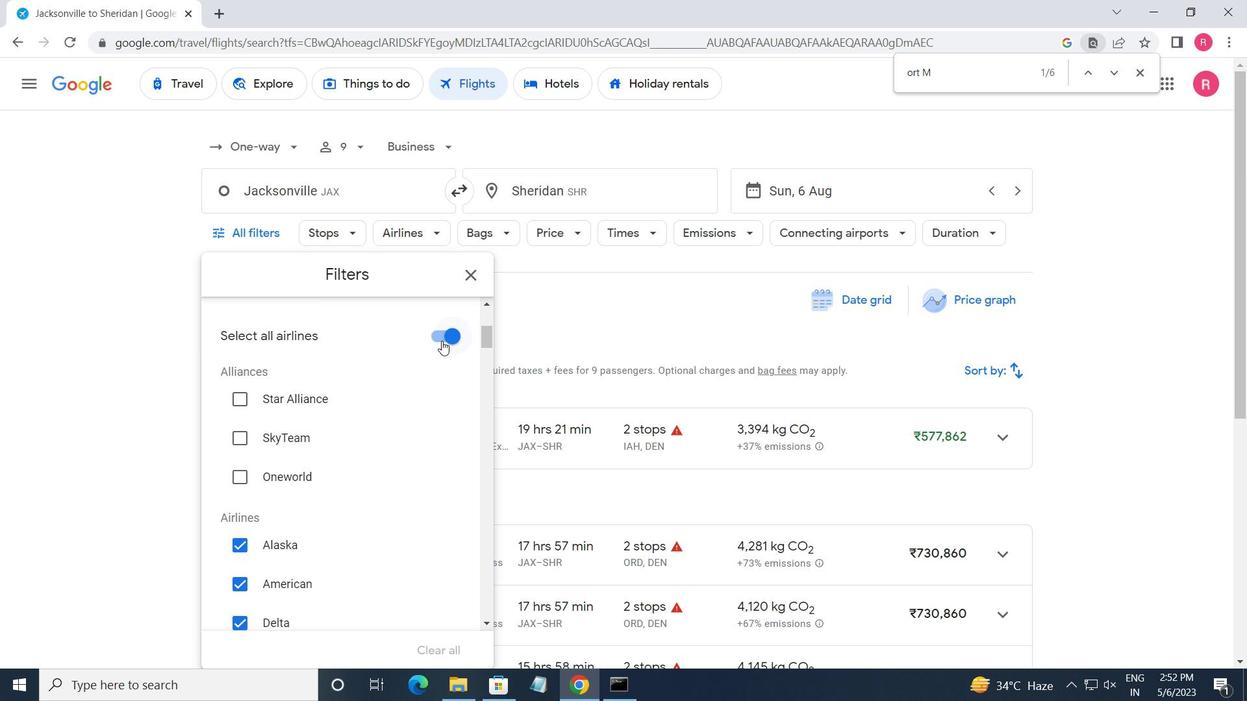 
Action: Mouse pressed left at (441, 339)
Screenshot: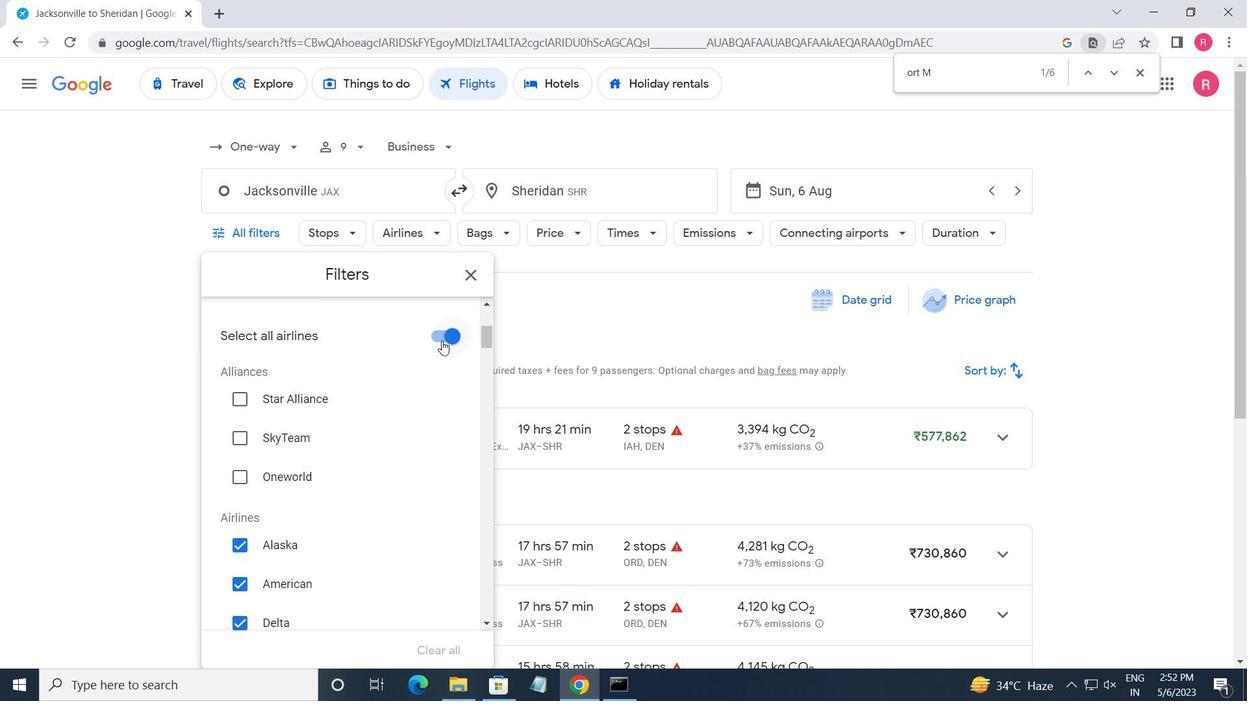 
Action: Mouse moved to (365, 437)
Screenshot: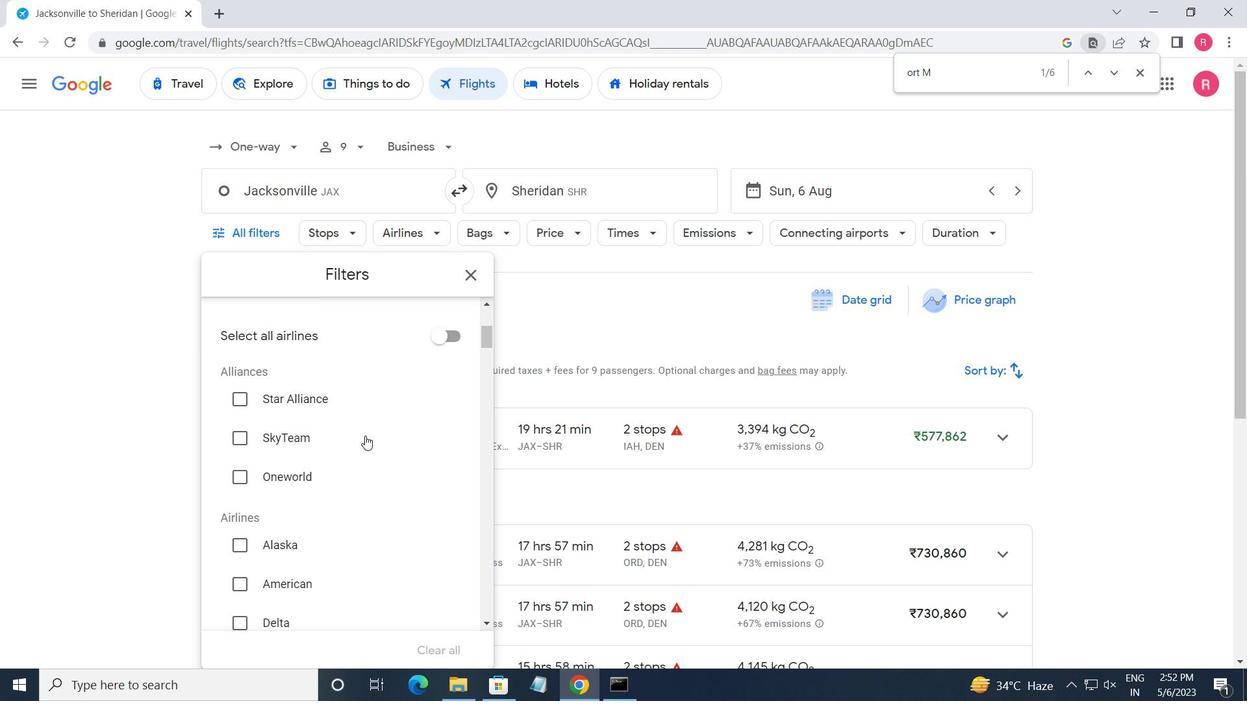 
Action: Mouse scrolled (365, 436) with delta (0, 0)
Screenshot: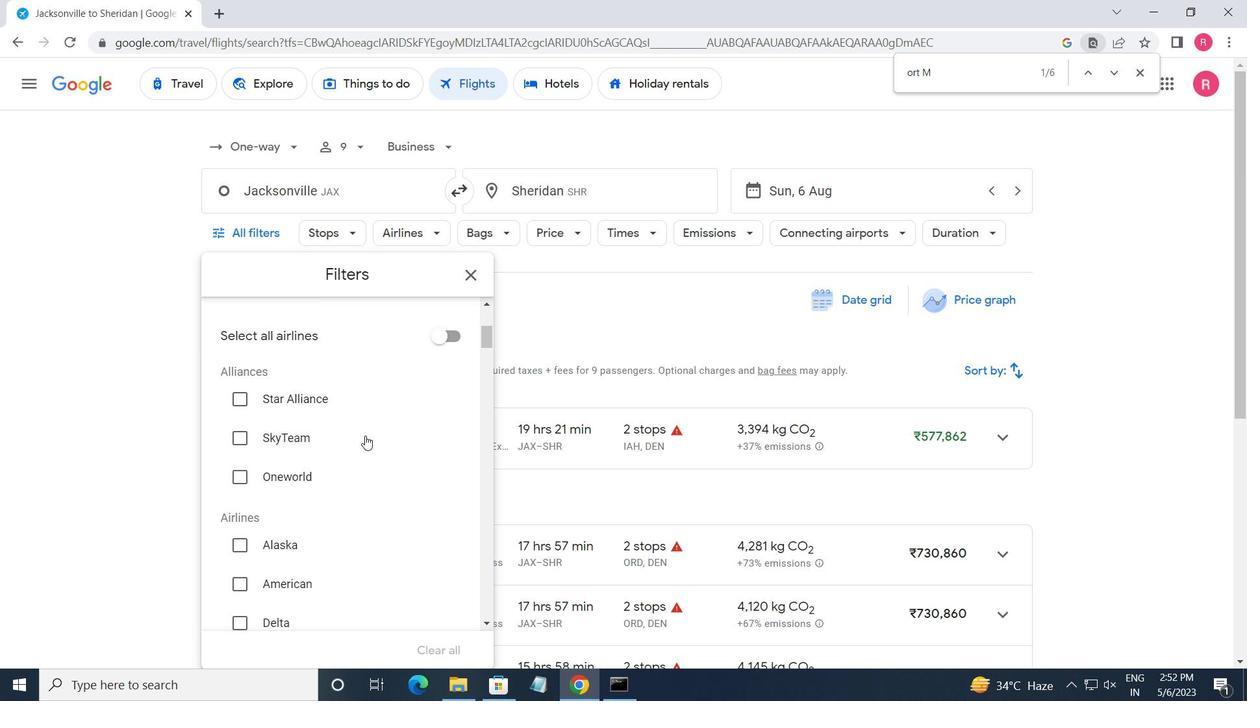 
Action: Mouse moved to (371, 437)
Screenshot: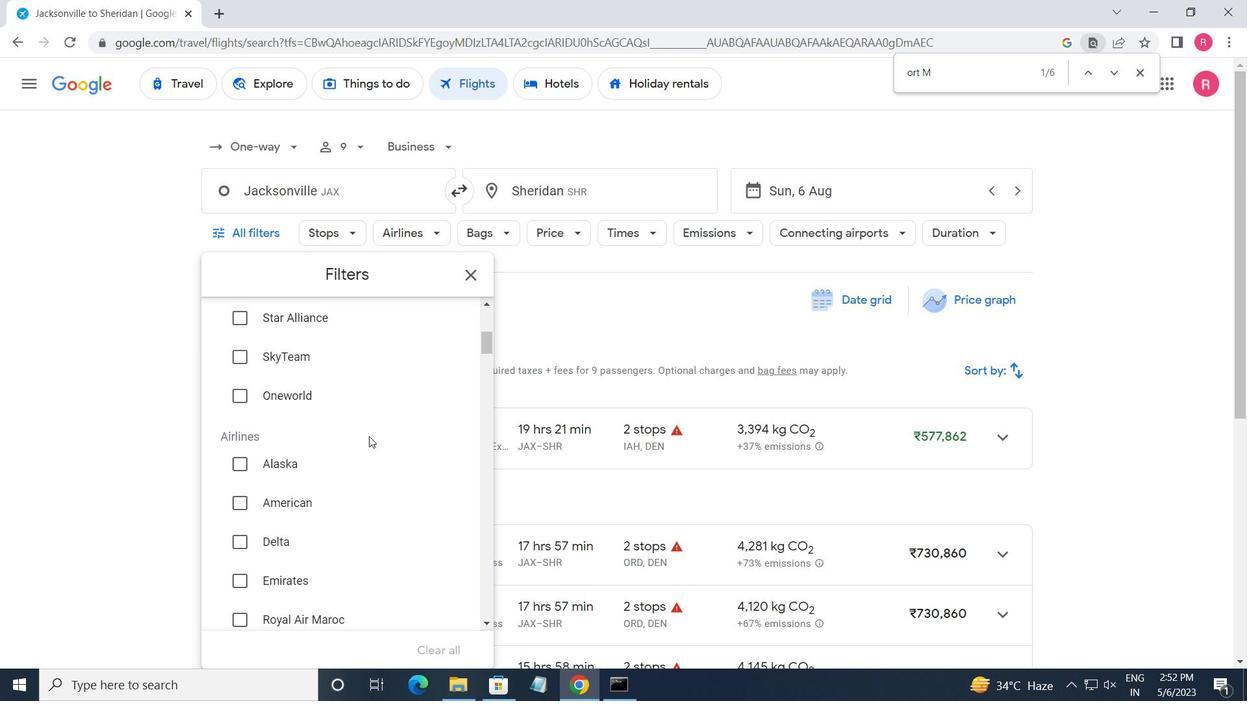 
Action: Mouse scrolled (371, 436) with delta (0, 0)
Screenshot: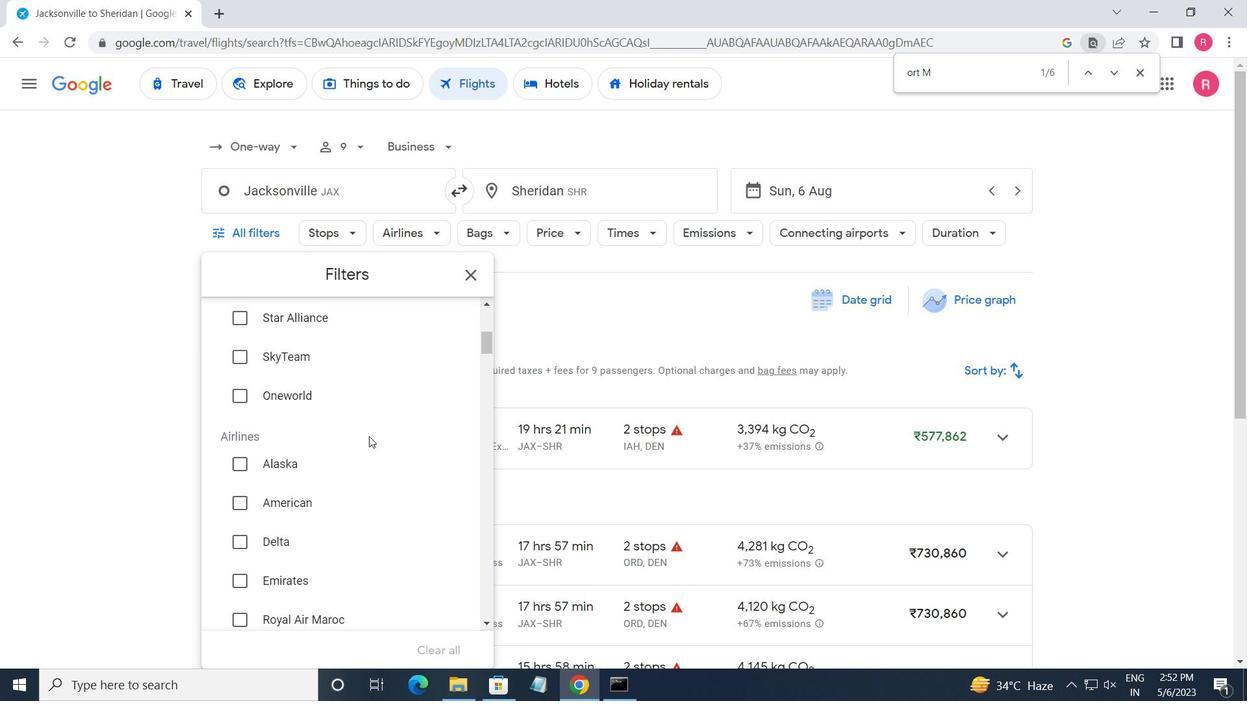 
Action: Mouse moved to (371, 437)
Screenshot: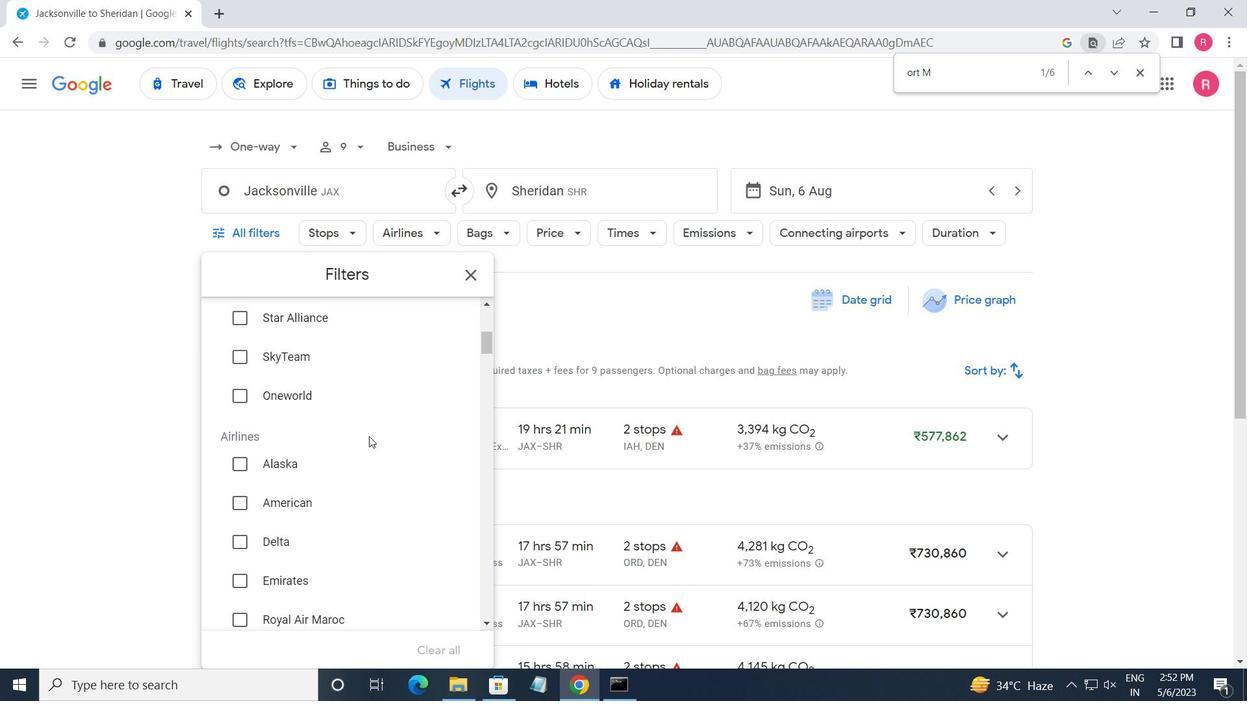 
Action: Mouse scrolled (371, 436) with delta (0, 0)
Screenshot: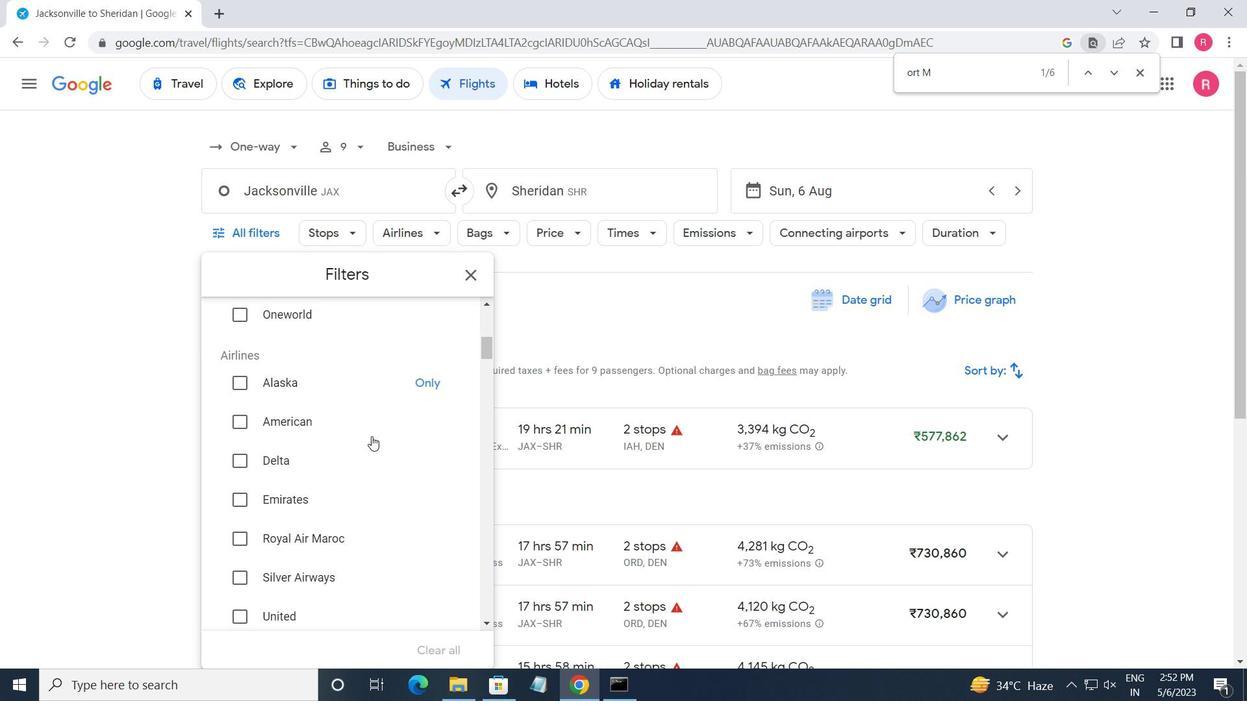 
Action: Mouse moved to (371, 437)
Screenshot: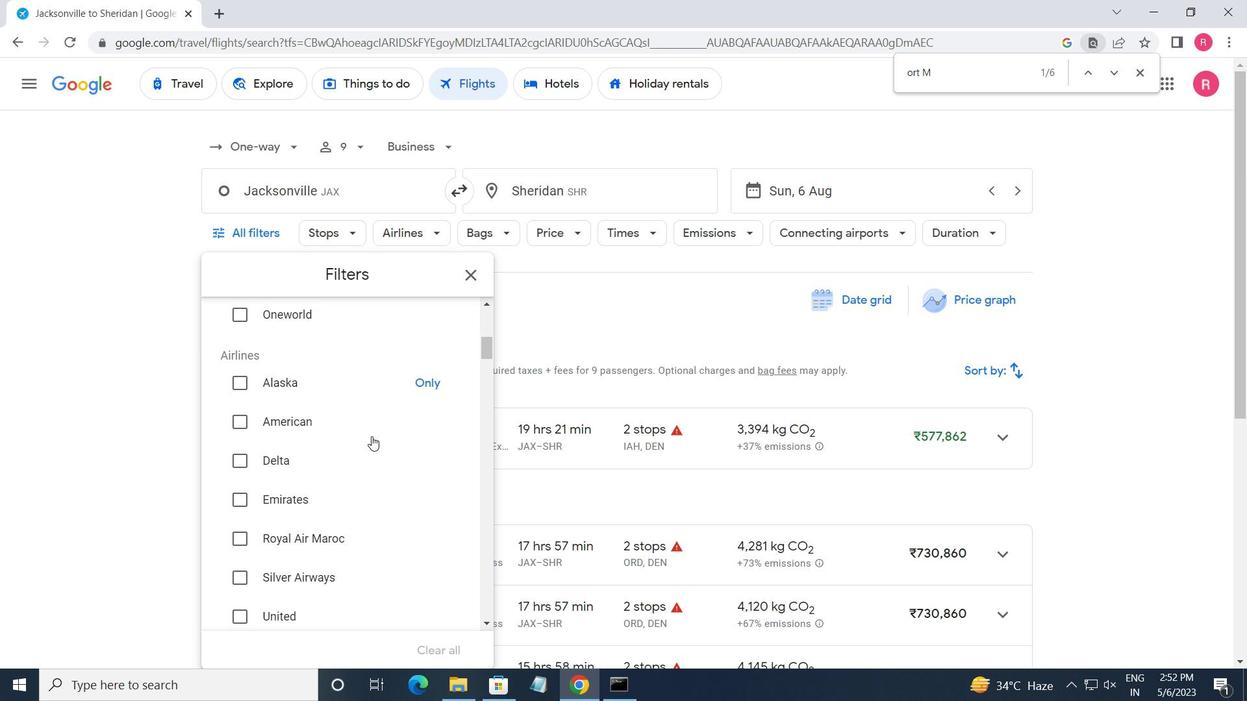 
Action: Mouse scrolled (371, 437) with delta (0, 0)
Screenshot: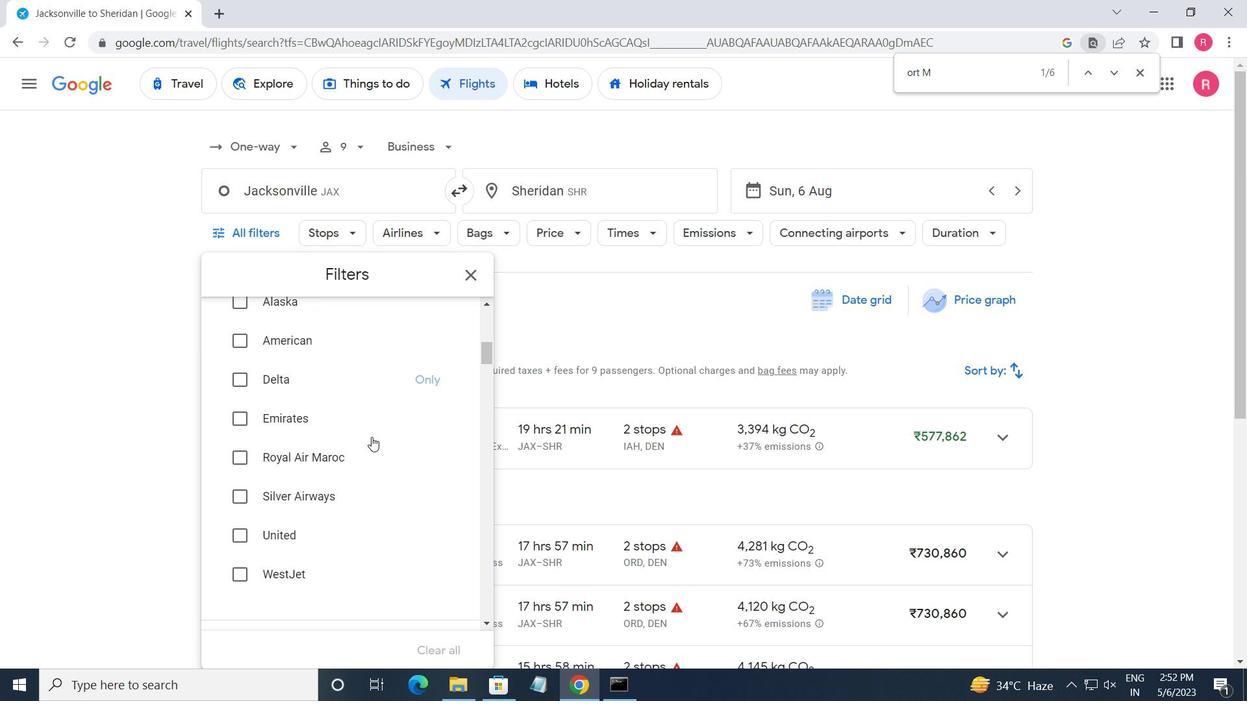 
Action: Mouse scrolled (371, 437) with delta (0, 0)
Screenshot: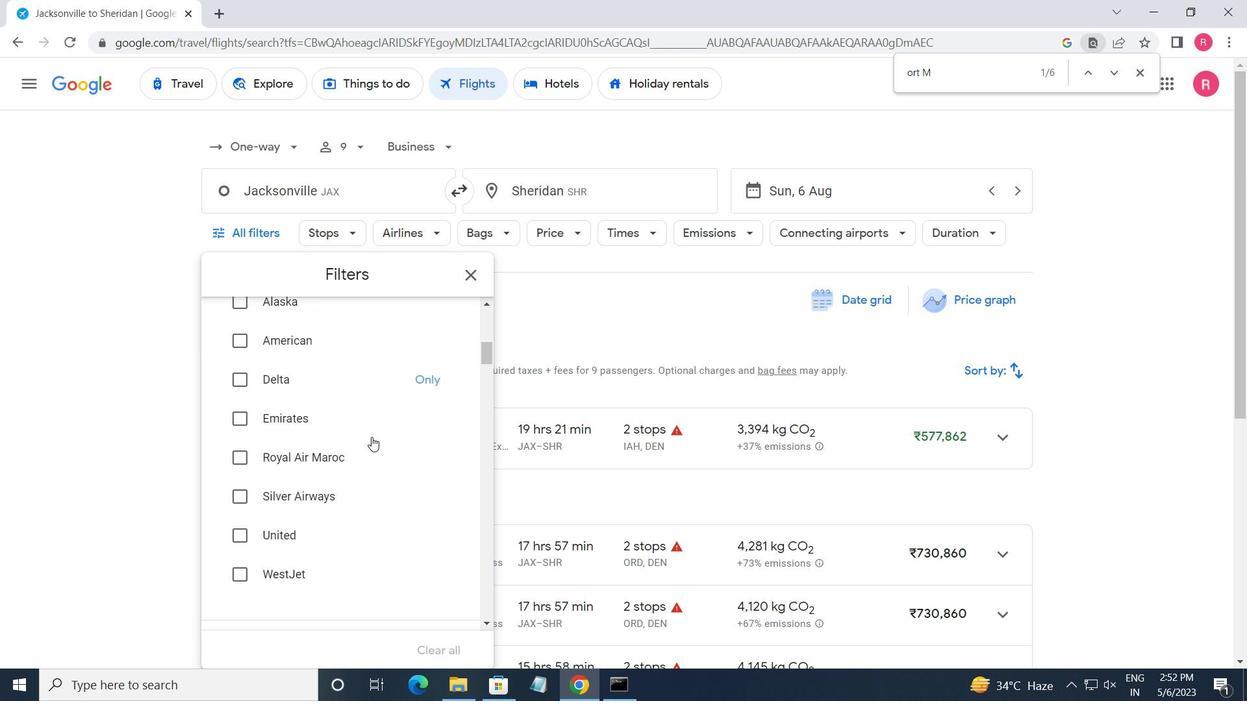 
Action: Mouse moved to (453, 552)
Screenshot: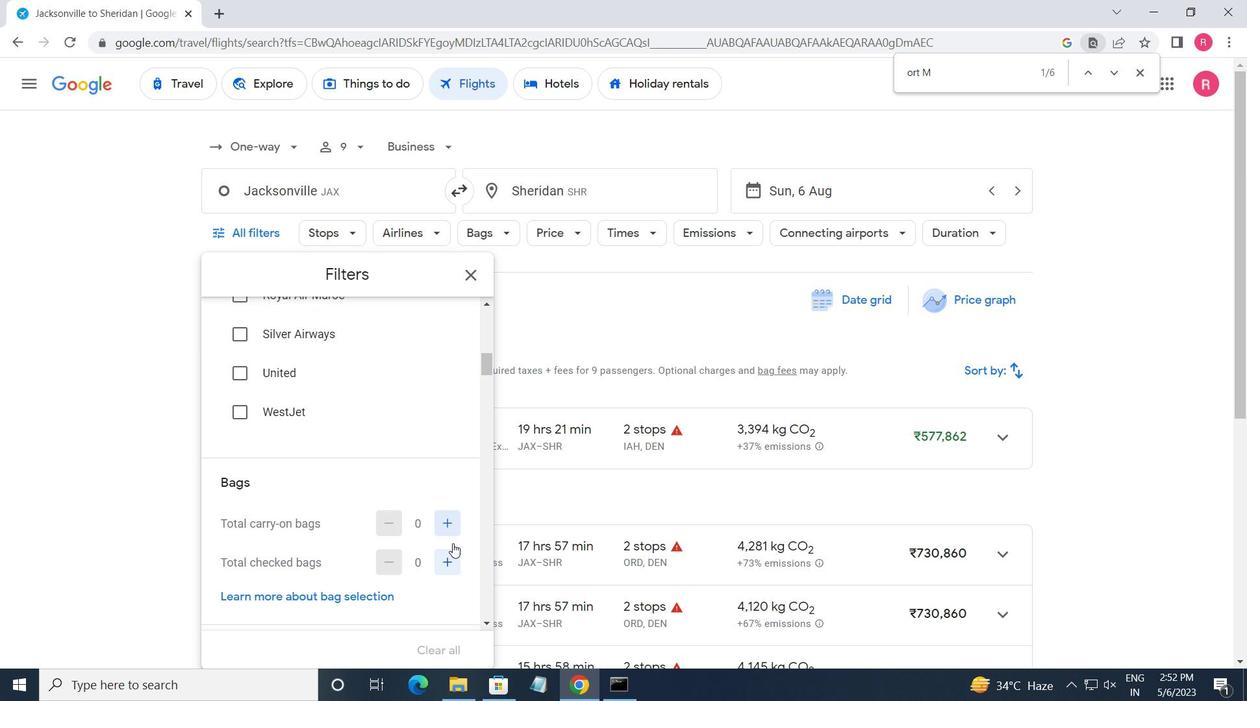 
Action: Mouse pressed left at (453, 552)
Screenshot: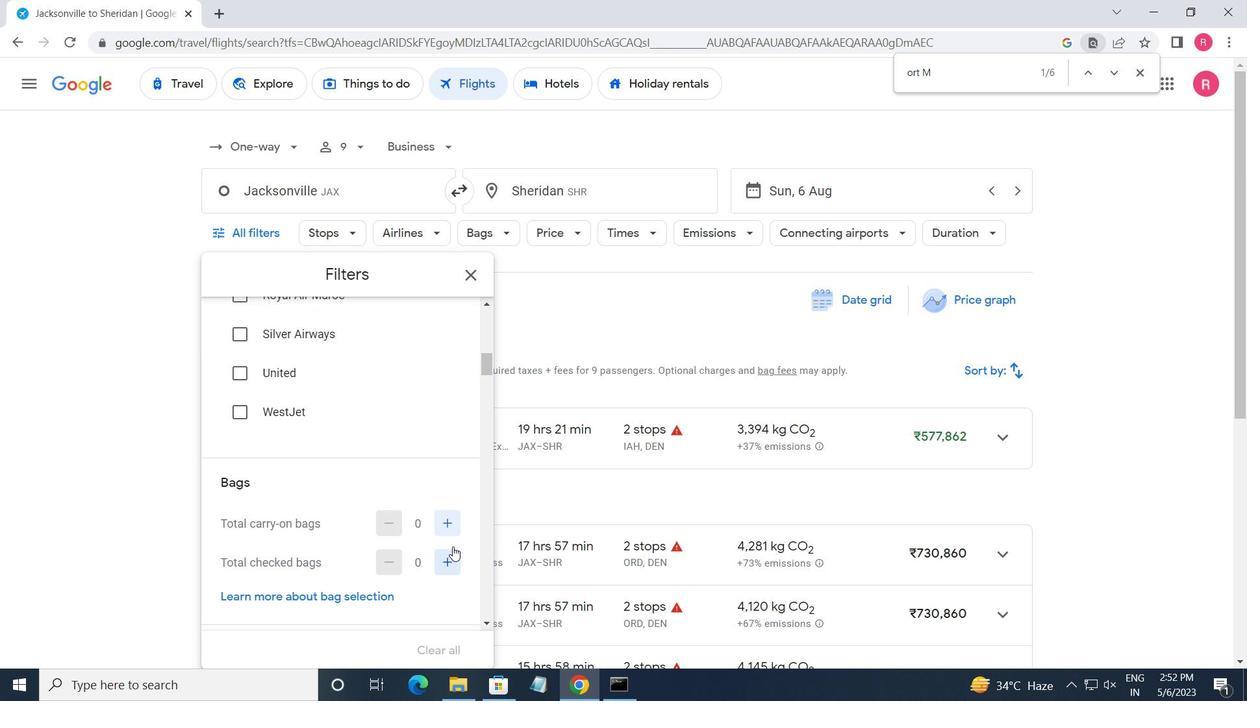 
Action: Mouse moved to (450, 556)
Screenshot: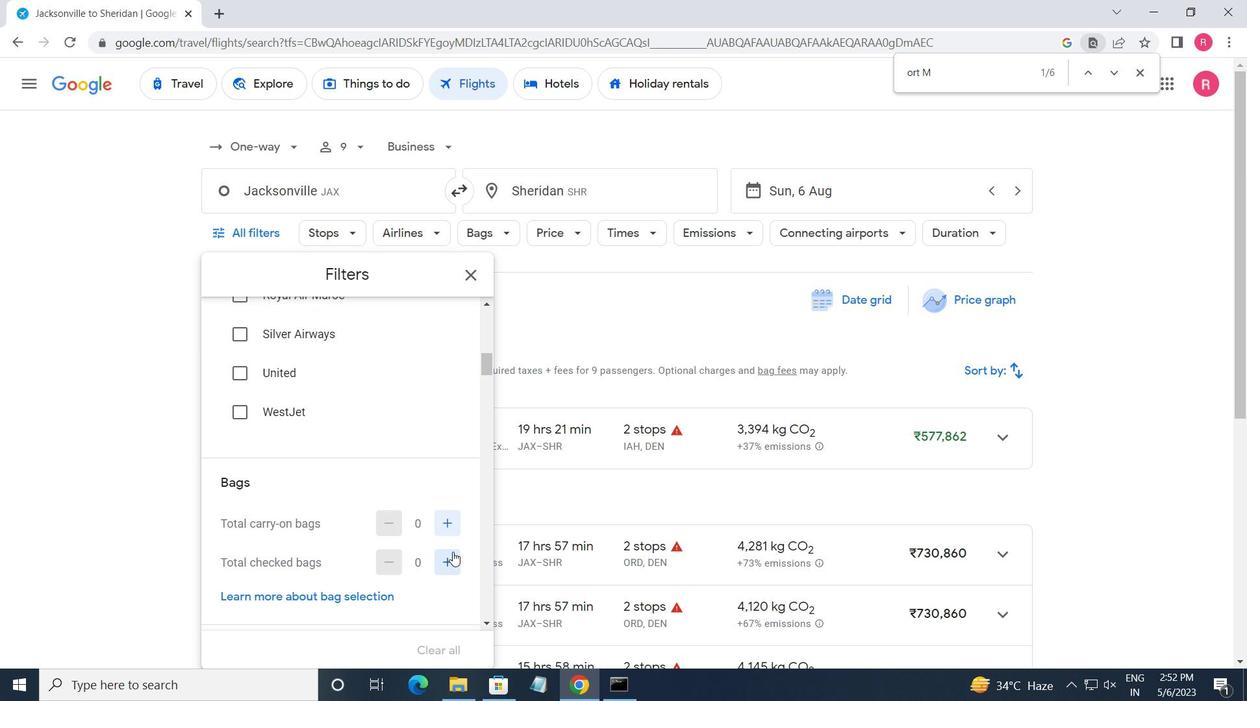
Action: Mouse pressed left at (450, 556)
Screenshot: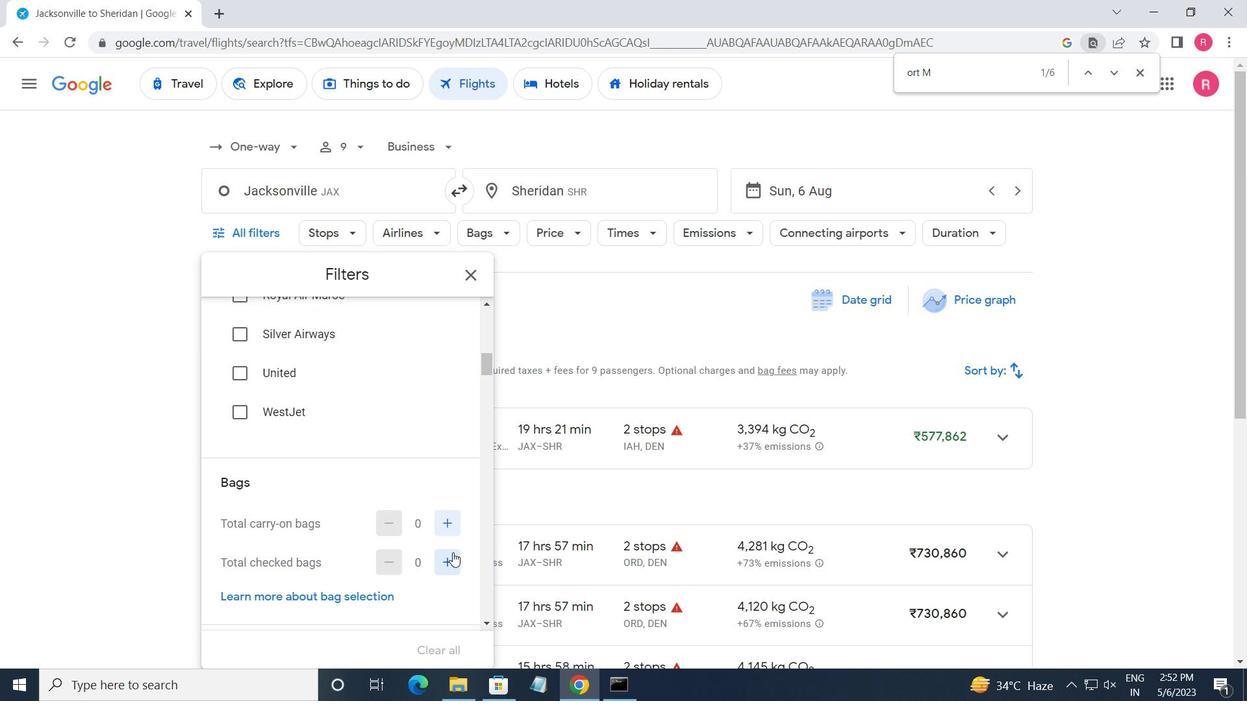 
Action: Mouse moved to (449, 557)
Screenshot: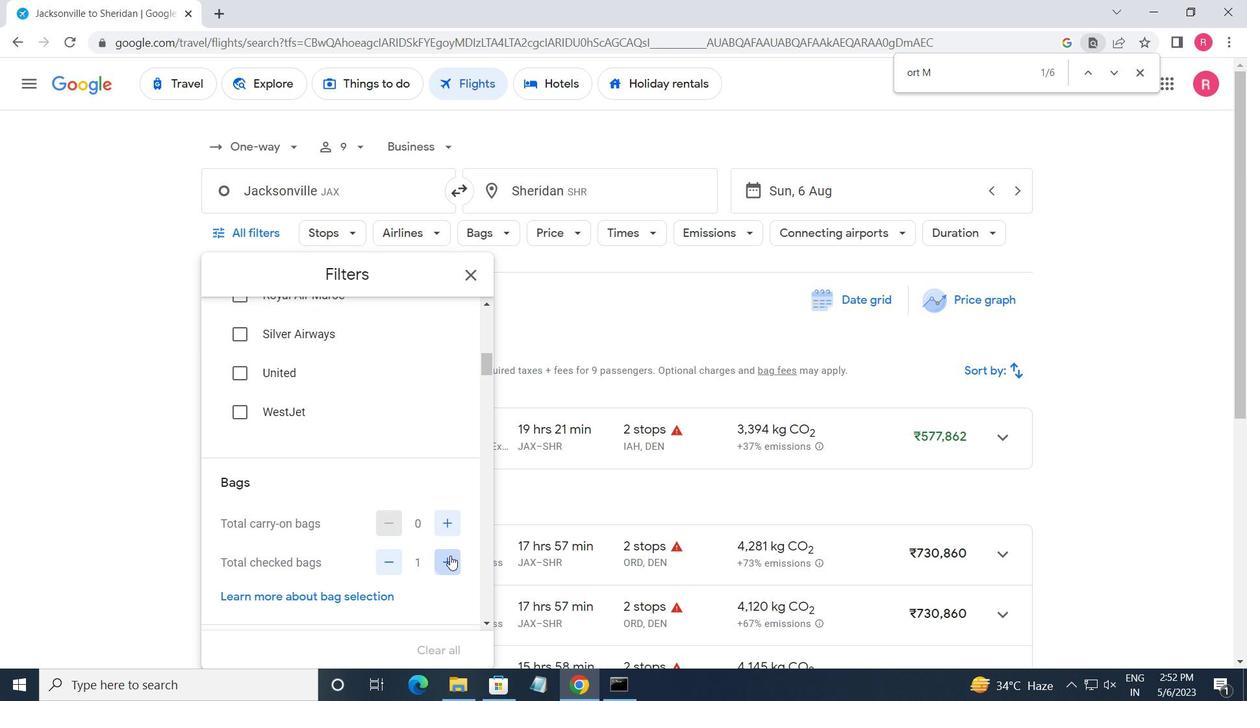 
Action: Mouse pressed left at (449, 557)
Screenshot: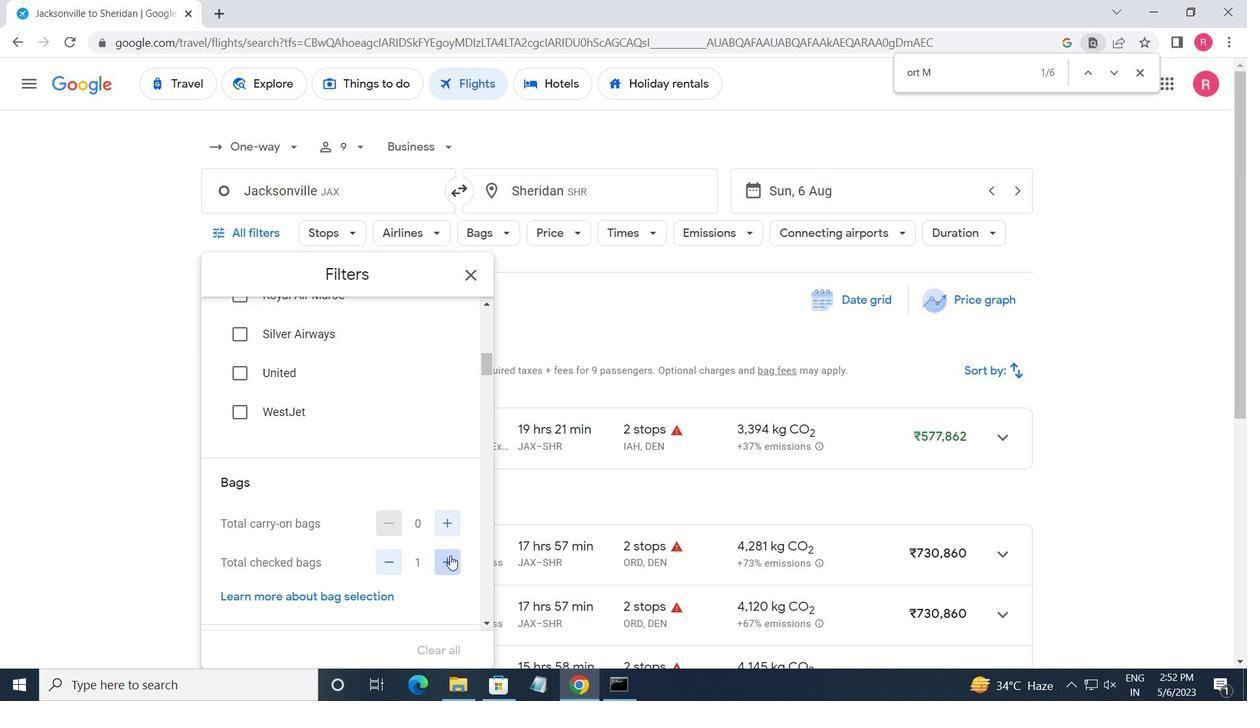 
Action: Mouse moved to (448, 557)
Screenshot: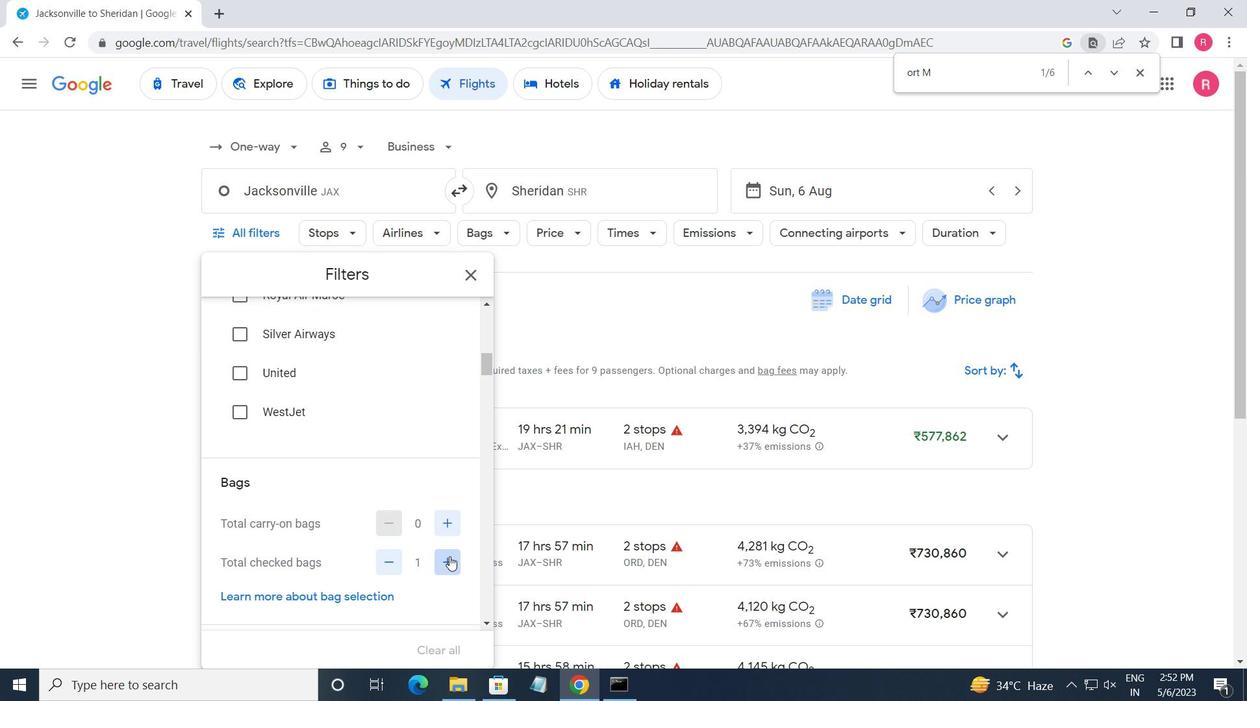
Action: Mouse pressed left at (448, 557)
Screenshot: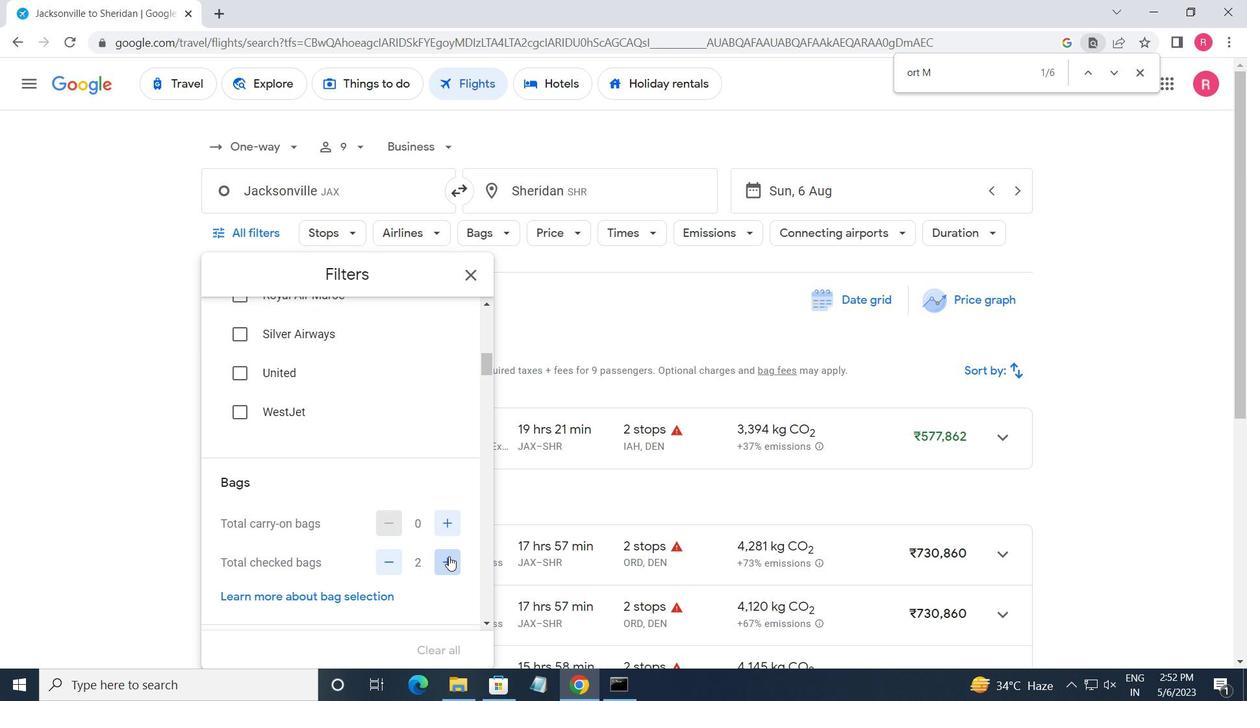 
Action: Mouse pressed left at (448, 557)
Screenshot: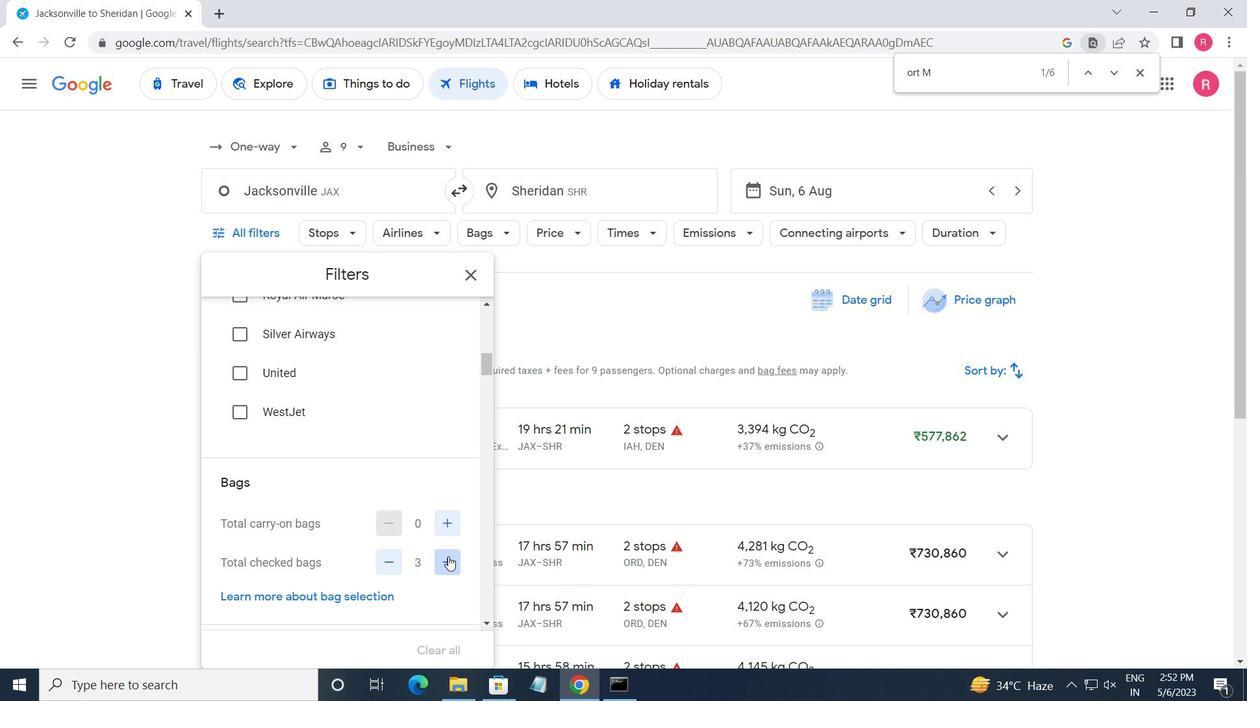 
Action: Mouse pressed left at (448, 557)
Screenshot: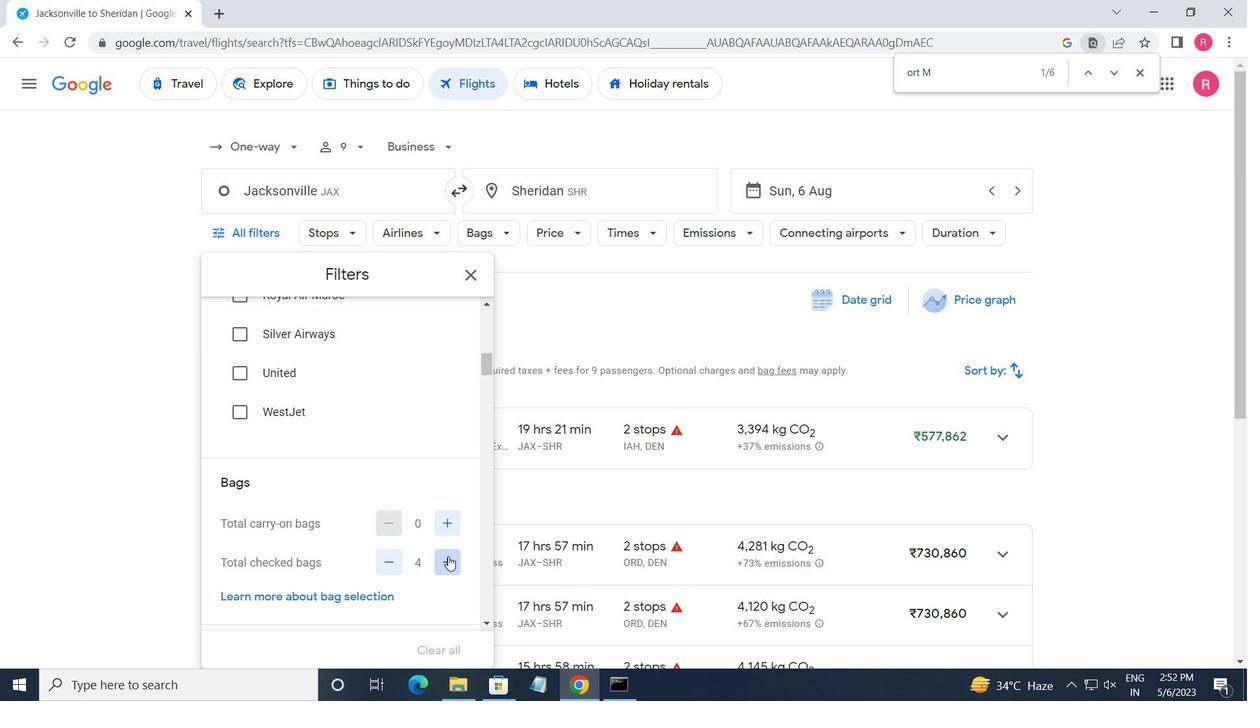 
Action: Mouse pressed left at (448, 557)
Screenshot: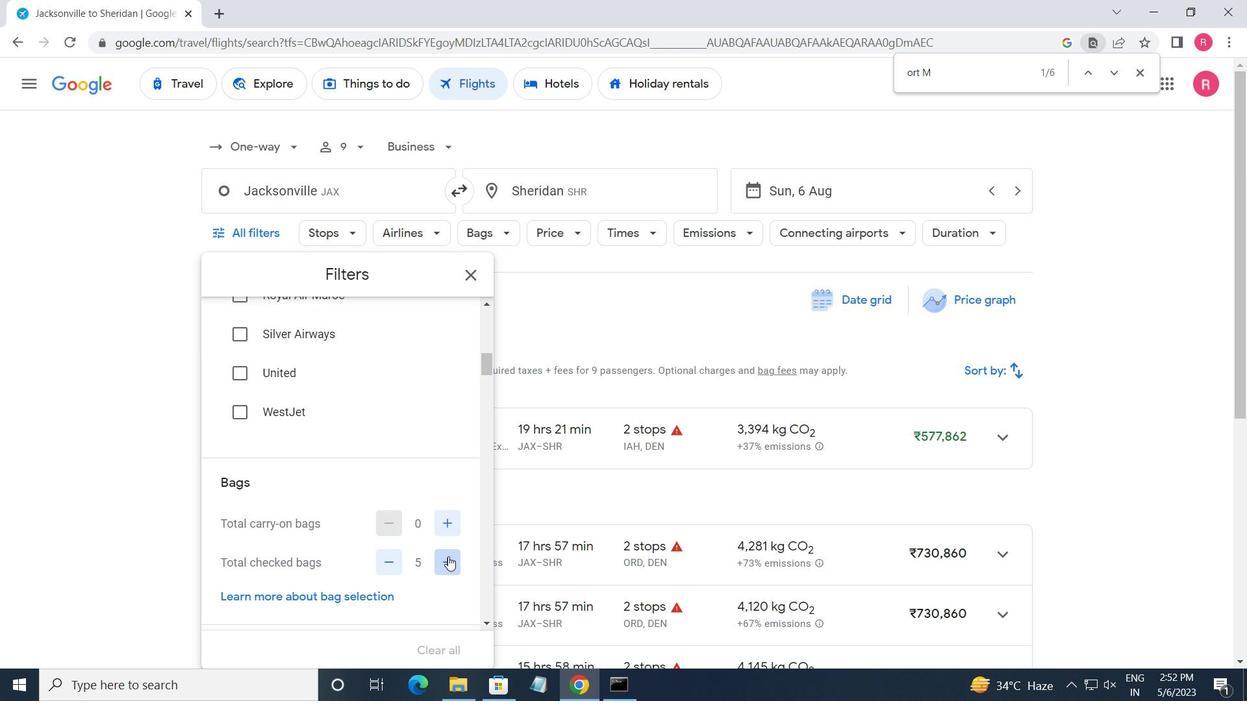 
Action: Mouse pressed left at (448, 557)
Screenshot: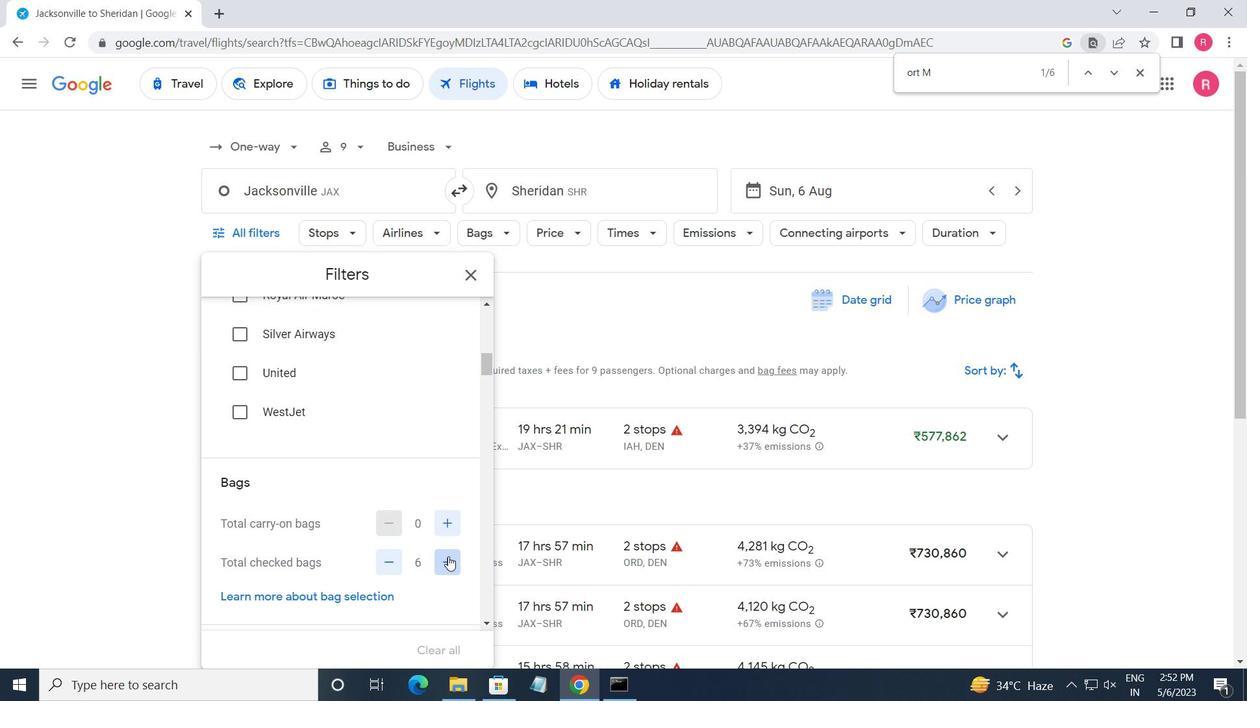 
Action: Mouse pressed left at (448, 557)
Screenshot: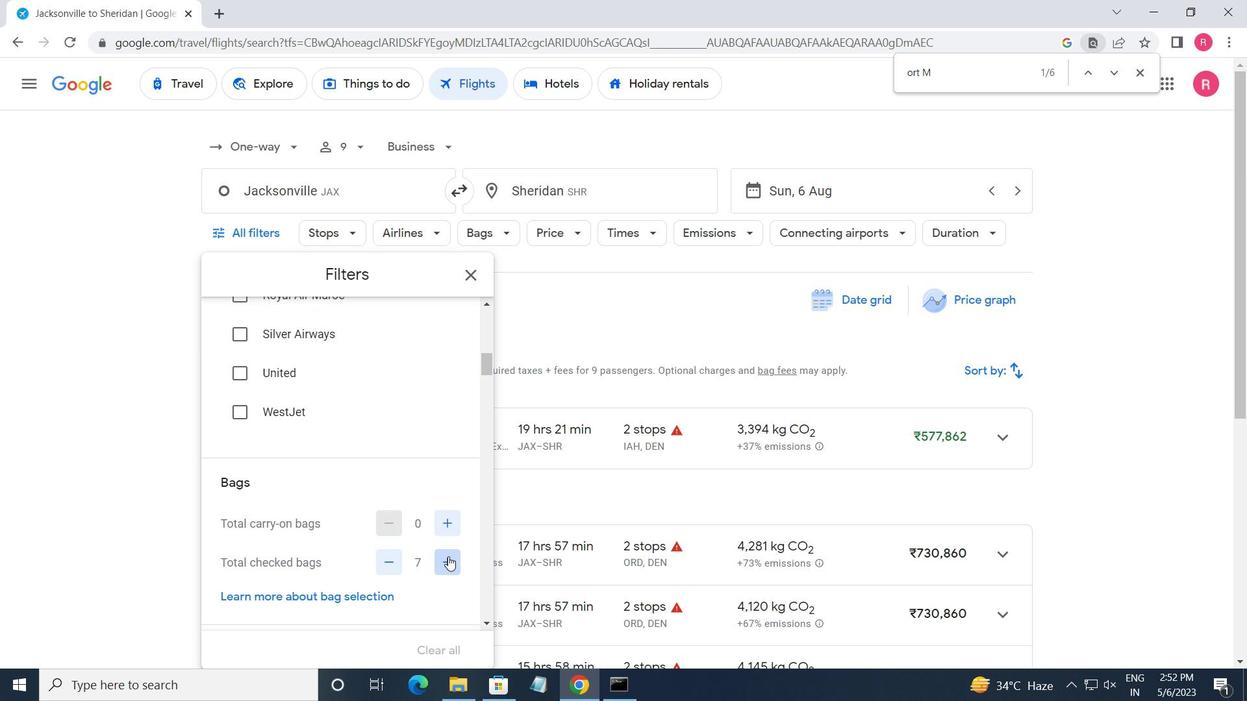 
Action: Mouse moved to (397, 432)
Screenshot: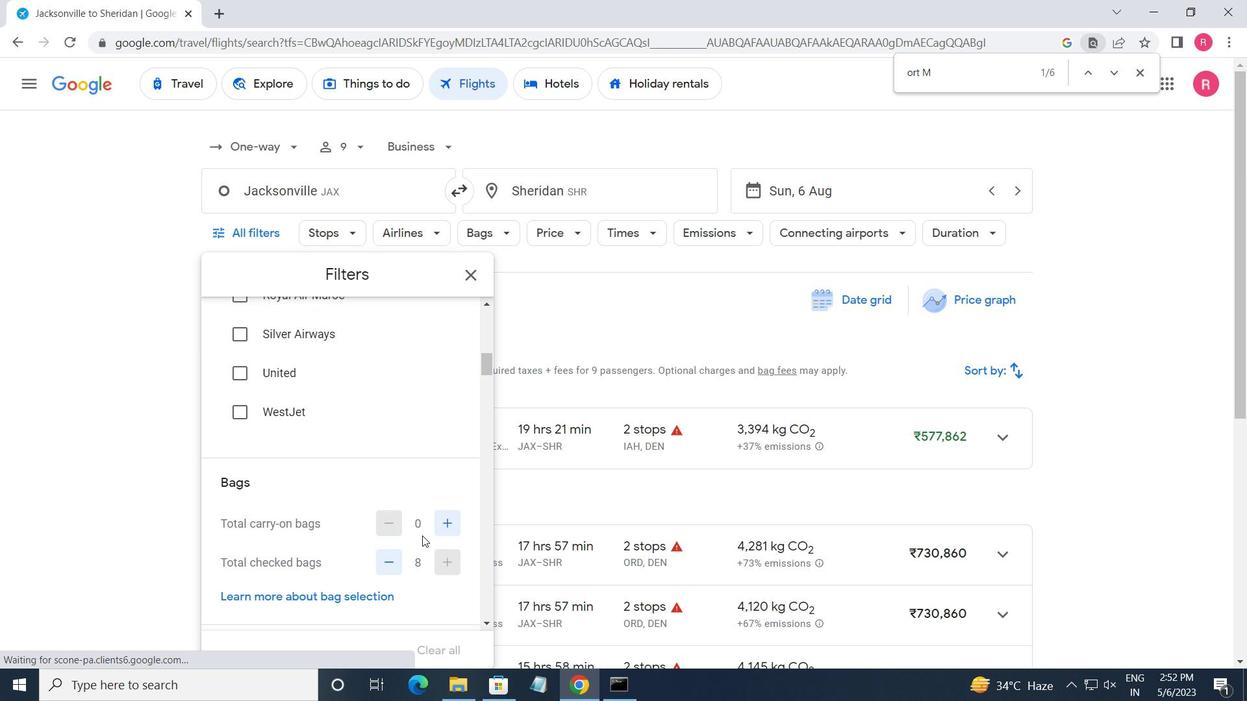 
Action: Mouse scrolled (397, 432) with delta (0, 0)
Screenshot: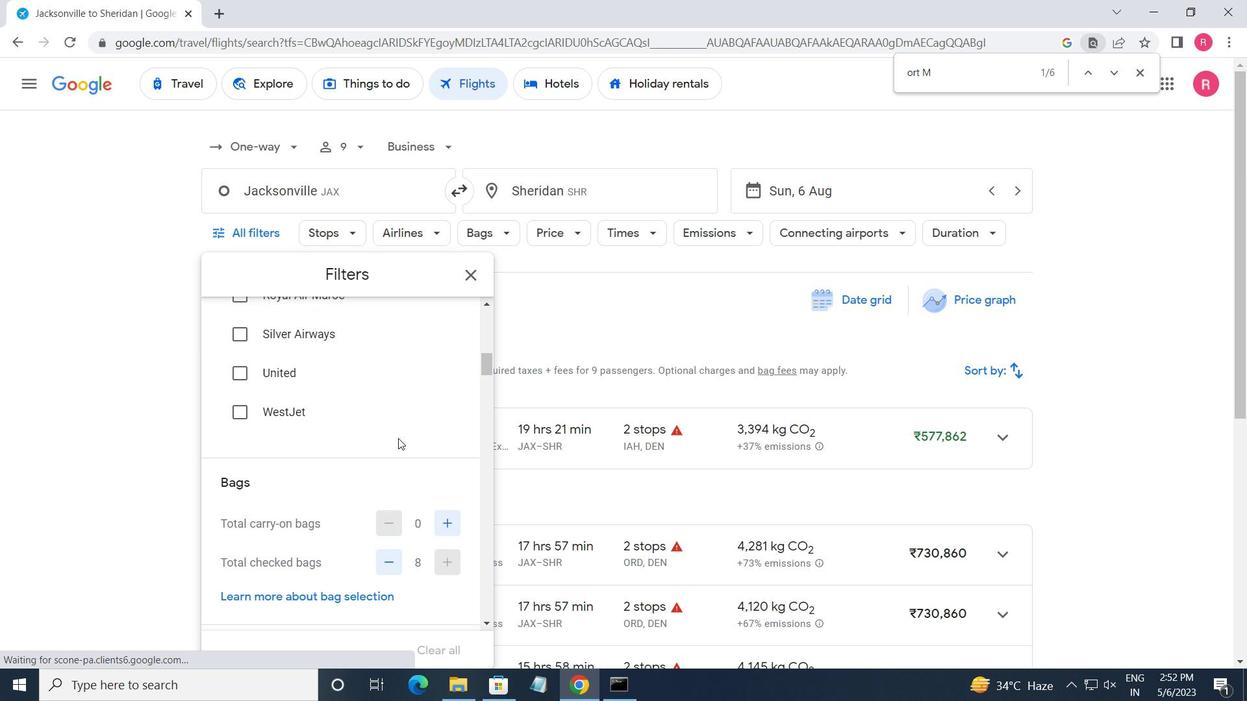 
Action: Mouse moved to (397, 433)
Screenshot: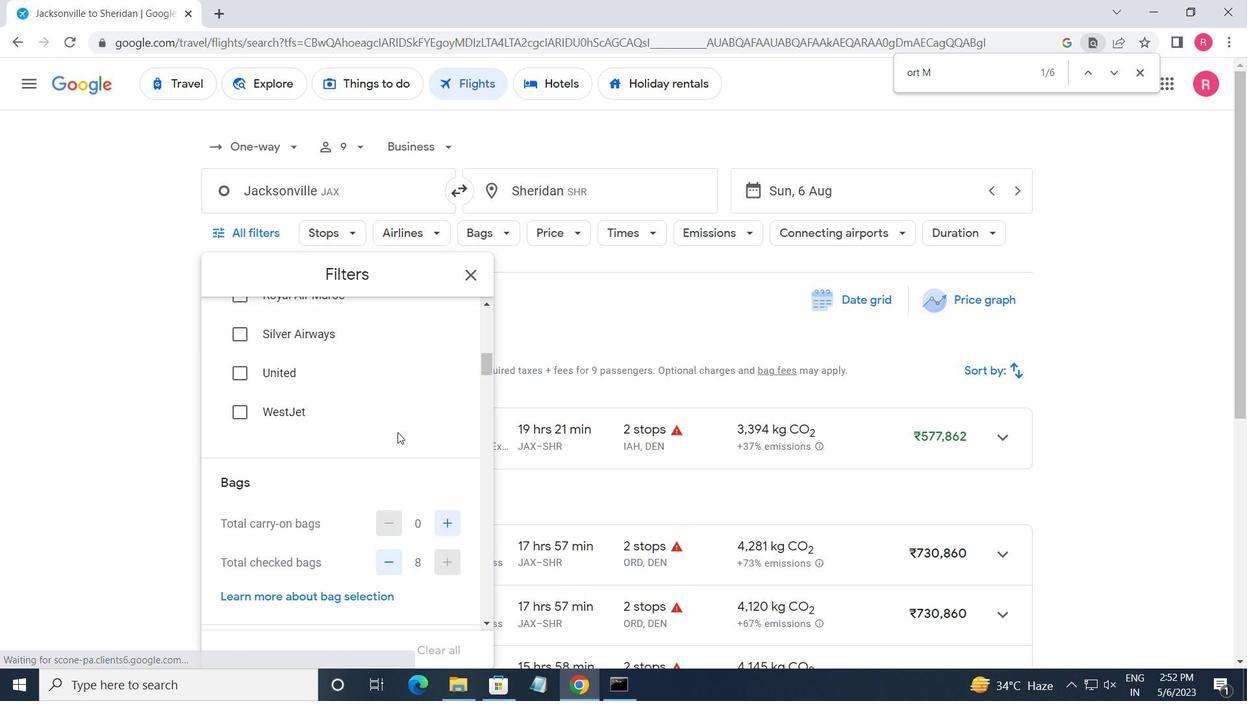 
Action: Mouse scrolled (397, 432) with delta (0, 0)
Screenshot: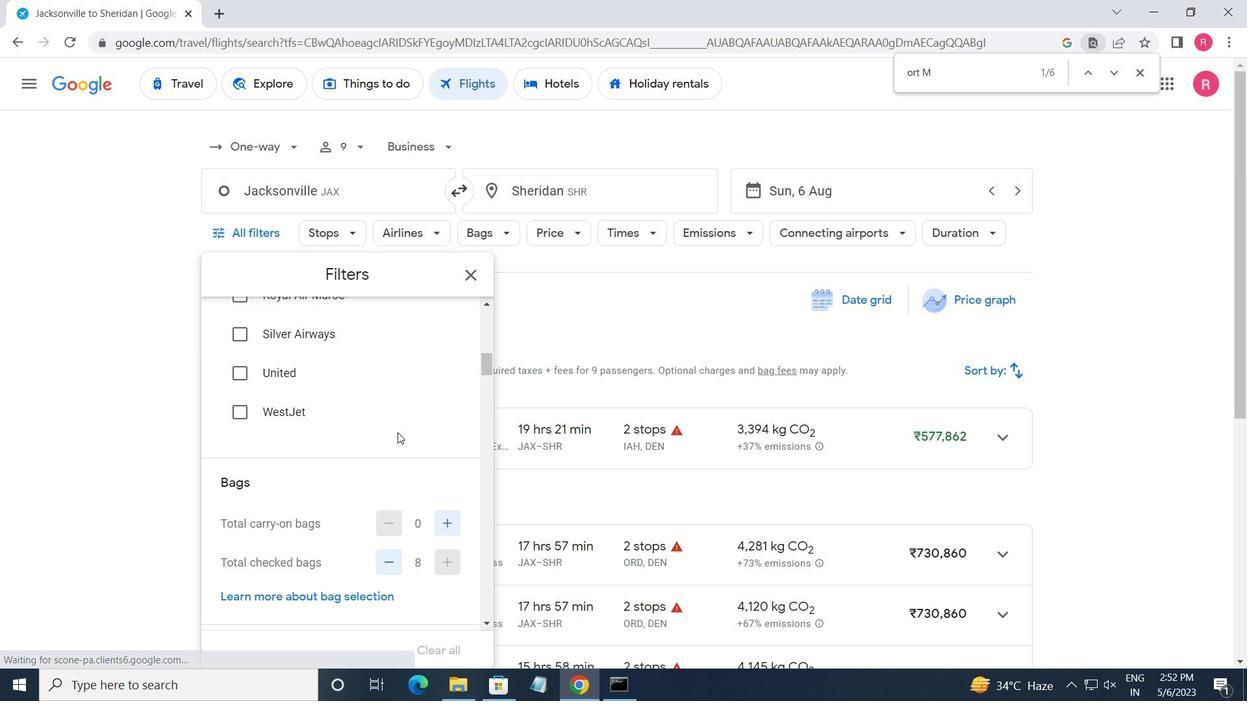 
Action: Mouse moved to (397, 436)
Screenshot: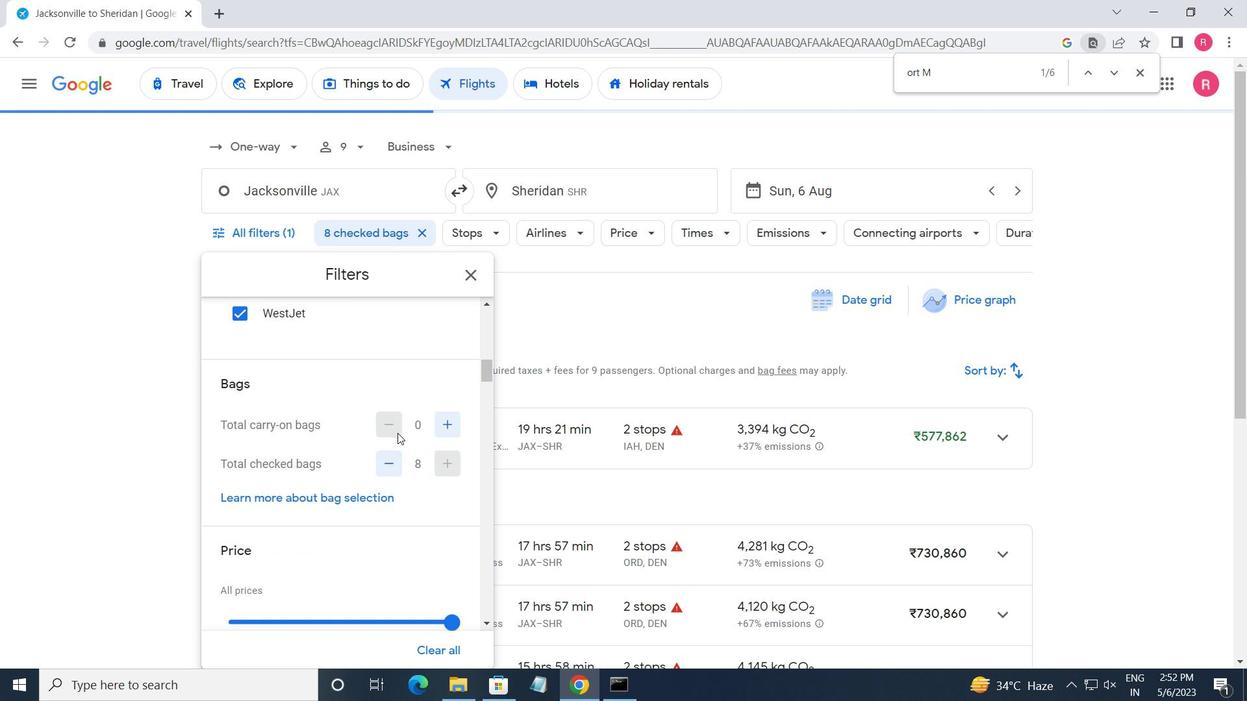 
Action: Mouse scrolled (397, 435) with delta (0, 0)
Screenshot: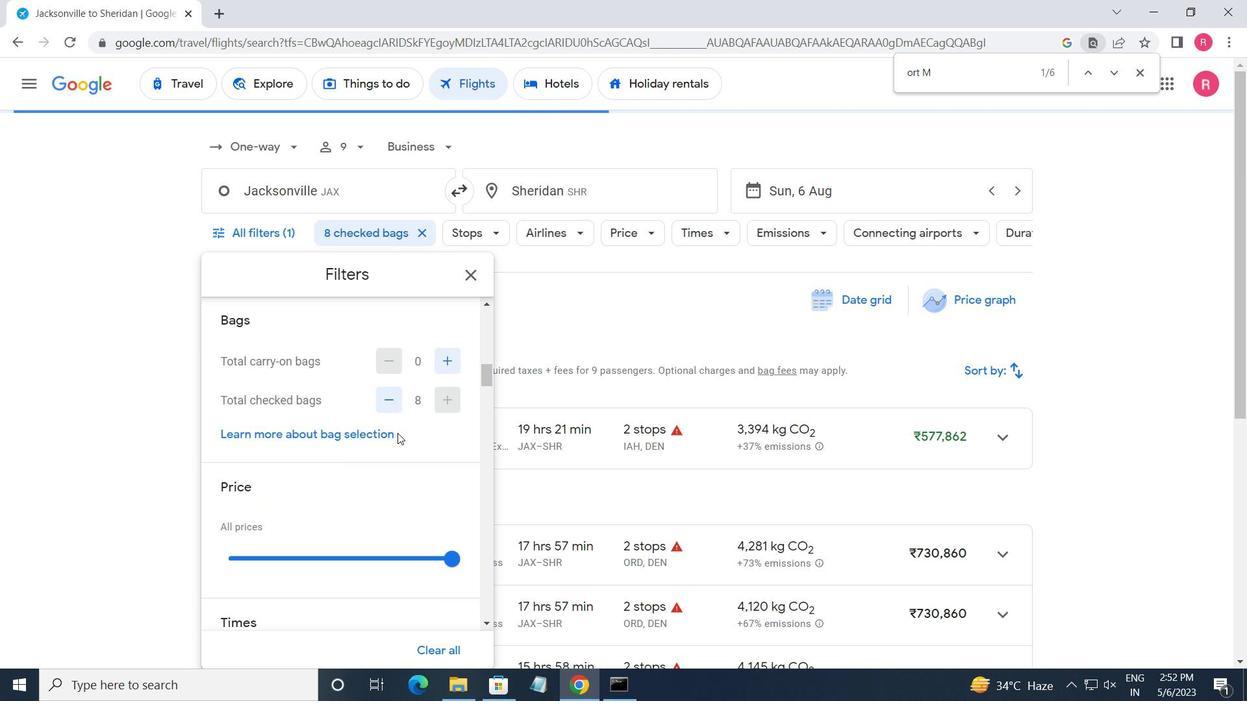 
Action: Mouse moved to (407, 439)
Screenshot: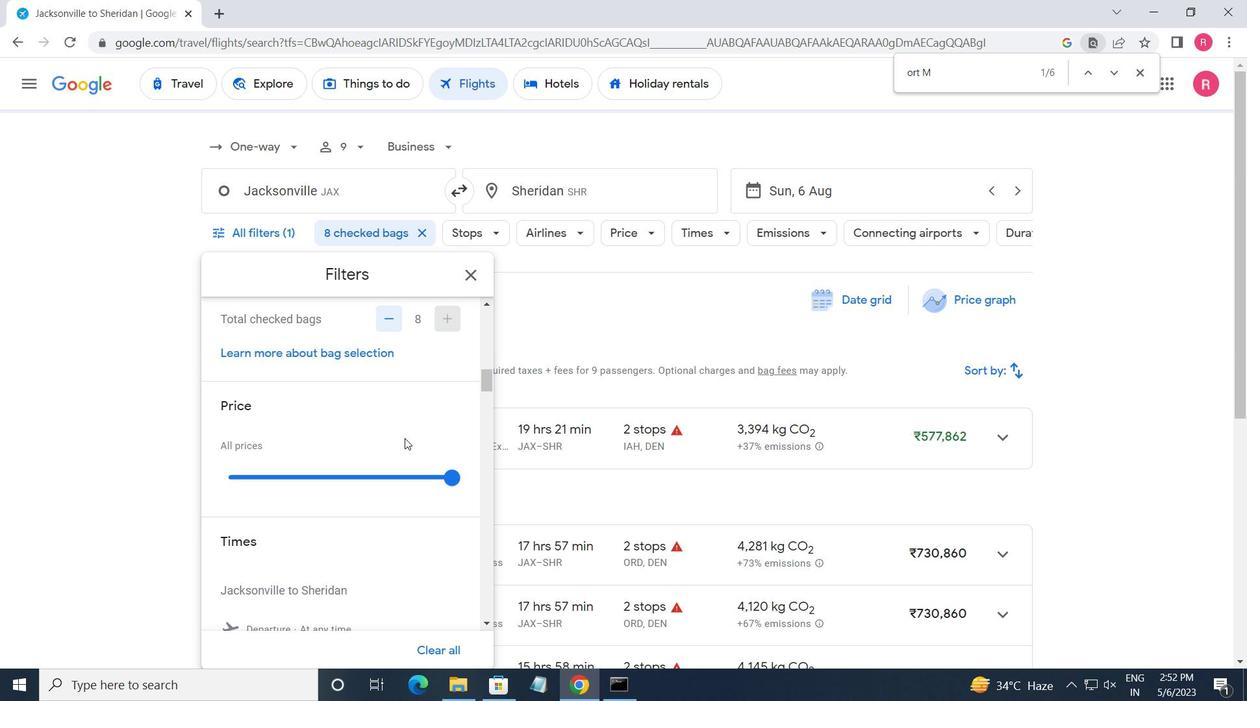 
Action: Mouse scrolled (407, 438) with delta (0, 0)
Screenshot: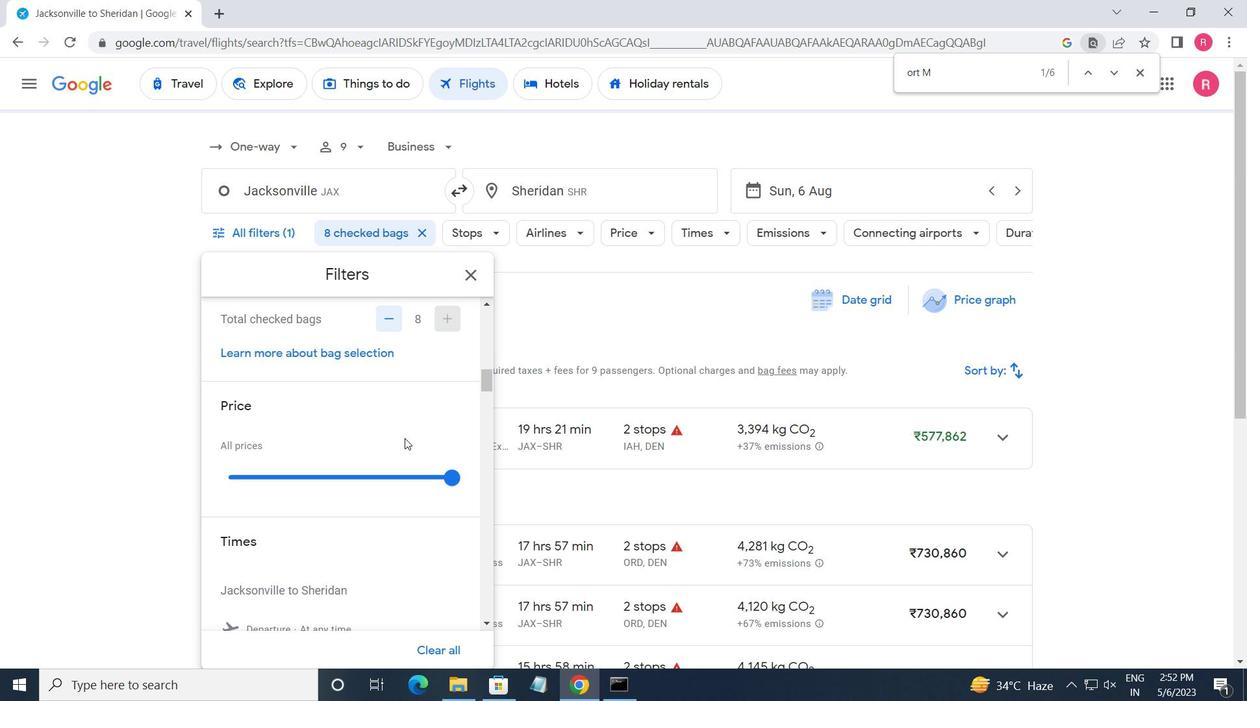 
Action: Mouse moved to (440, 408)
Screenshot: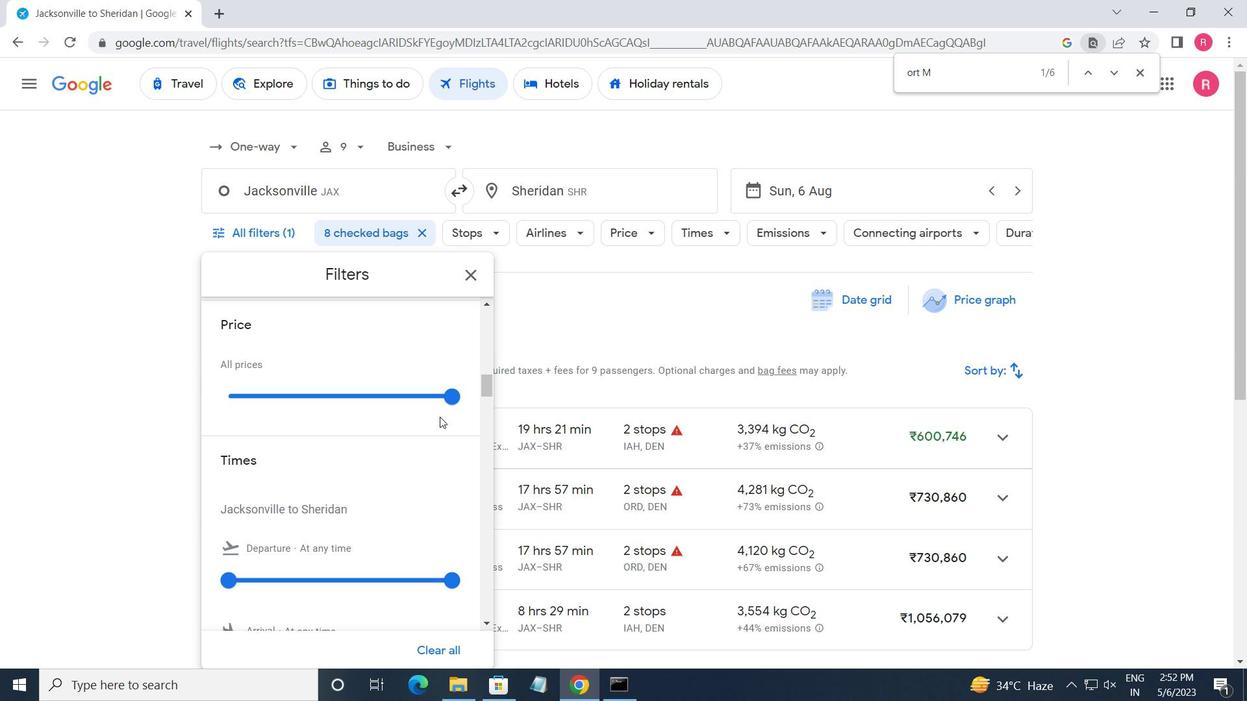 
Action: Mouse pressed left at (440, 408)
Screenshot: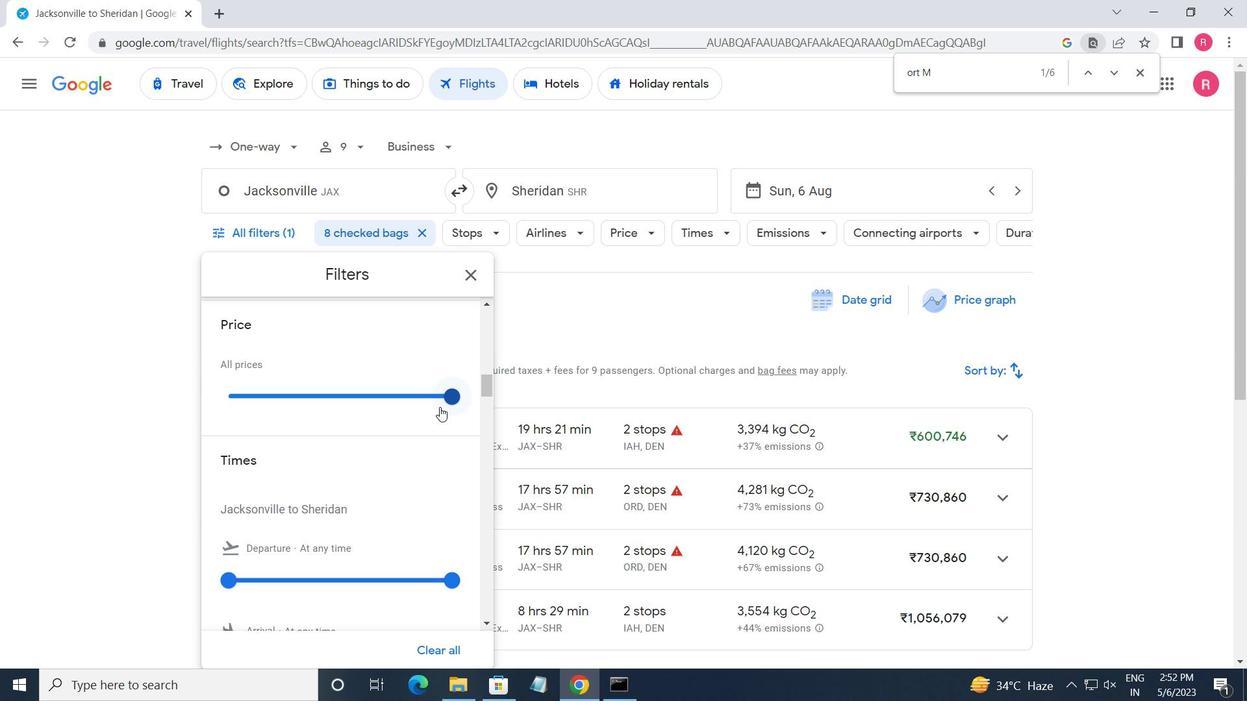 
Action: Mouse moved to (326, 435)
Screenshot: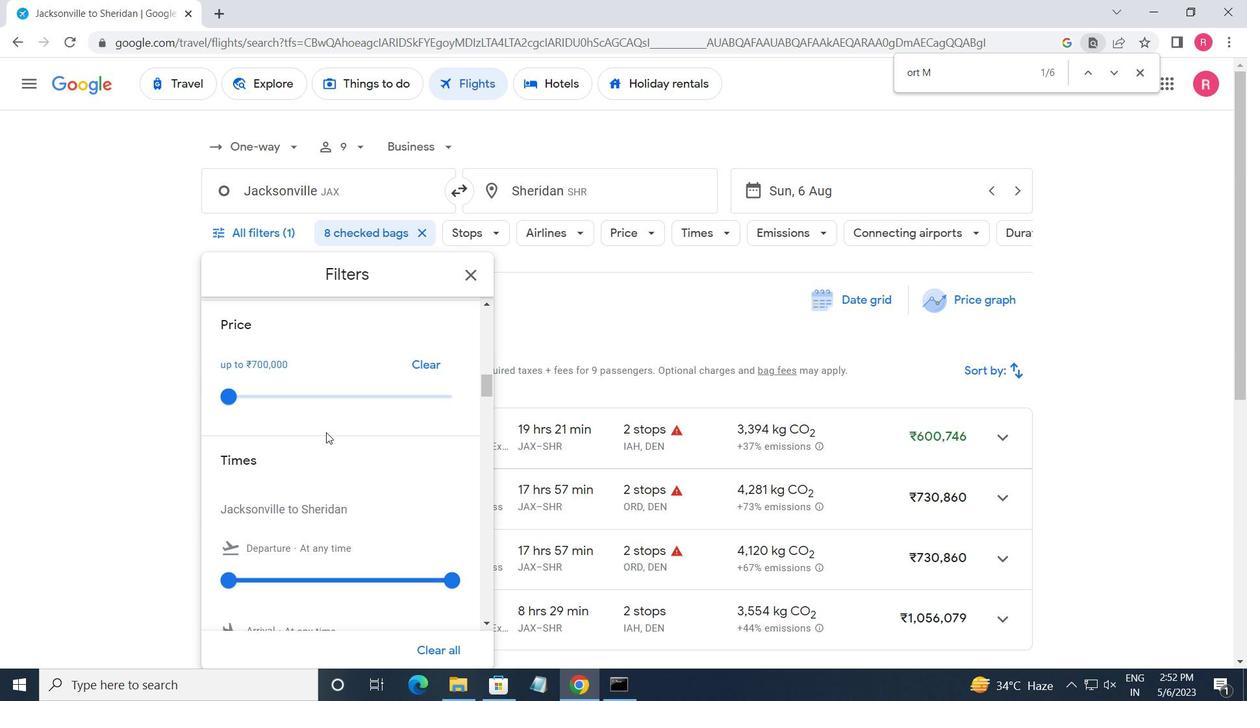 
Action: Mouse scrolled (326, 434) with delta (0, 0)
Screenshot: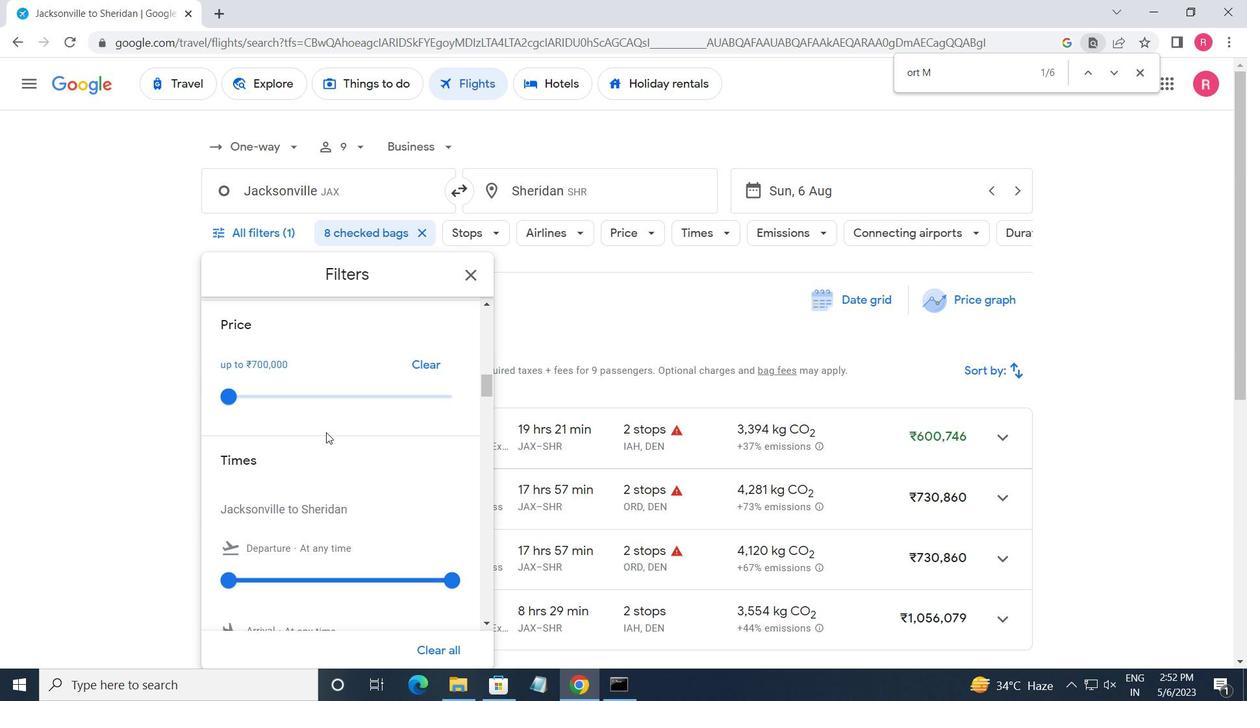 
Action: Mouse moved to (327, 436)
Screenshot: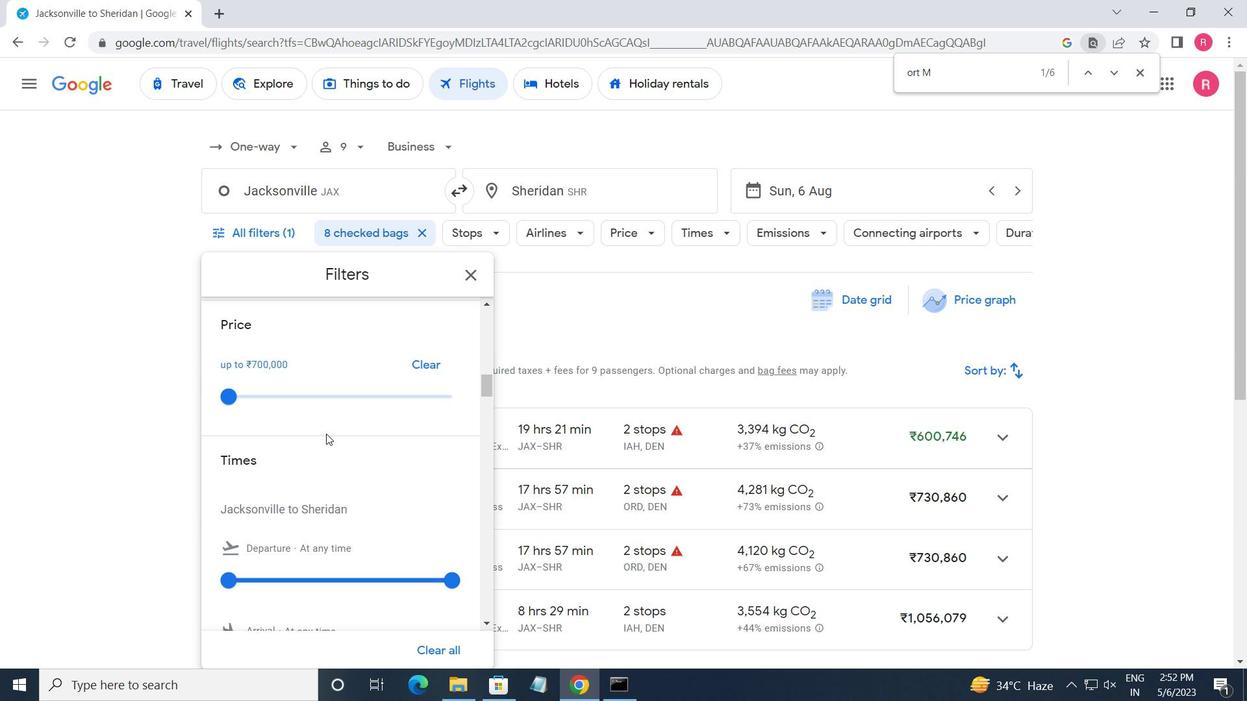 
Action: Mouse scrolled (327, 435) with delta (0, 0)
Screenshot: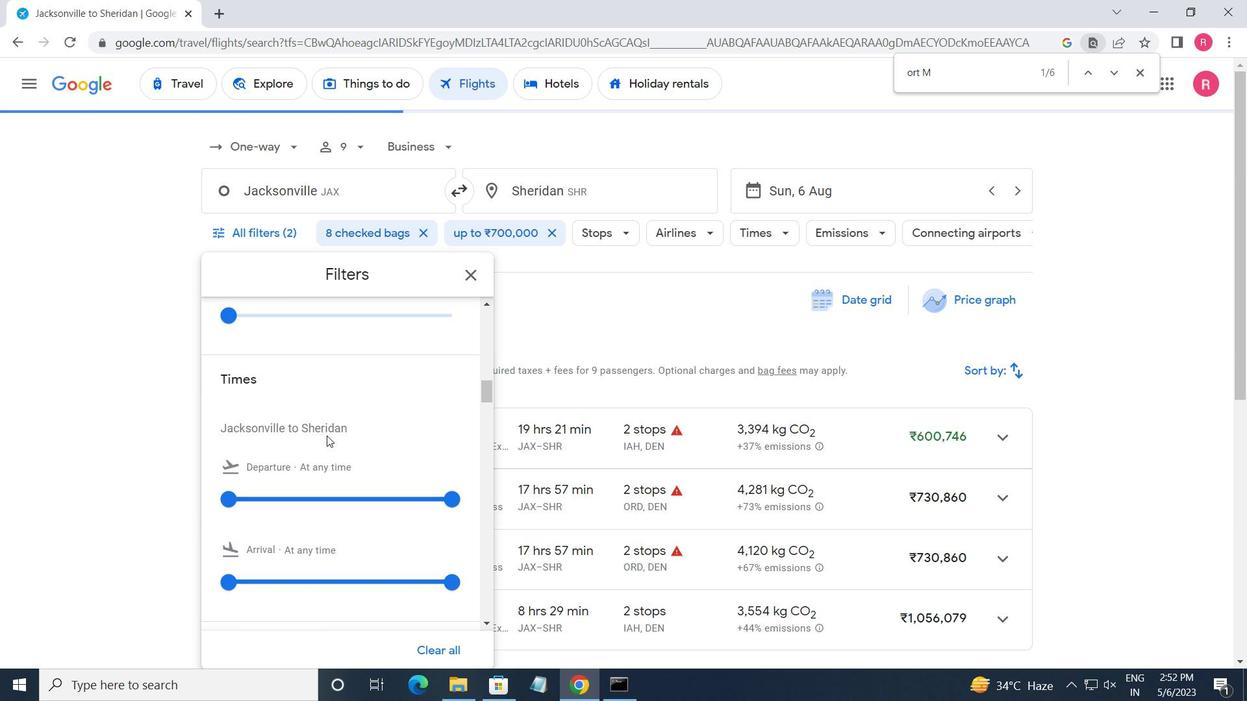 
Action: Mouse moved to (329, 434)
Screenshot: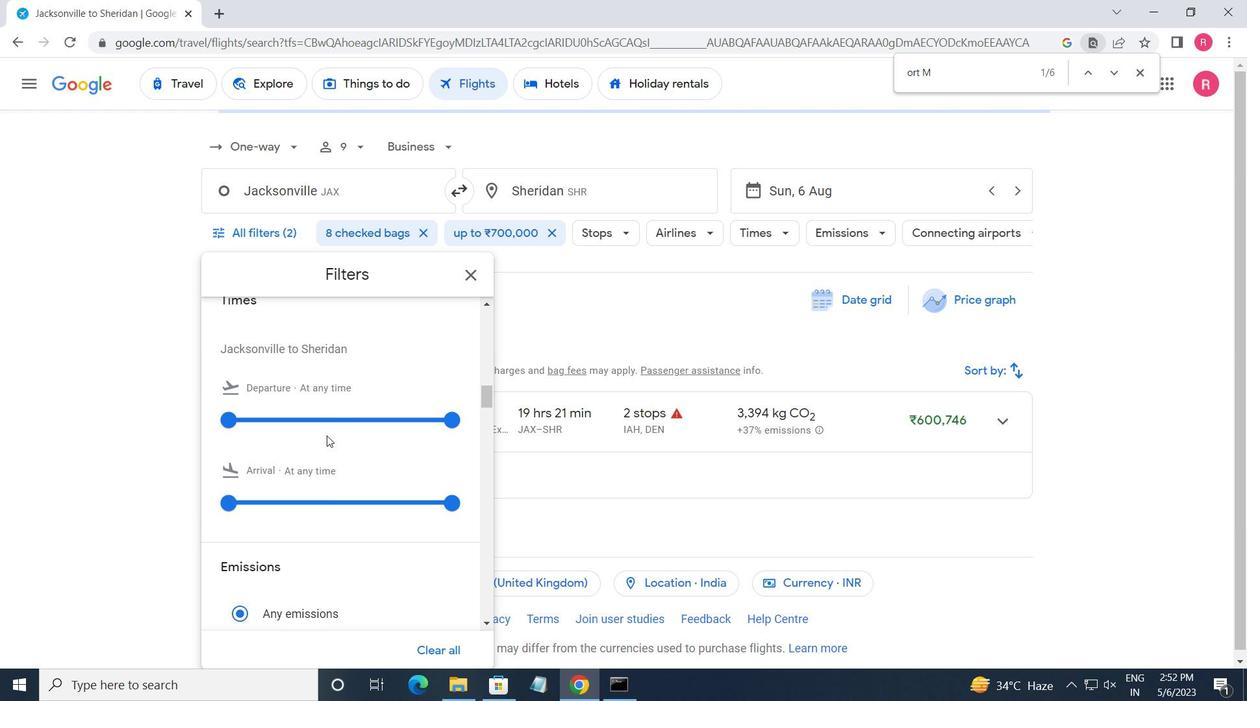 
Action: Mouse scrolled (329, 434) with delta (0, 0)
Screenshot: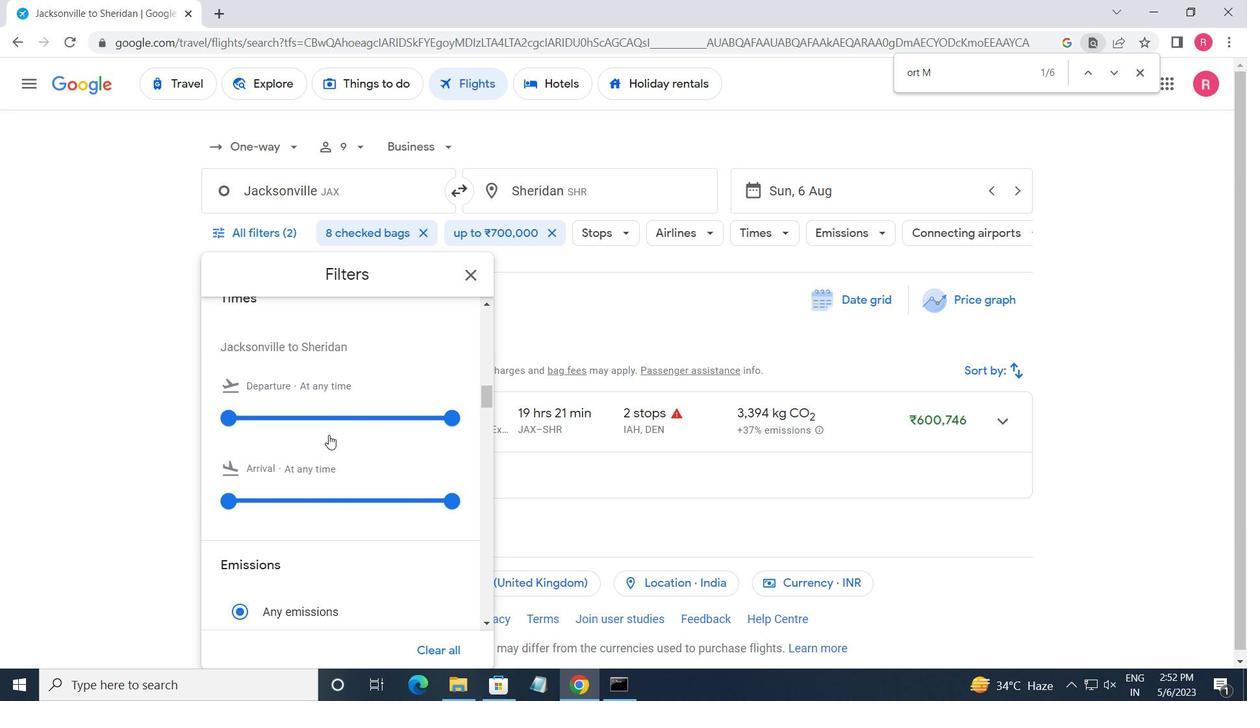
Action: Mouse moved to (229, 338)
Screenshot: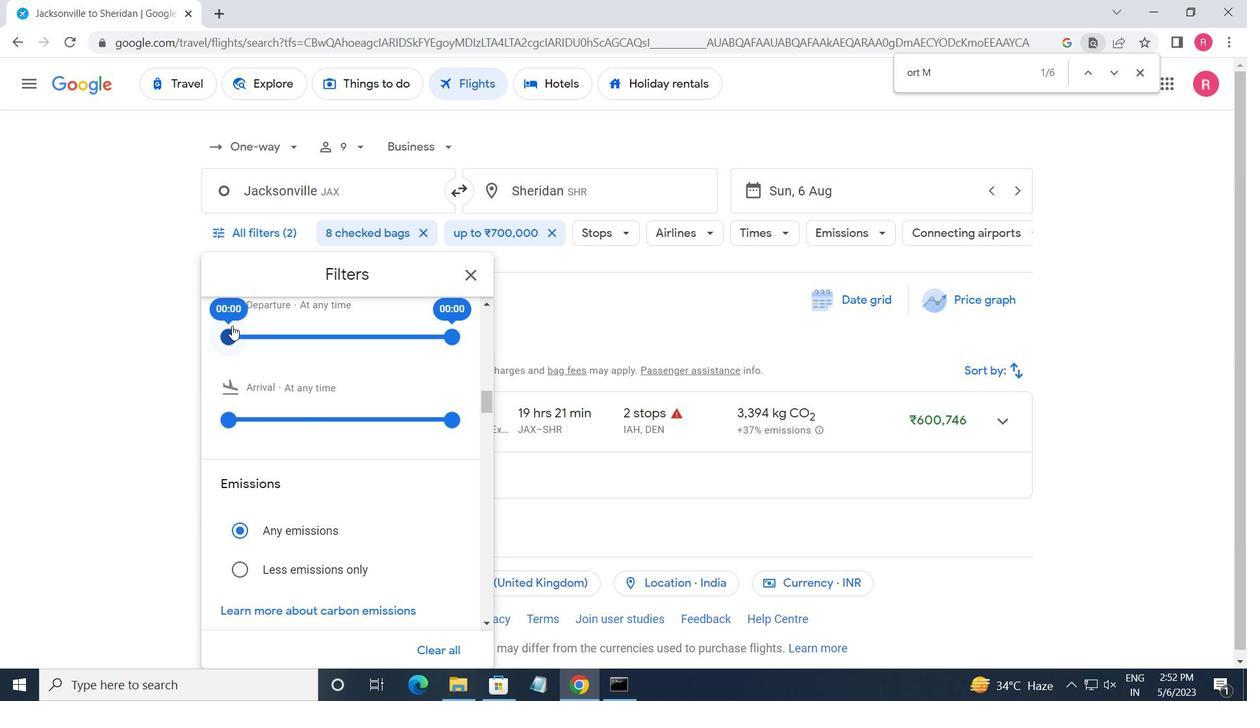 
Action: Mouse pressed left at (229, 338)
Screenshot: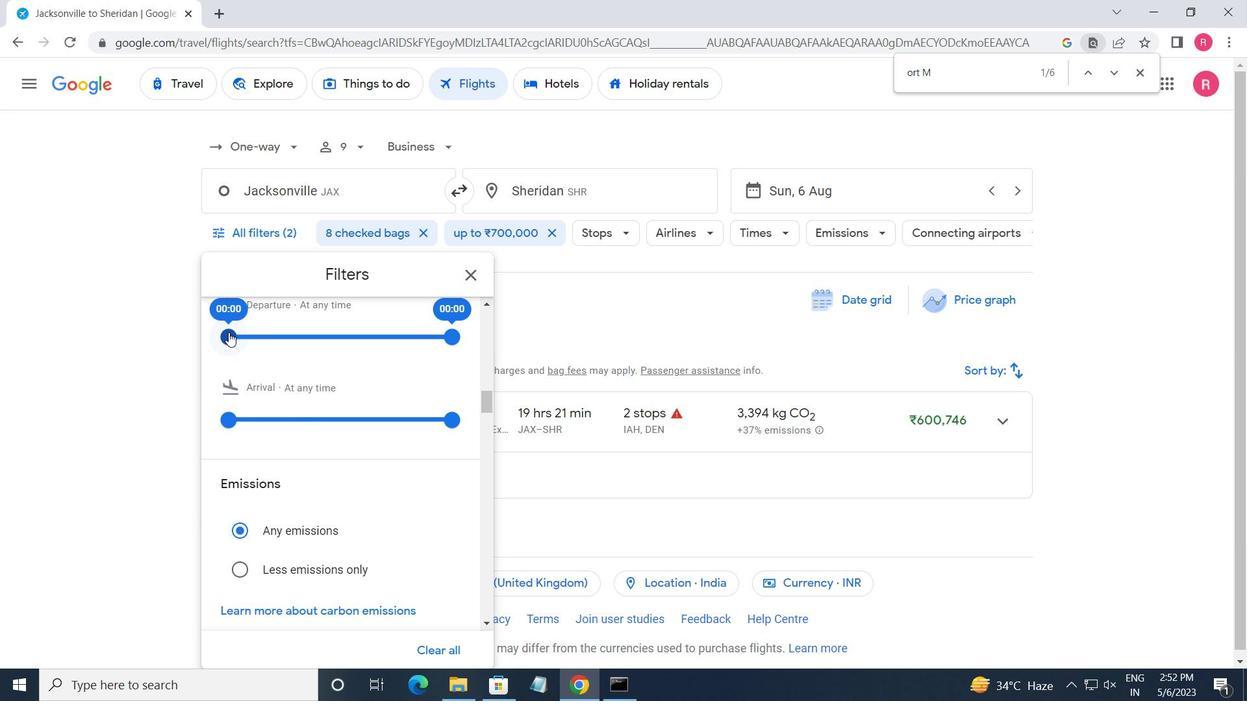 
Action: Mouse moved to (457, 337)
Screenshot: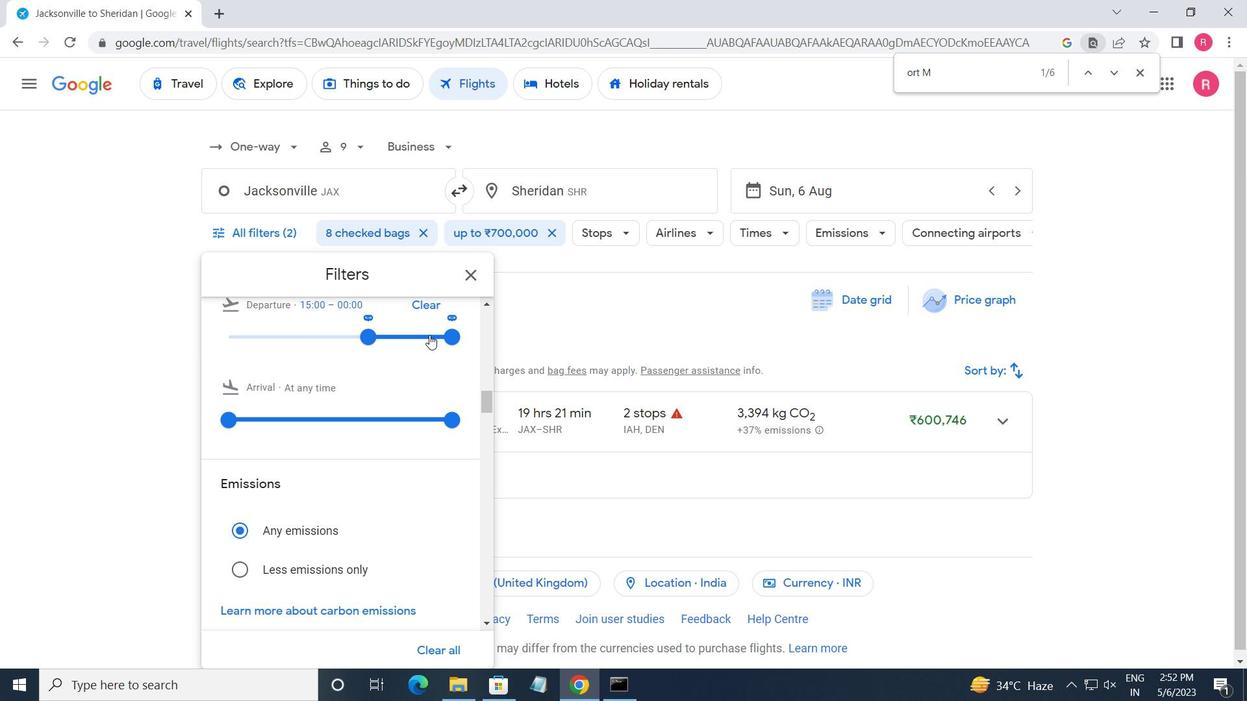 
Action: Mouse pressed left at (457, 337)
Screenshot: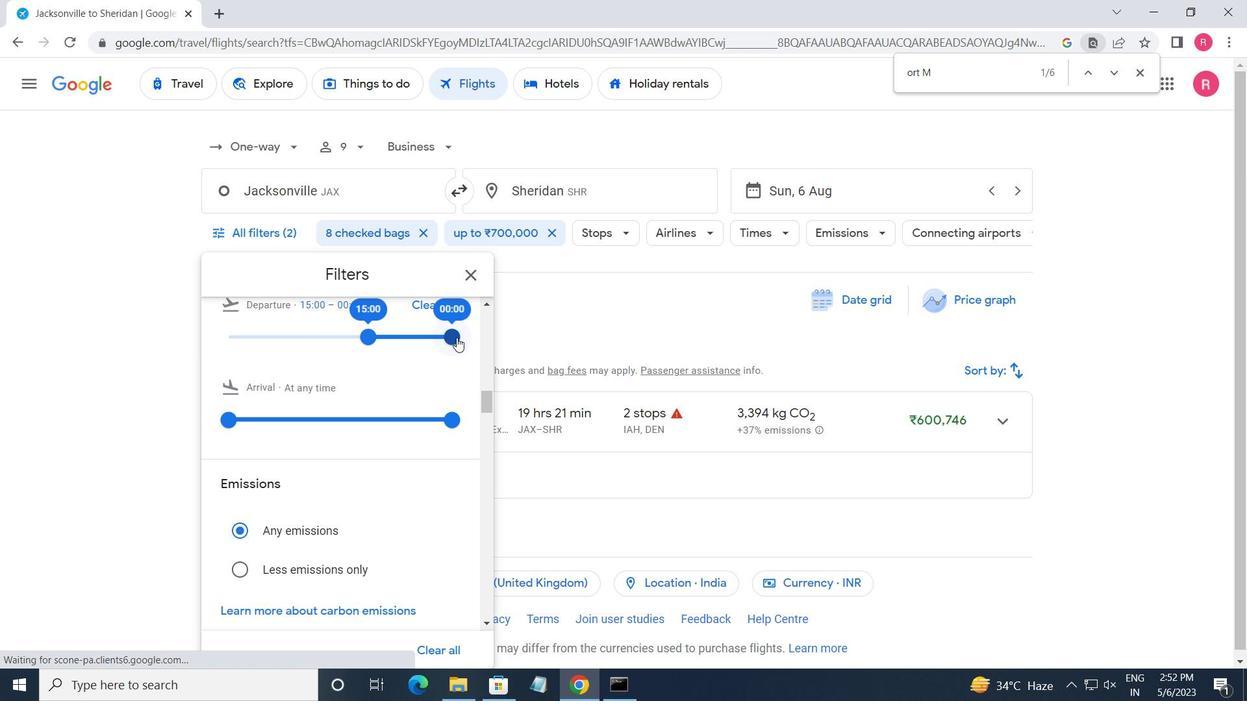 
Action: Mouse moved to (466, 280)
Screenshot: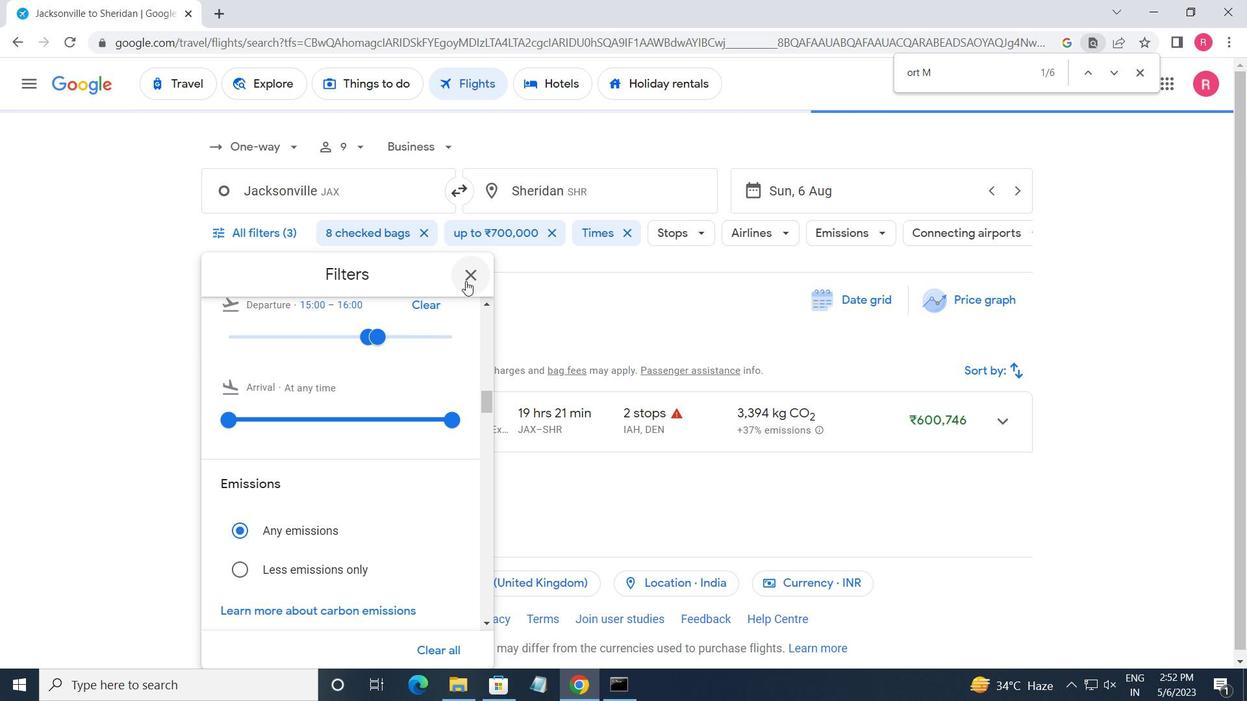 
Action: Mouse pressed left at (466, 280)
Screenshot: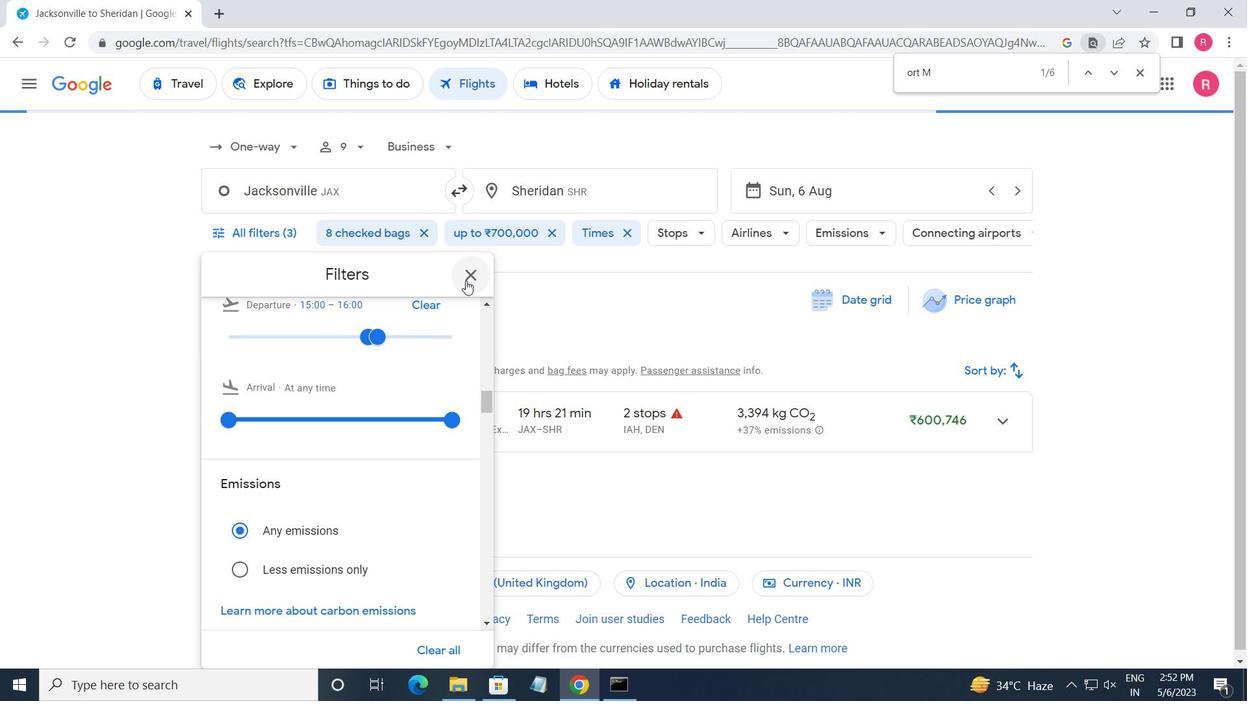 
Action: Mouse moved to (454, 283)
Screenshot: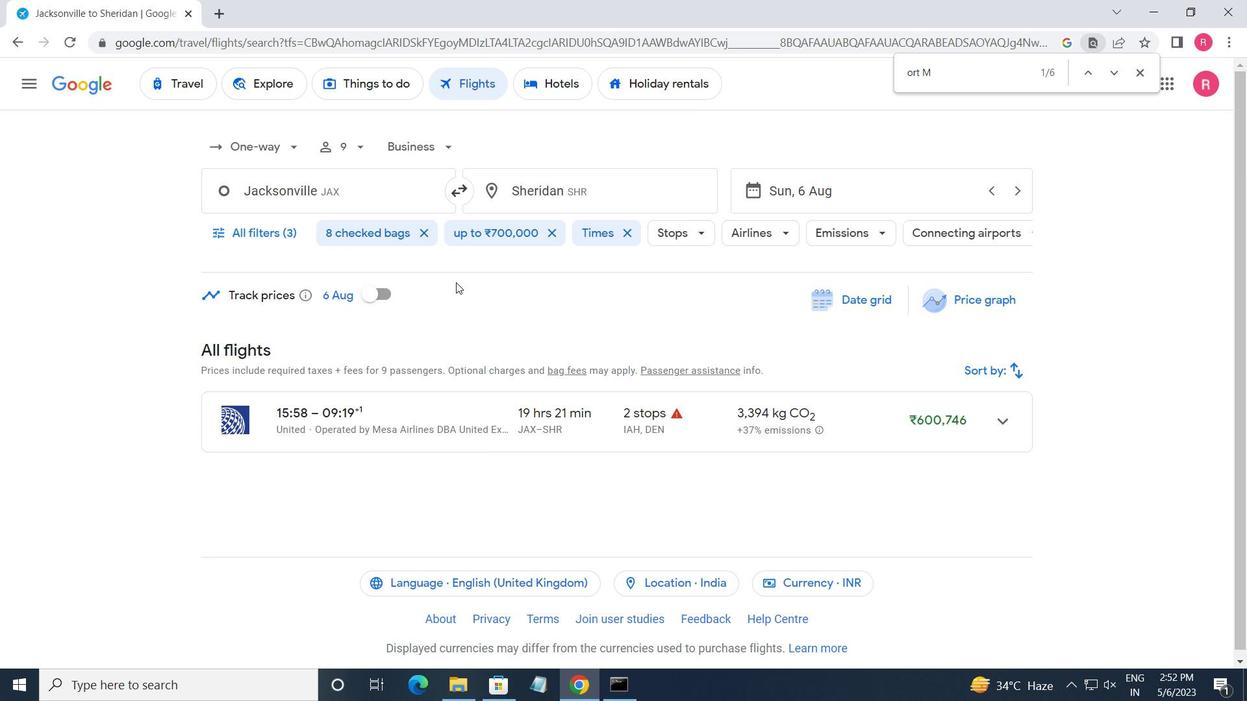 
